 Task: Add a signature Jack Davis containing With heartfelt thanks and warm wishes, Jack Davis to email address softage.8@softage.net and add a label Easter ideas
Action: Mouse moved to (1047, 67)
Screenshot: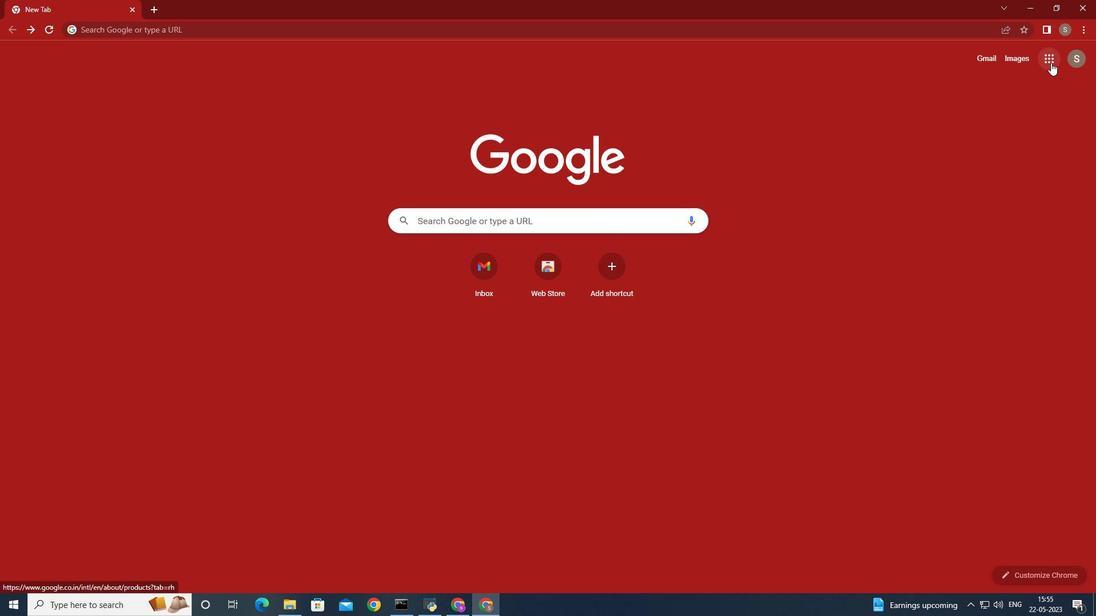 
Action: Mouse pressed left at (1047, 67)
Screenshot: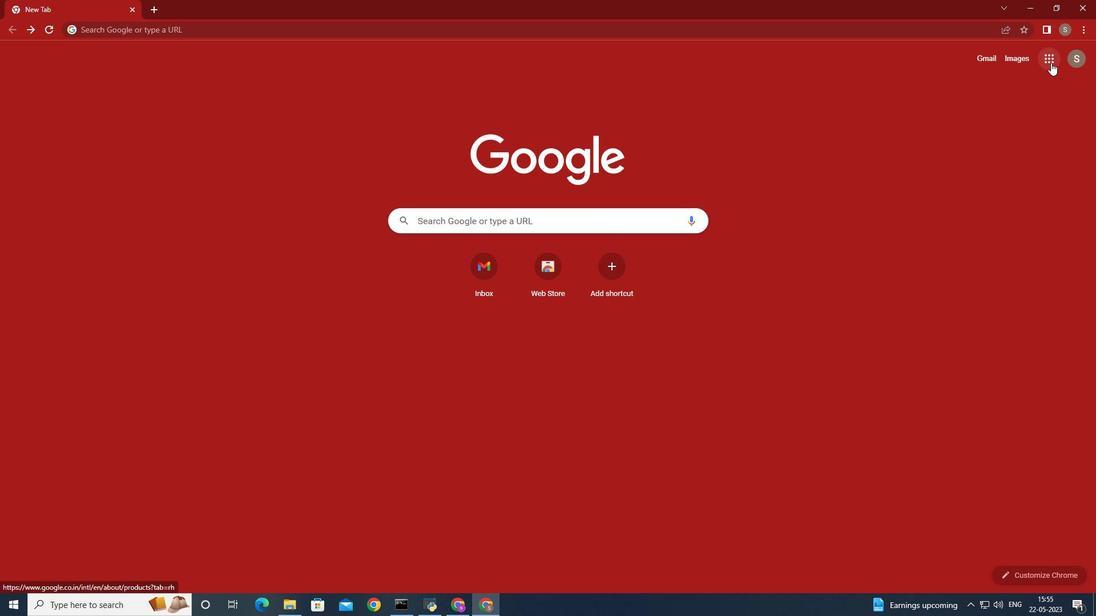 
Action: Mouse moved to (996, 106)
Screenshot: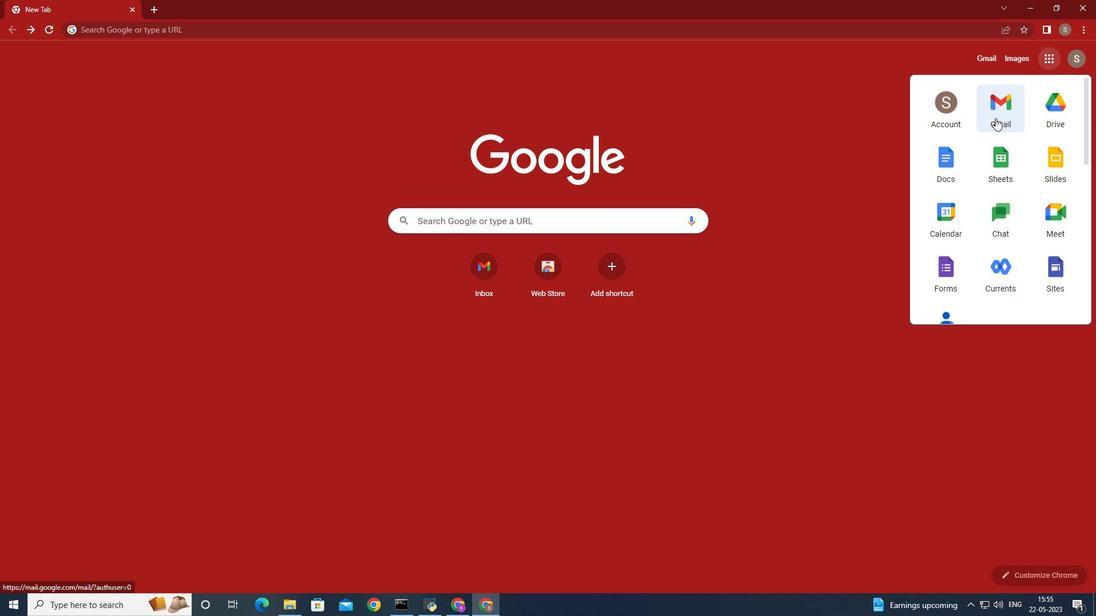 
Action: Mouse pressed left at (996, 106)
Screenshot: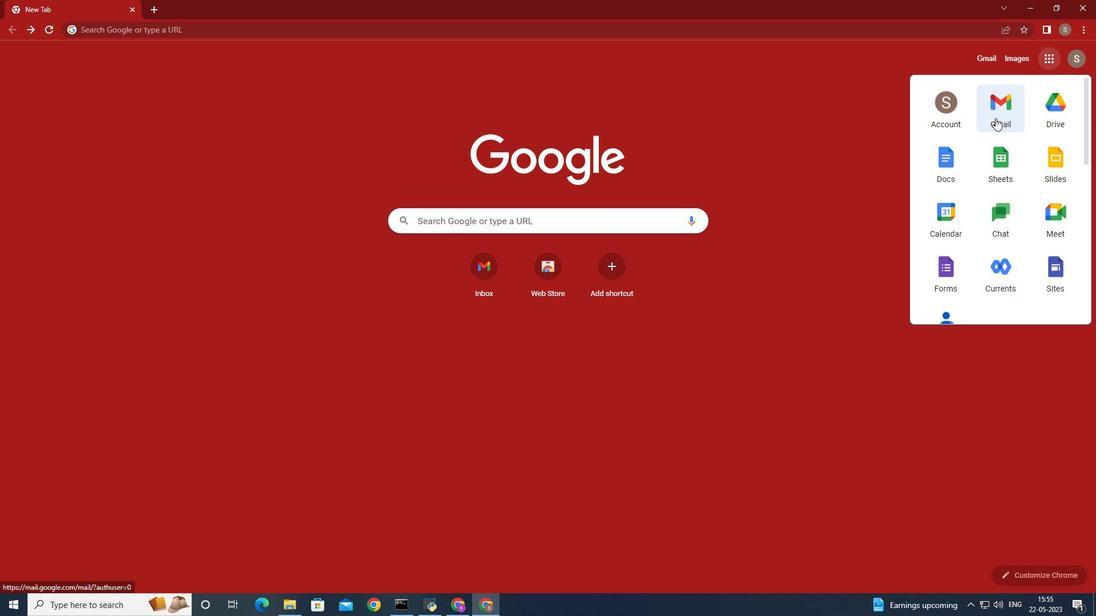 
Action: Mouse moved to (973, 84)
Screenshot: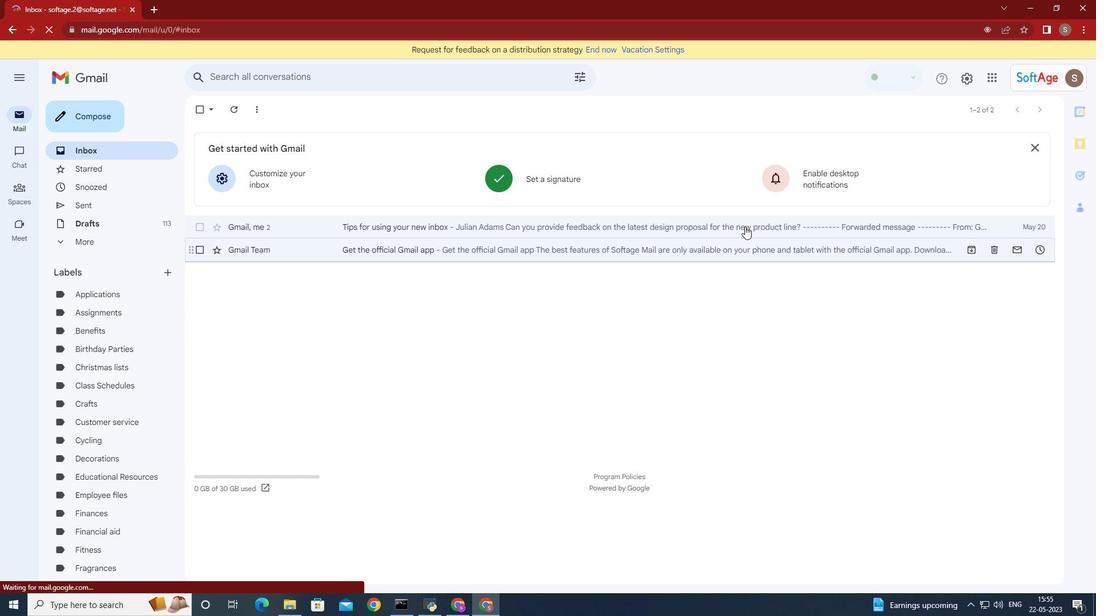 
Action: Mouse pressed left at (973, 84)
Screenshot: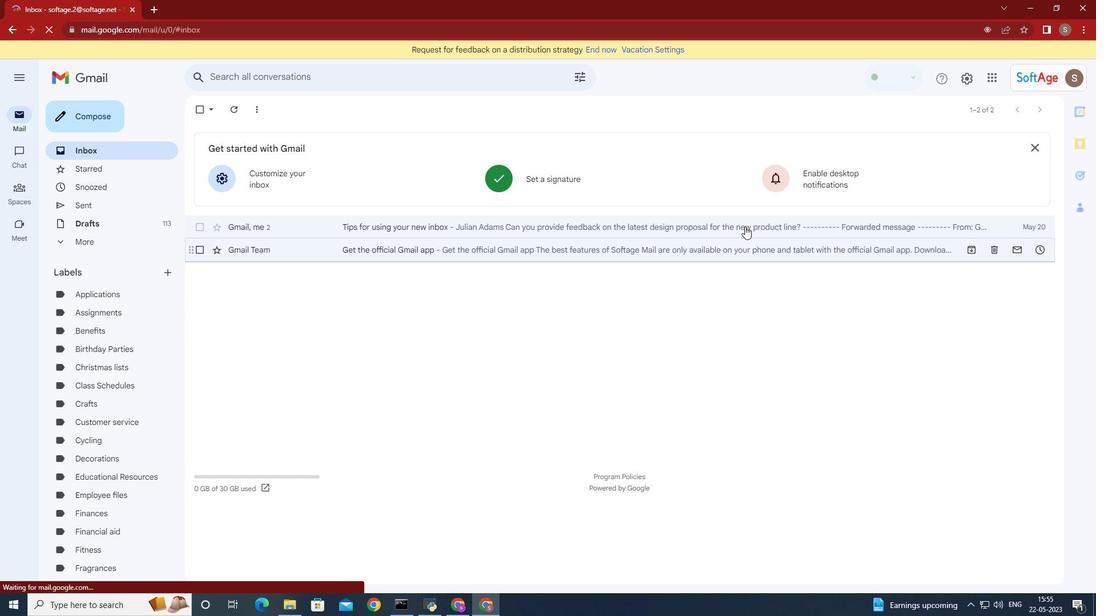 
Action: Mouse moved to (966, 131)
Screenshot: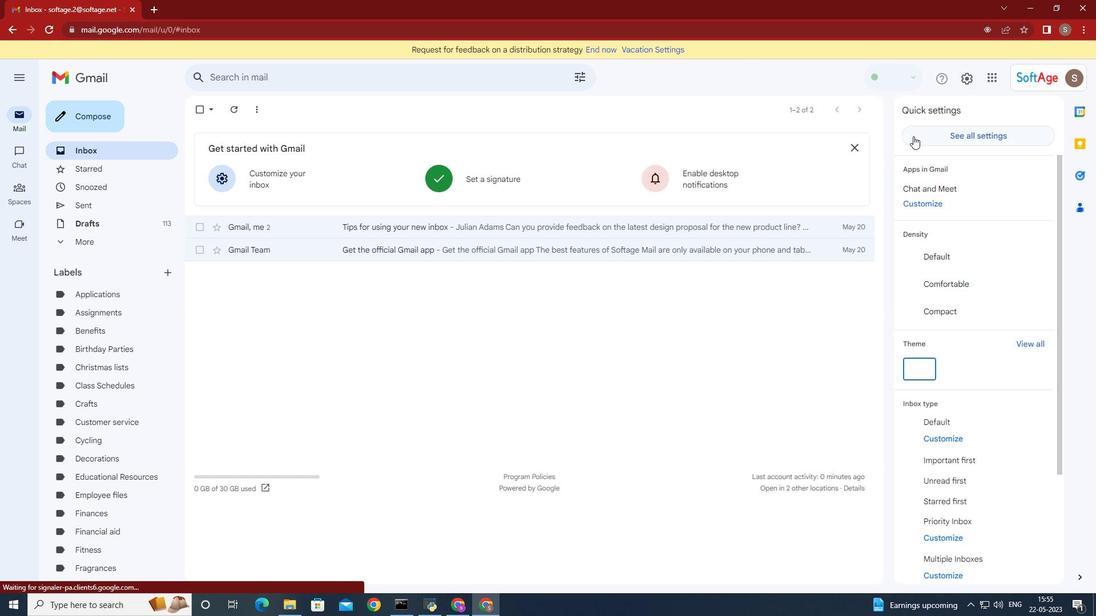 
Action: Mouse pressed left at (966, 131)
Screenshot: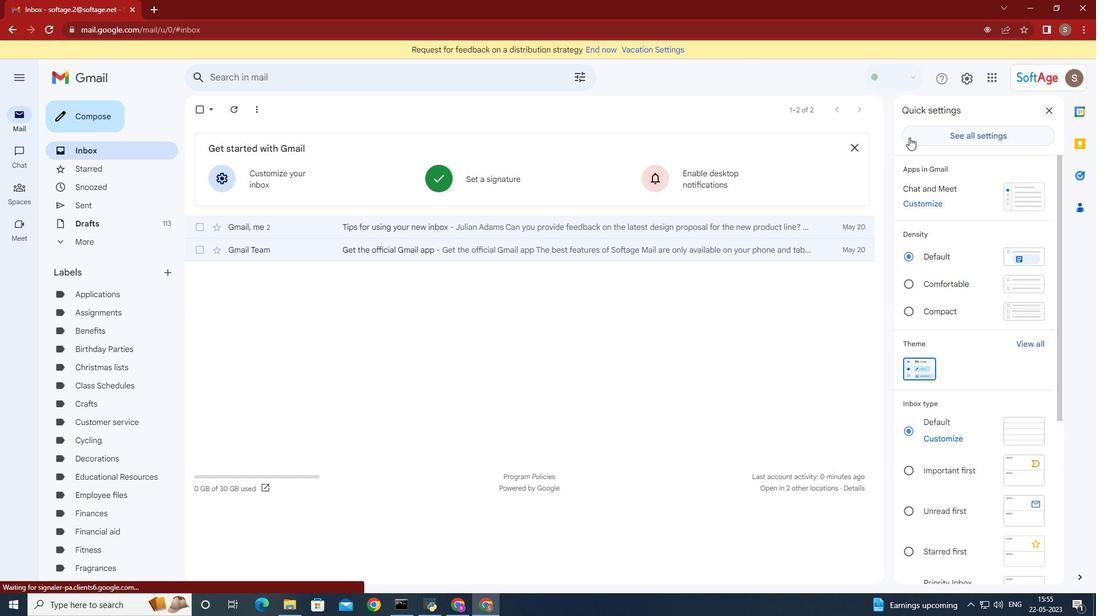 
Action: Mouse moved to (794, 240)
Screenshot: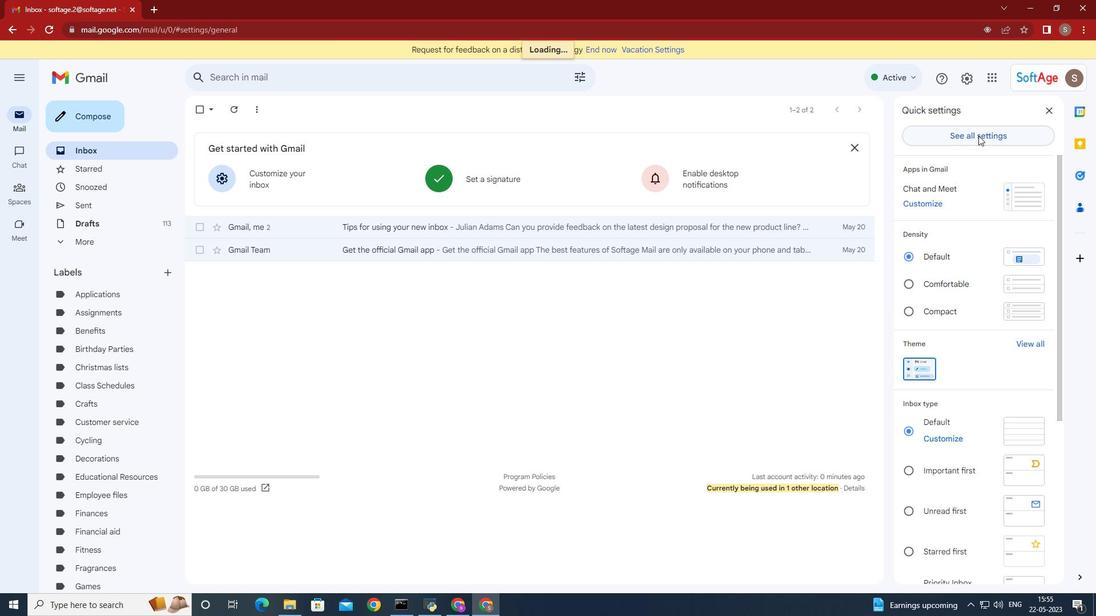 
Action: Mouse scrolled (809, 231) with delta (0, 0)
Screenshot: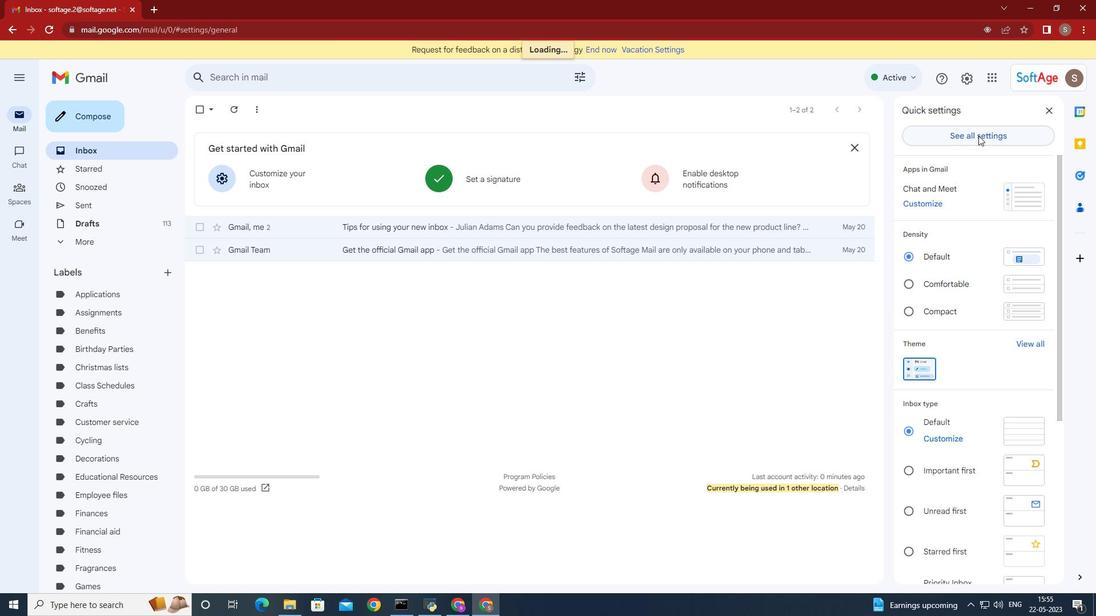 
Action: Mouse moved to (793, 240)
Screenshot: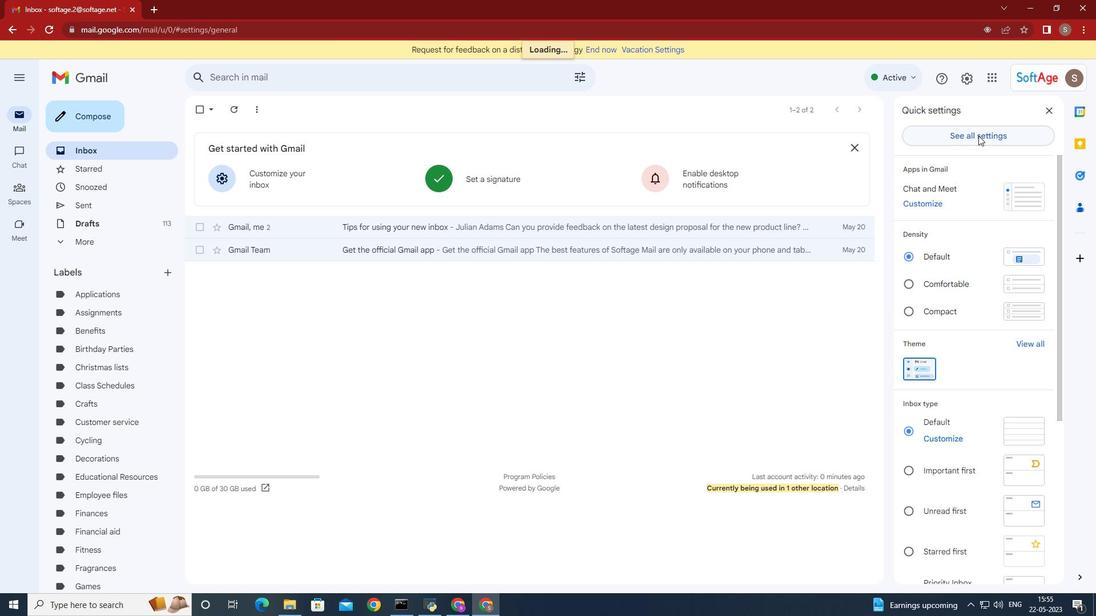 
Action: Mouse scrolled (798, 238) with delta (0, 0)
Screenshot: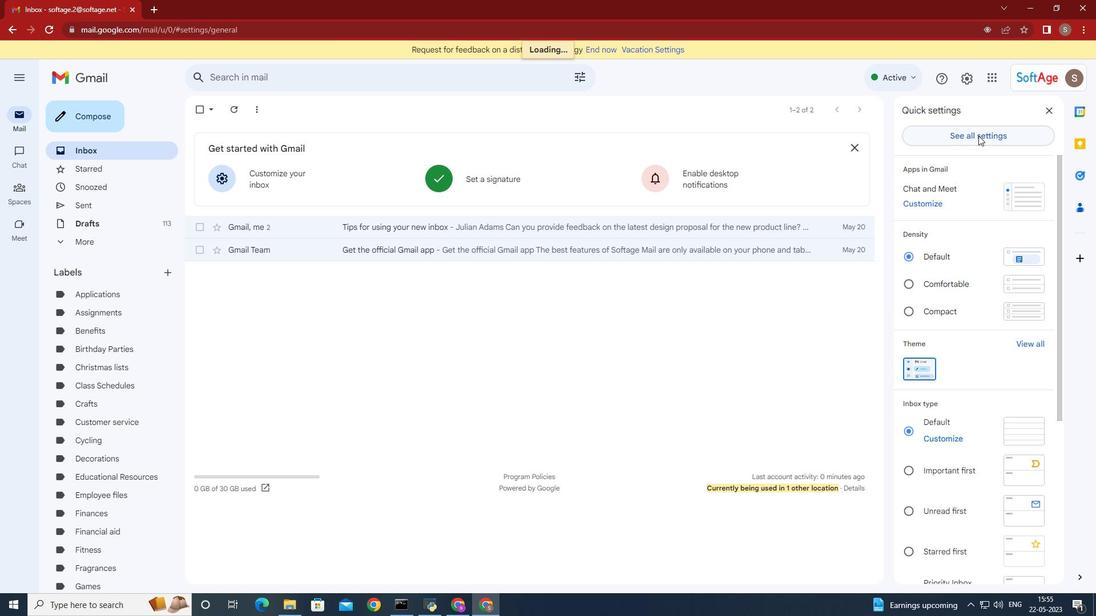 
Action: Mouse moved to (792, 240)
Screenshot: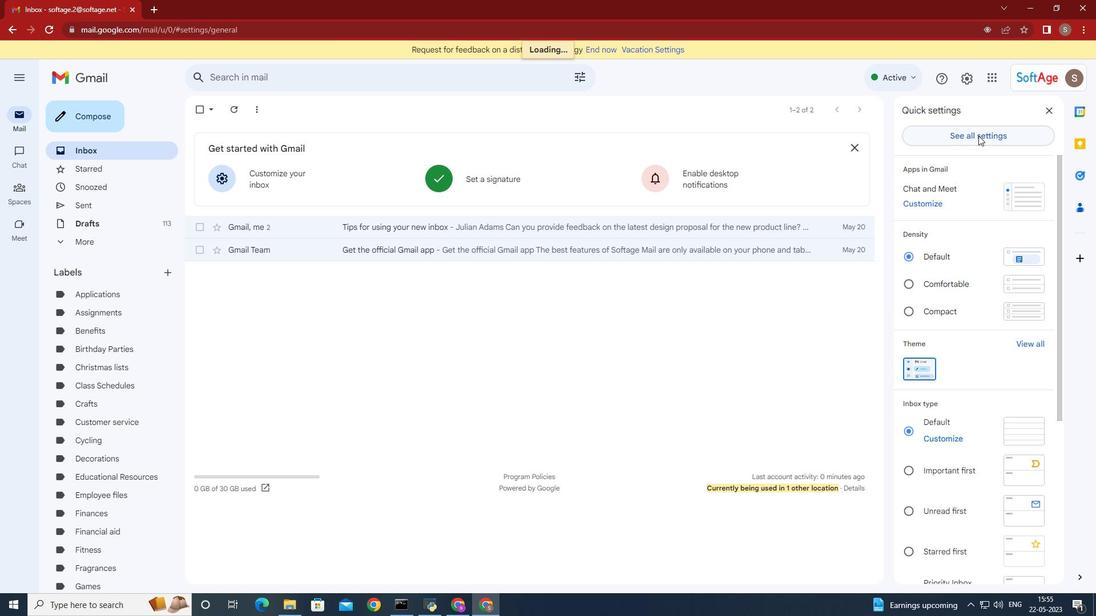 
Action: Mouse scrolled (793, 240) with delta (0, 0)
Screenshot: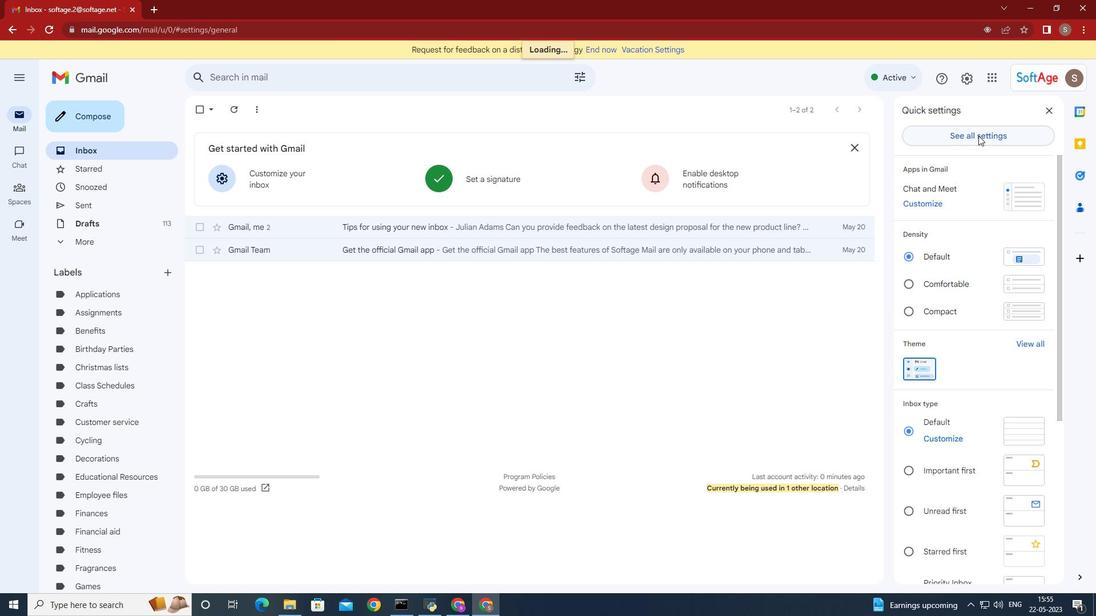 
Action: Mouse moved to (791, 241)
Screenshot: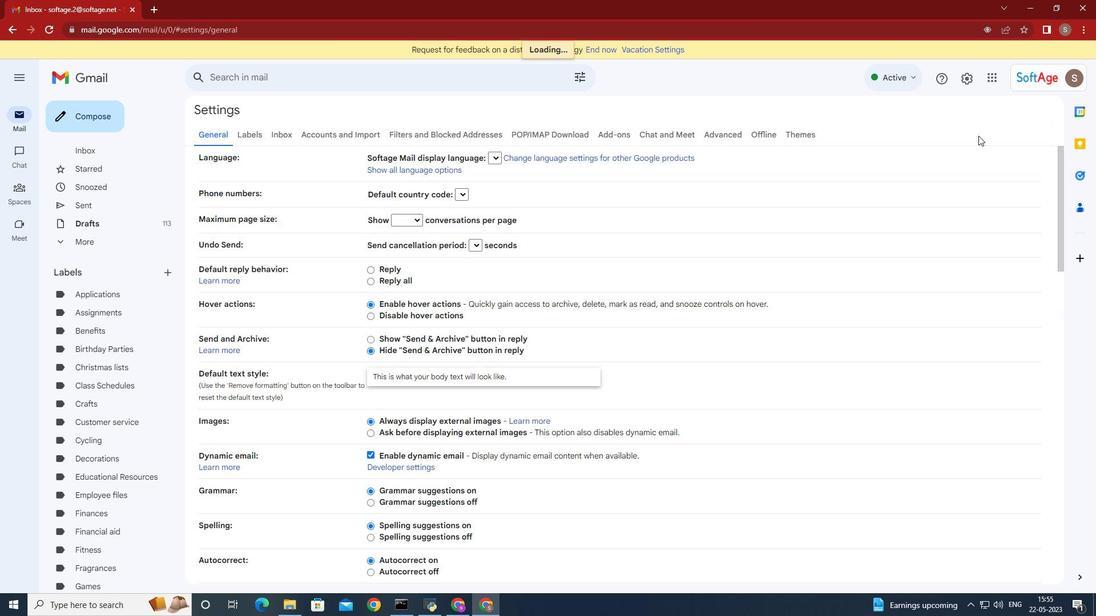 
Action: Mouse scrolled (791, 240) with delta (0, 0)
Screenshot: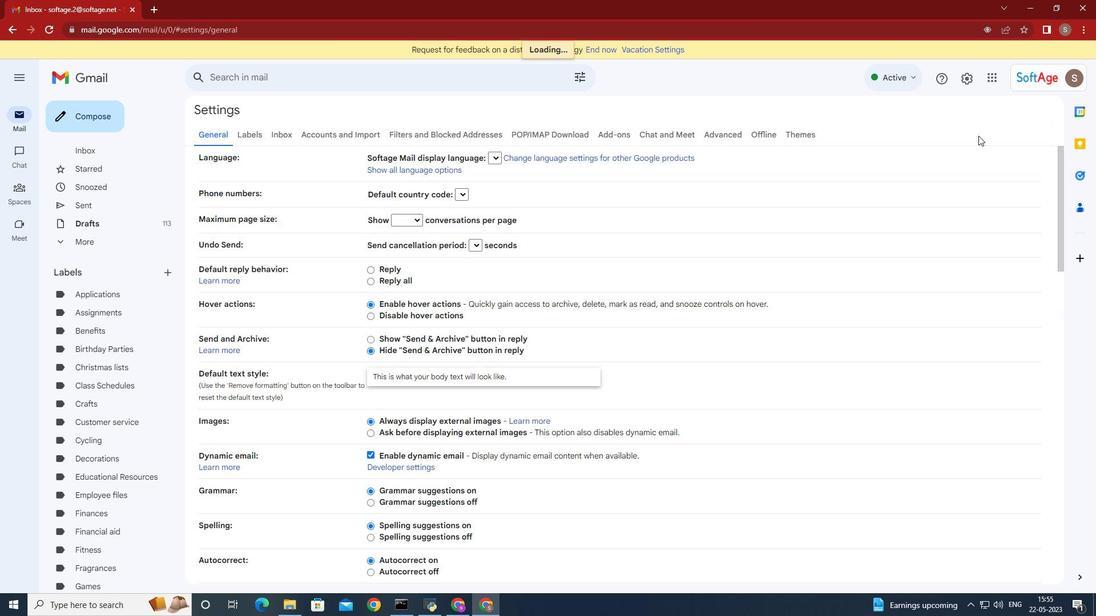 
Action: Mouse scrolled (791, 240) with delta (0, 0)
Screenshot: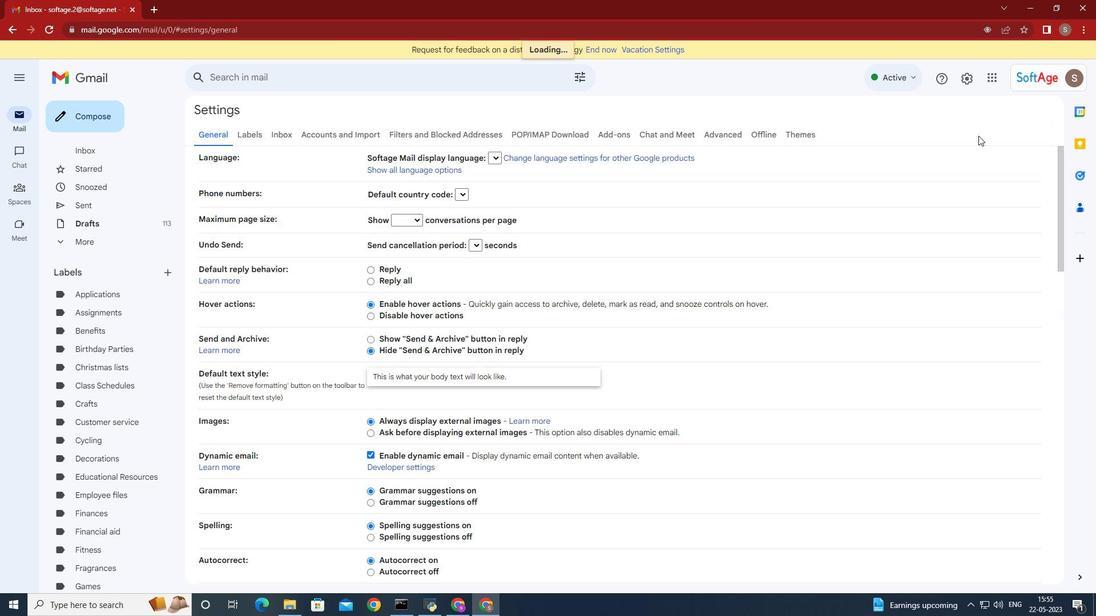 
Action: Mouse scrolled (791, 240) with delta (0, 0)
Screenshot: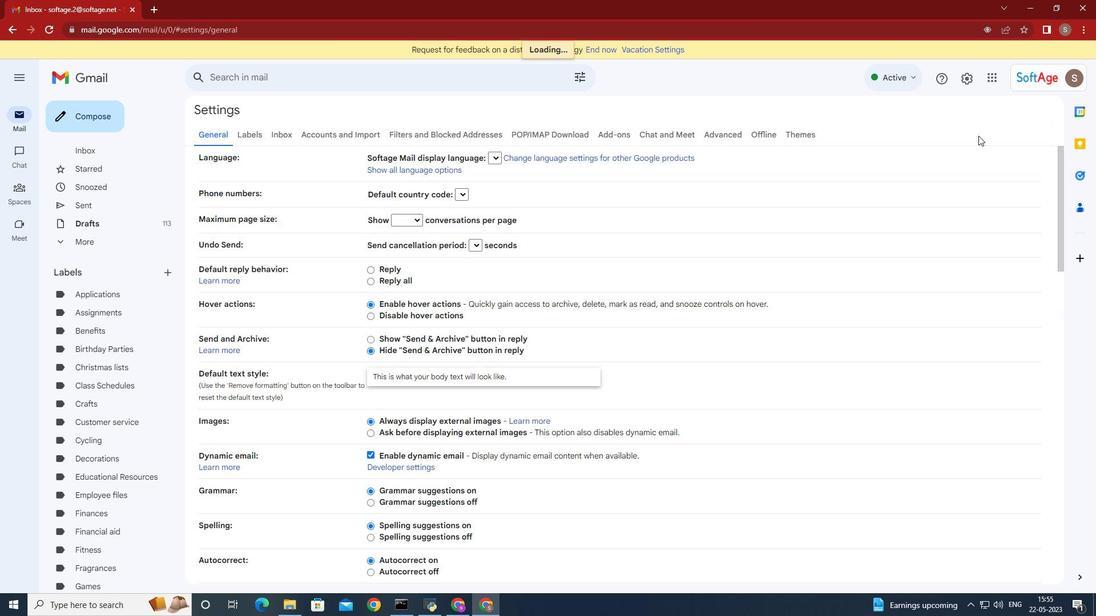 
Action: Mouse scrolled (791, 240) with delta (0, 0)
Screenshot: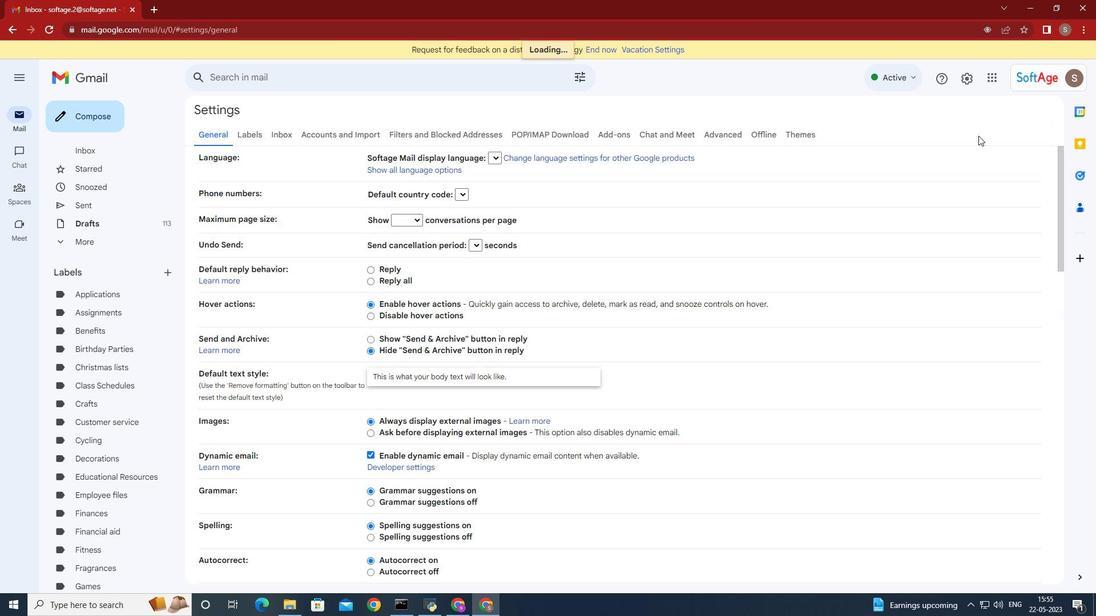 
Action: Mouse moved to (791, 240)
Screenshot: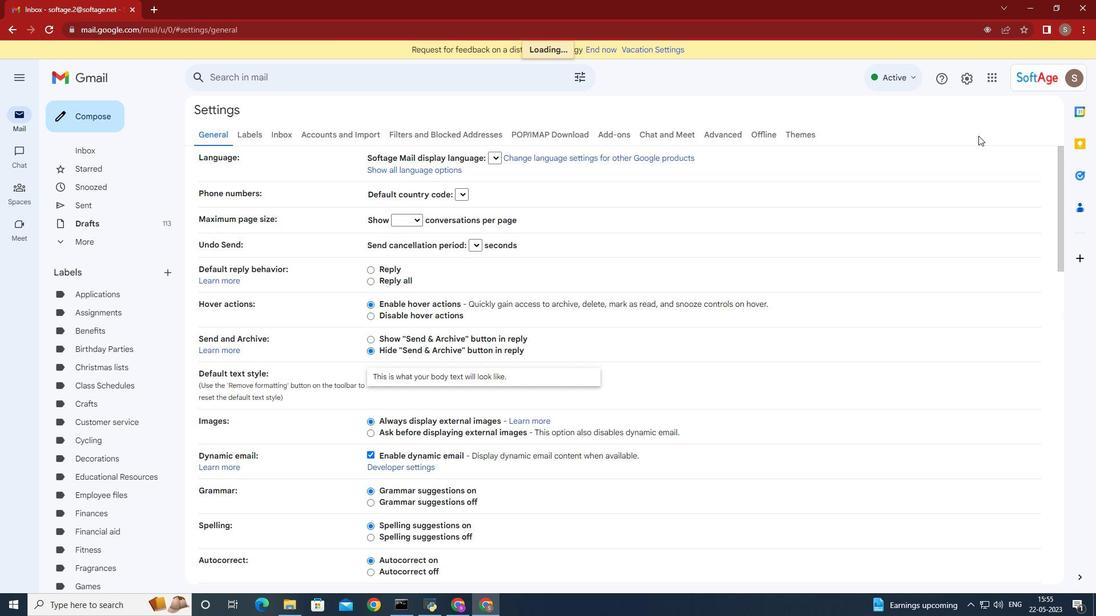 
Action: Mouse scrolled (791, 240) with delta (0, 0)
Screenshot: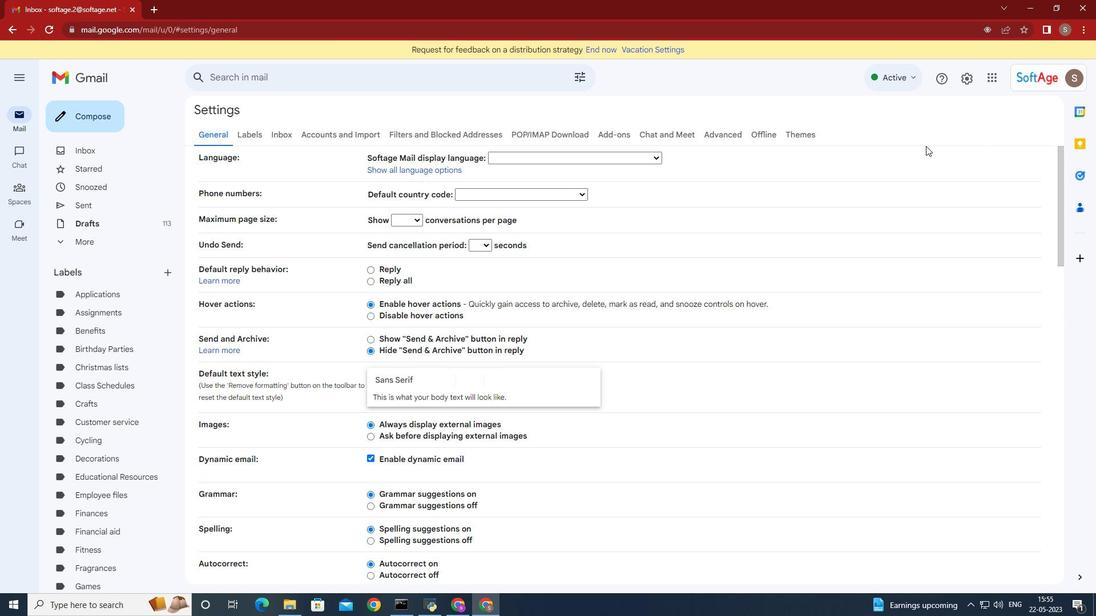 
Action: Mouse scrolled (791, 240) with delta (0, 0)
Screenshot: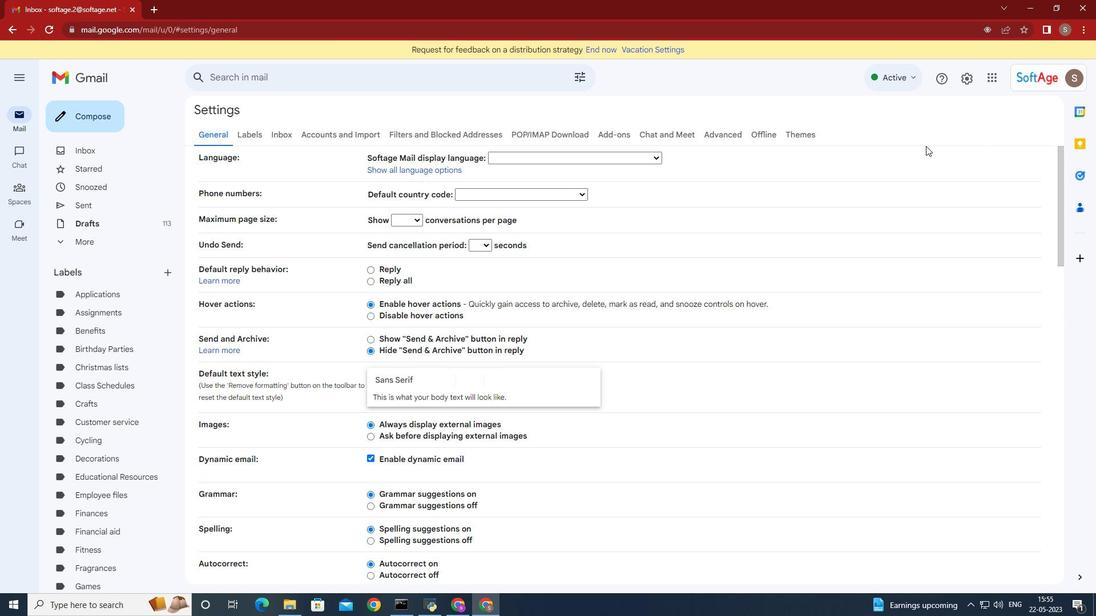 
Action: Mouse scrolled (791, 240) with delta (0, 0)
Screenshot: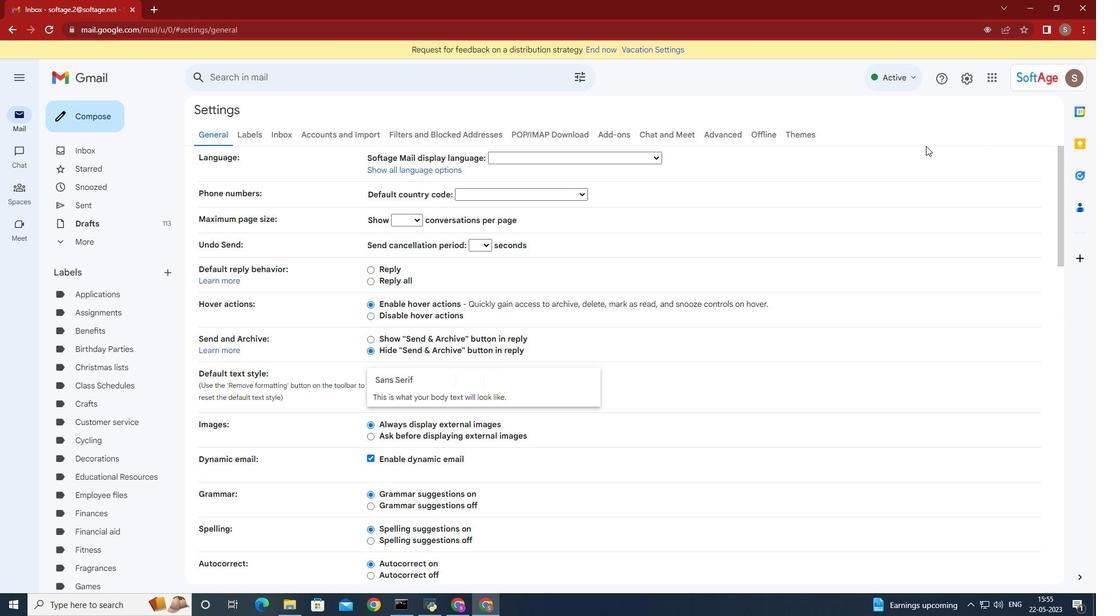 
Action: Mouse scrolled (791, 240) with delta (0, 0)
Screenshot: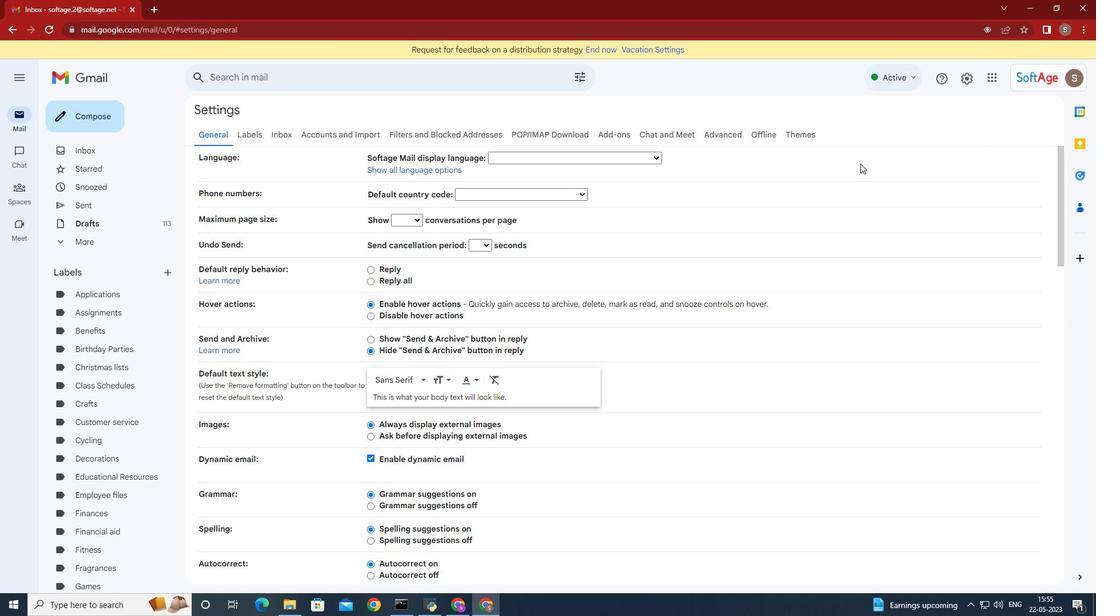 
Action: Mouse moved to (791, 240)
Screenshot: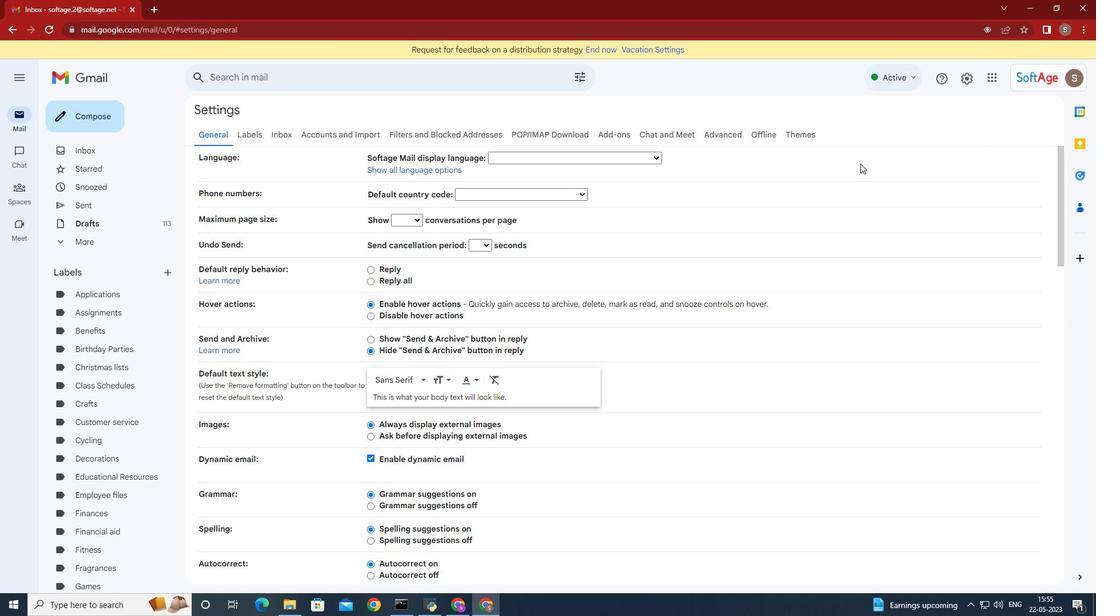 
Action: Mouse scrolled (791, 240) with delta (0, 0)
Screenshot: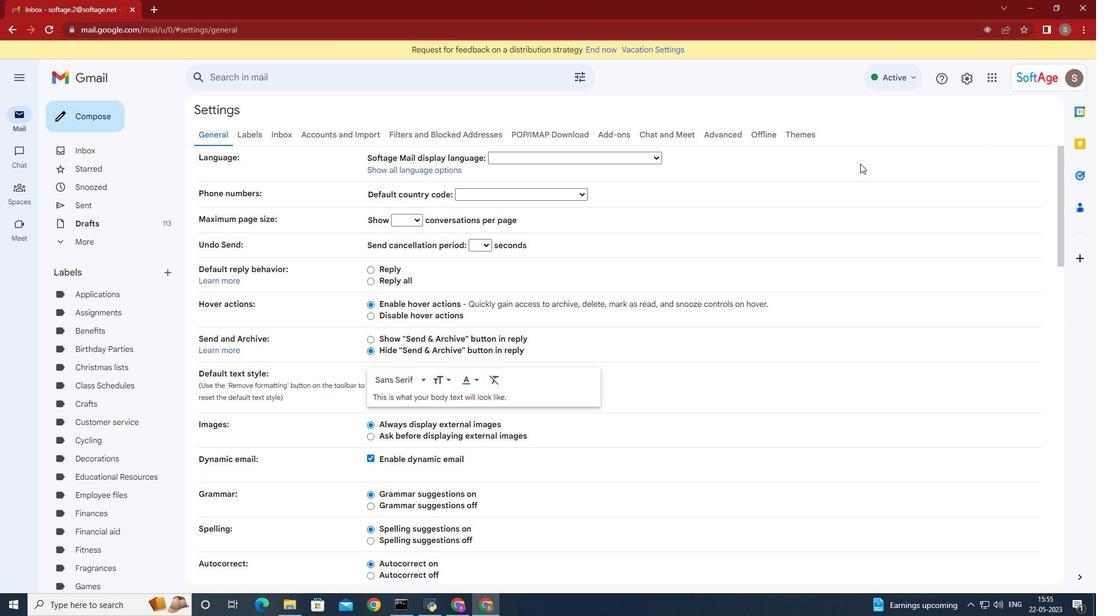 
Action: Mouse moved to (790, 240)
Screenshot: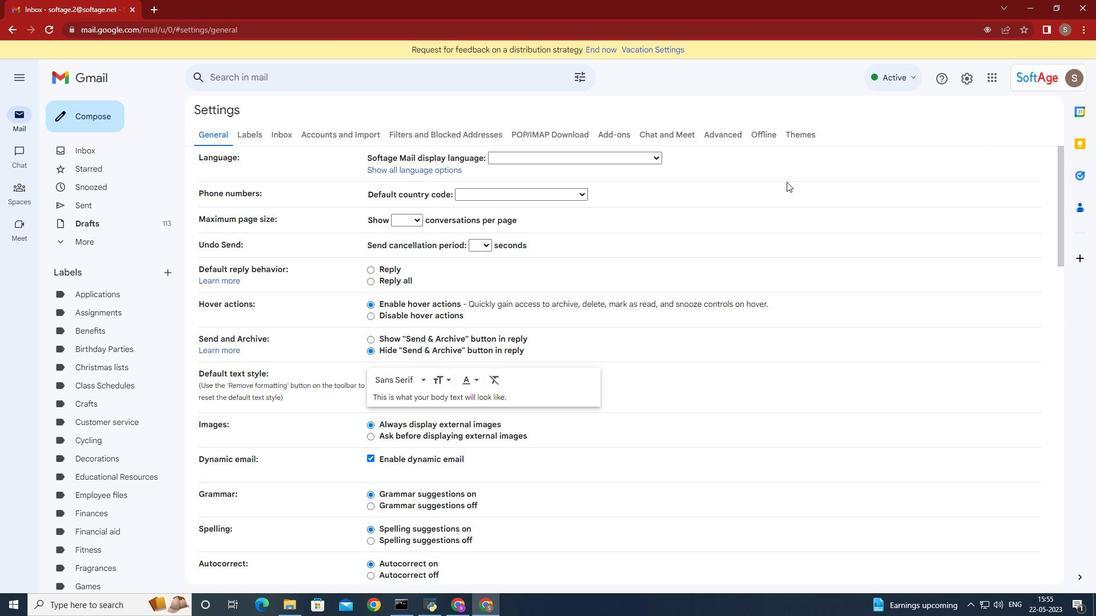 
Action: Mouse scrolled (790, 240) with delta (0, 0)
Screenshot: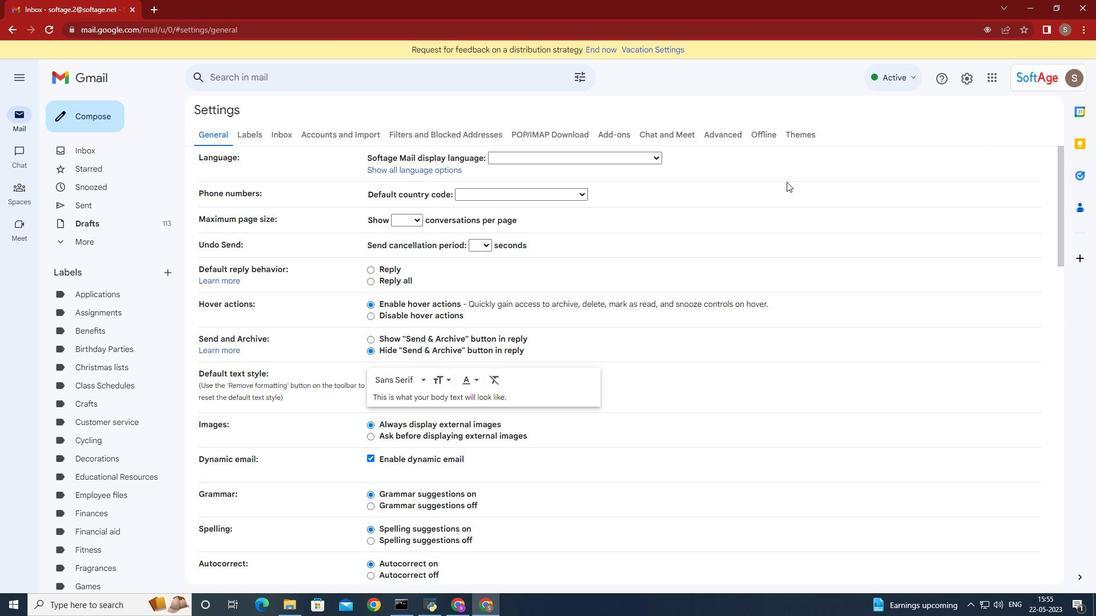
Action: Mouse moved to (708, 290)
Screenshot: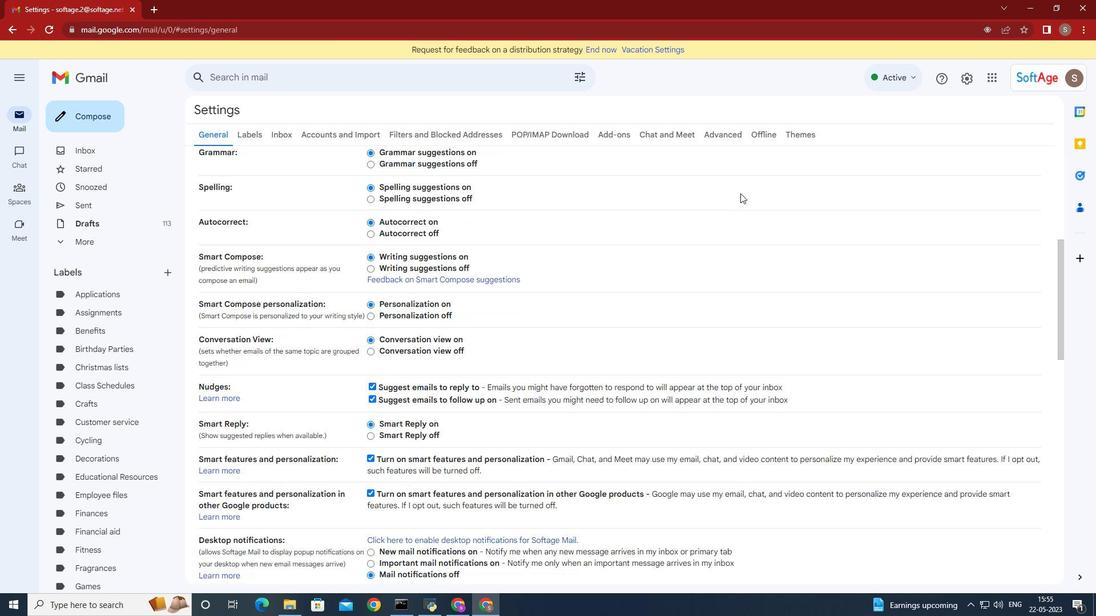 
Action: Mouse scrolled (708, 290) with delta (0, 0)
Screenshot: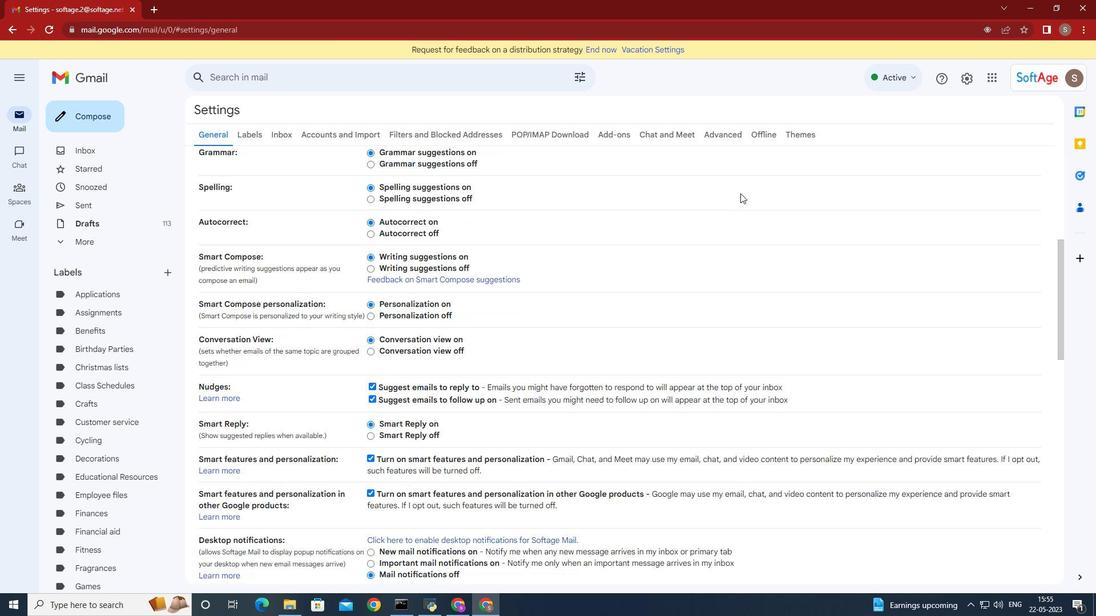 
Action: Mouse moved to (703, 295)
Screenshot: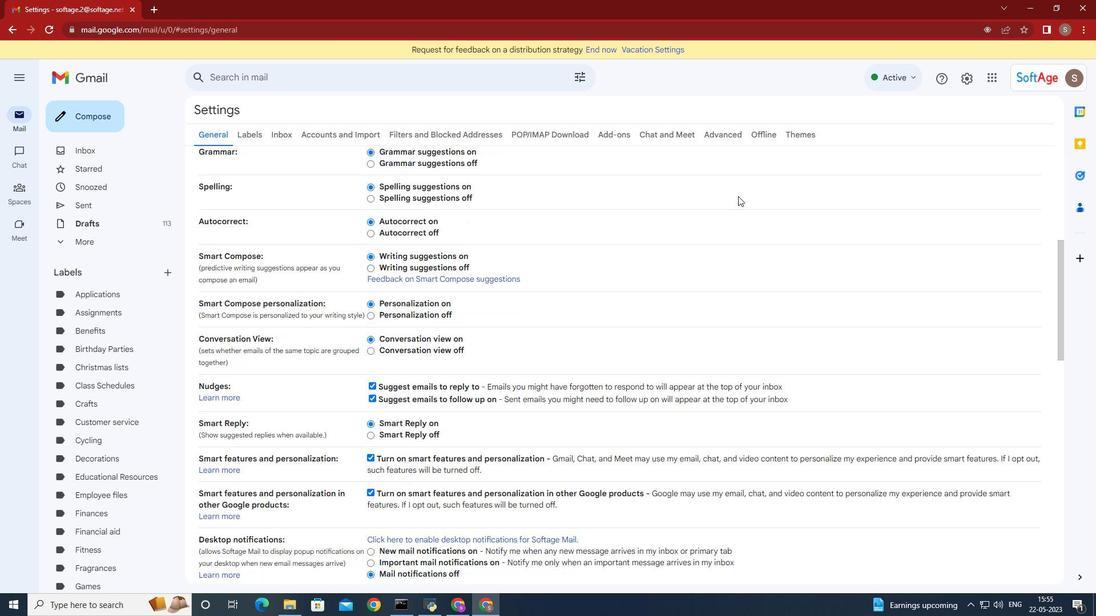 
Action: Mouse scrolled (703, 295) with delta (0, 0)
Screenshot: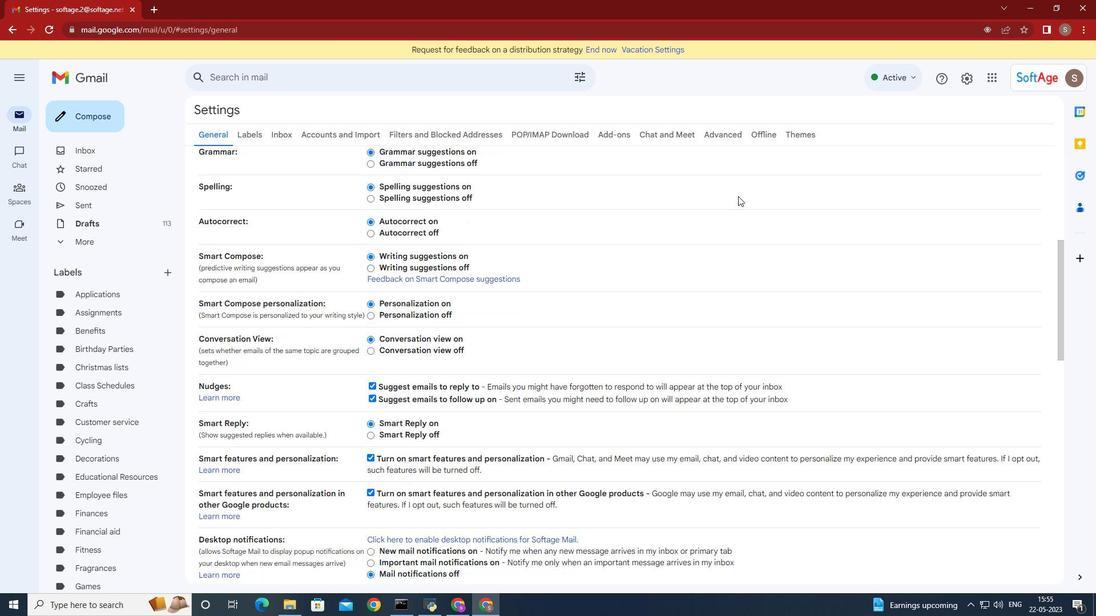 
Action: Mouse moved to (701, 297)
Screenshot: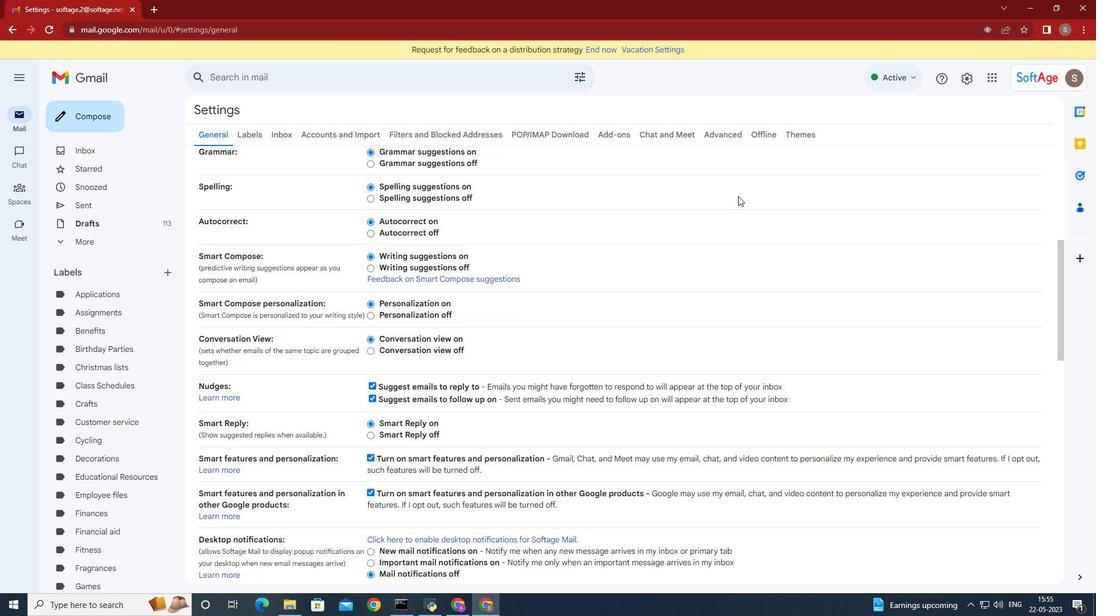 
Action: Mouse scrolled (701, 296) with delta (0, 0)
Screenshot: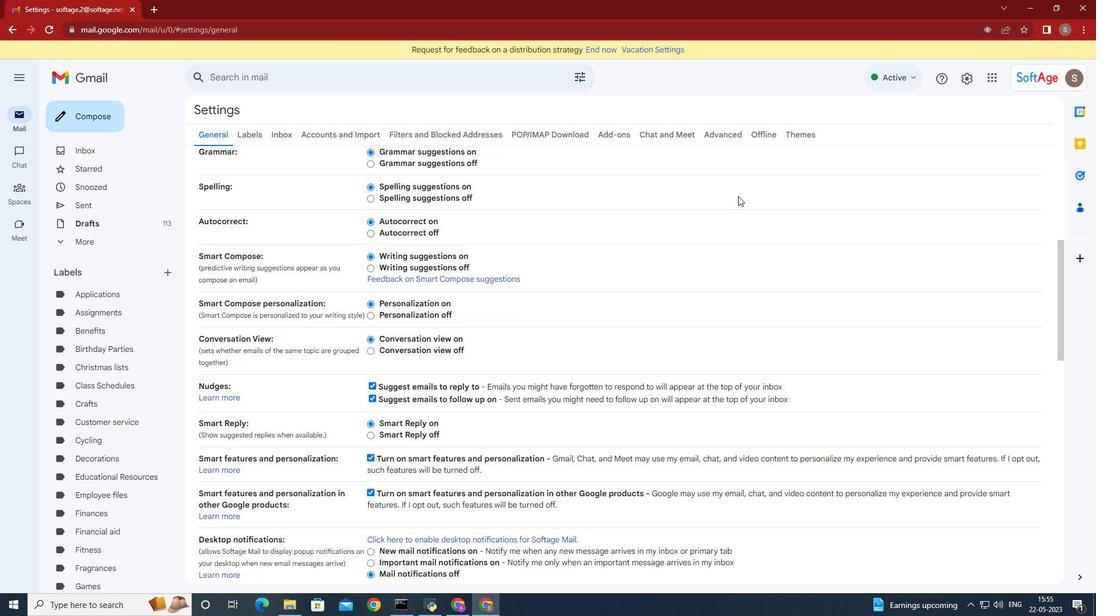 
Action: Mouse scrolled (701, 296) with delta (0, 0)
Screenshot: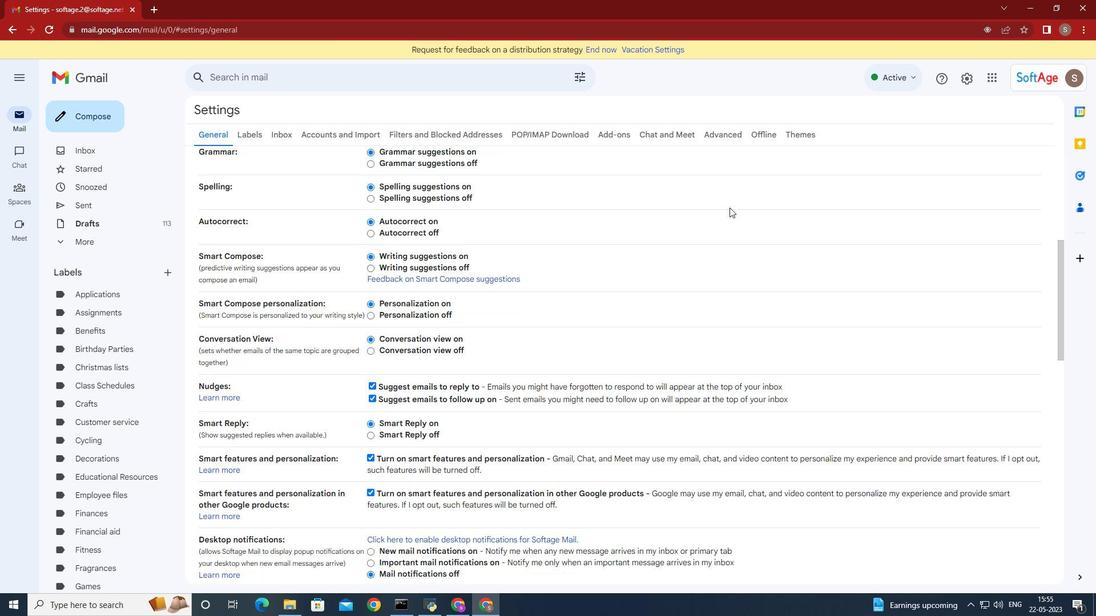 
Action: Mouse moved to (444, 300)
Screenshot: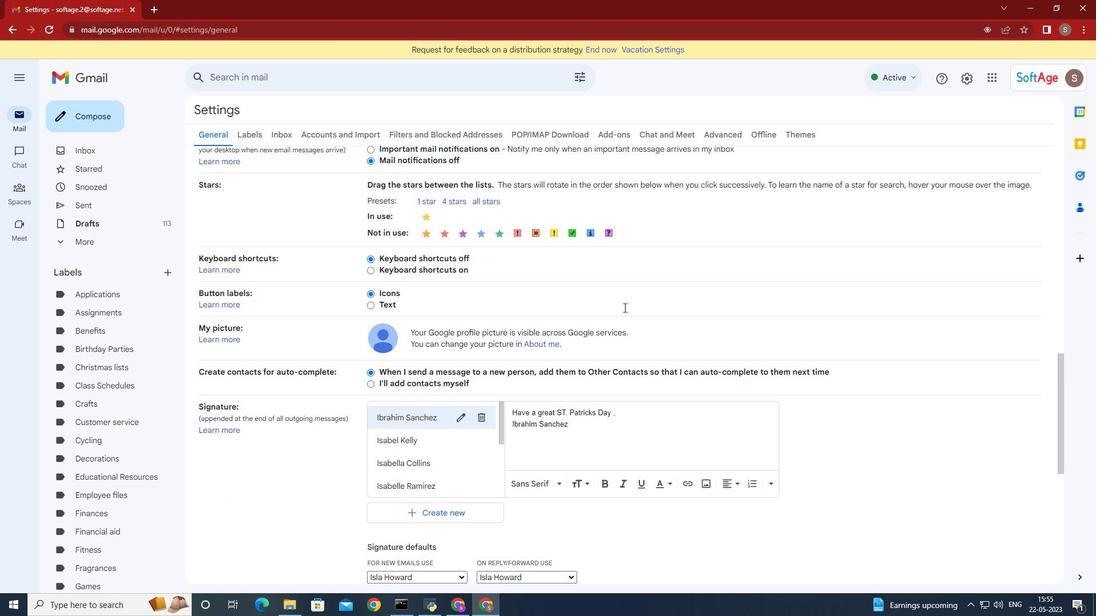 
Action: Mouse pressed left at (444, 300)
Screenshot: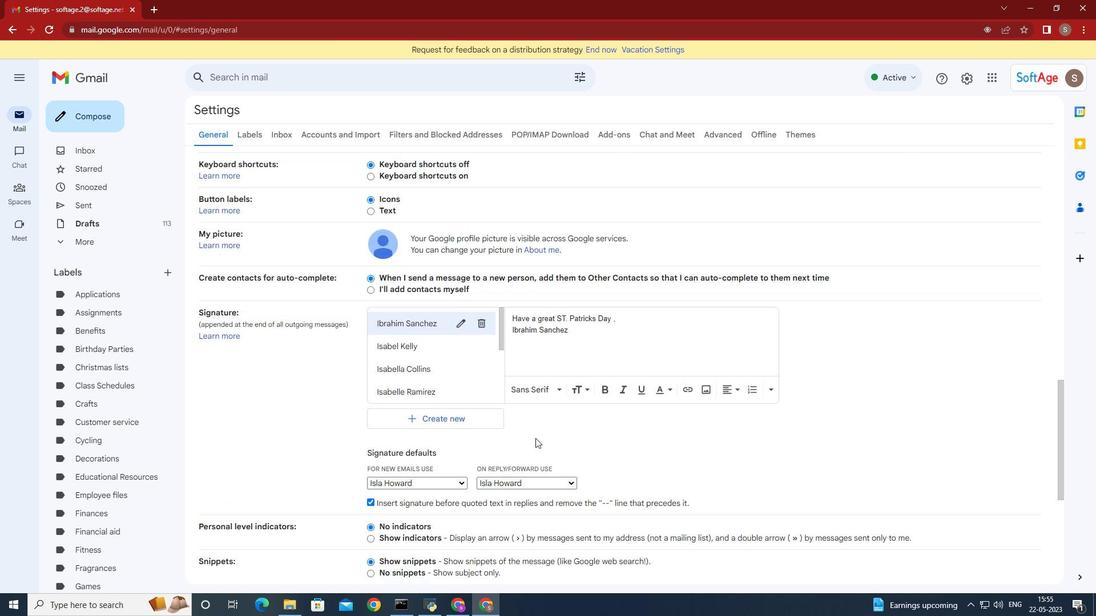 
Action: Mouse moved to (562, 283)
Screenshot: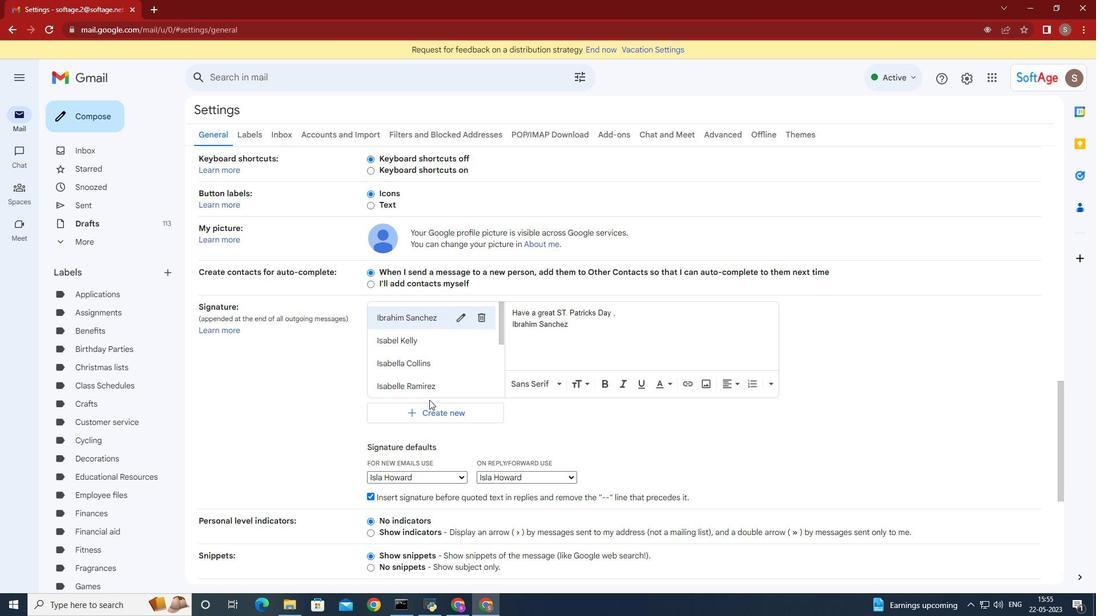 
Action: Key pressed <Key.shift>Jack<Key.space><Key.shift>Davis<Key.space>
Screenshot: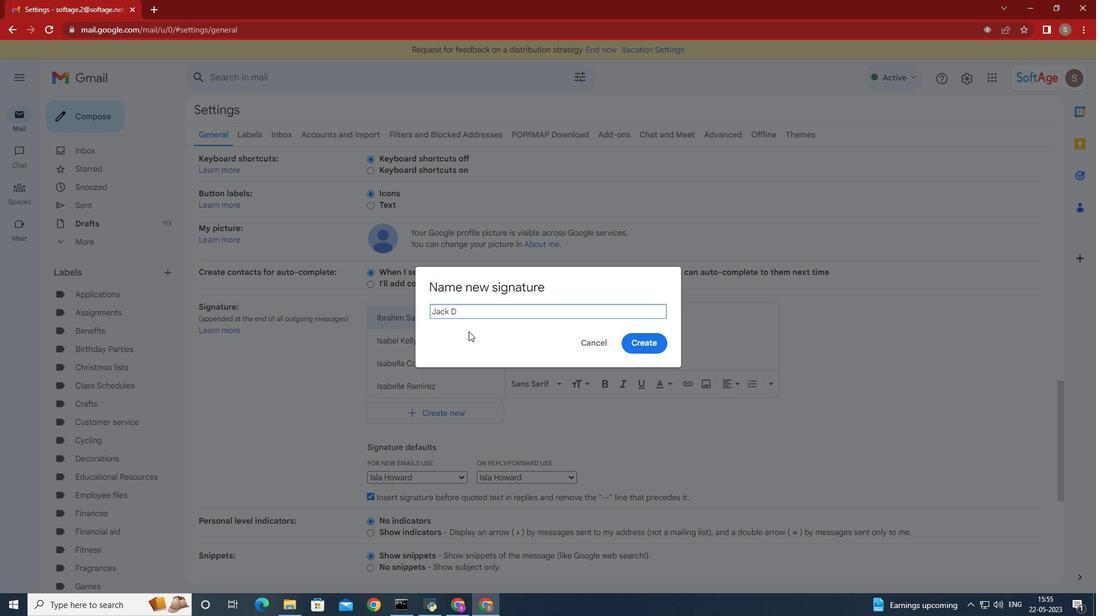 
Action: Mouse moved to (630, 350)
Screenshot: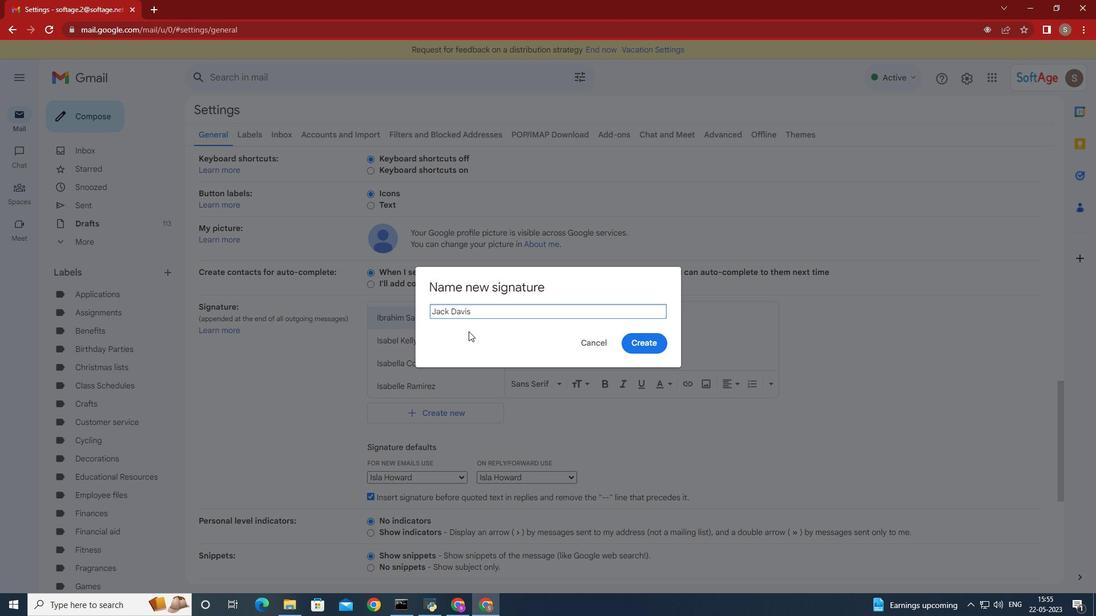 
Action: Mouse pressed left at (630, 350)
Screenshot: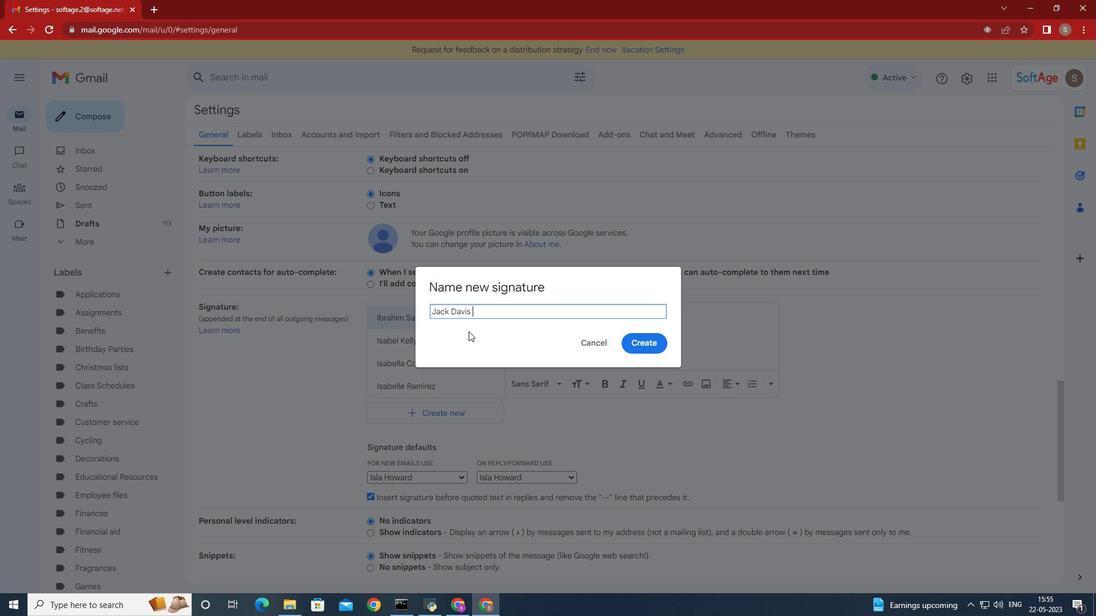 
Action: Key pressed <Key.shift><Key.shift><Key.shift><Key.shift>Heartfelt<Key.space>thank<Key.space>and<Key.space>wae<Key.backspace>rm<Key.space>wishes,<Key.space><Key.shift><Key.shift><Key.shift><Key.shift><Key.shift>Jack<Key.space><Key.shift>Davis
Screenshot: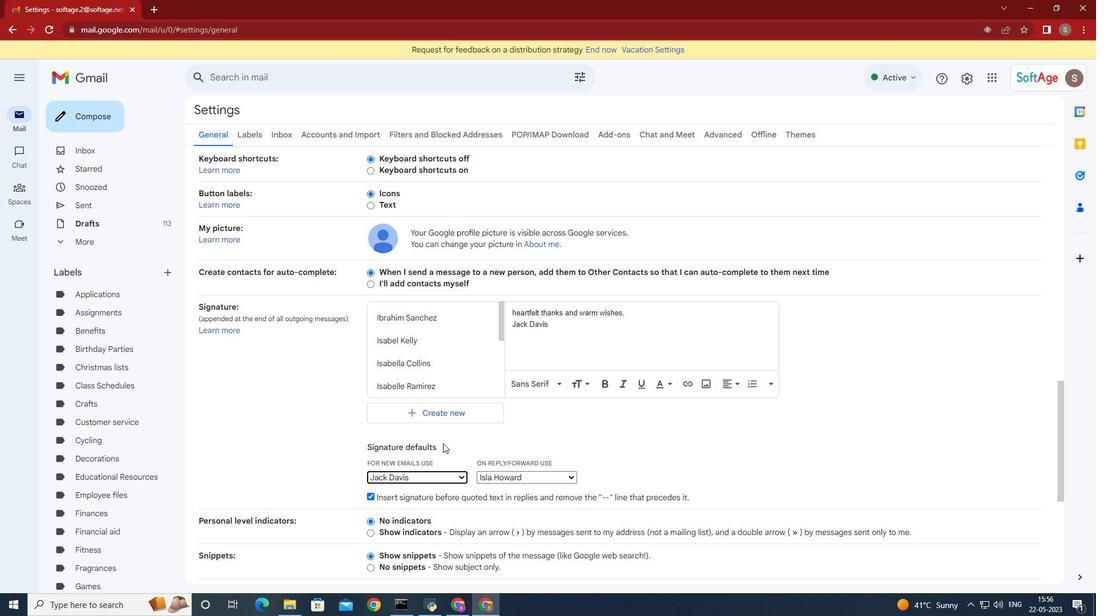 
Action: Mouse moved to (463, 368)
Screenshot: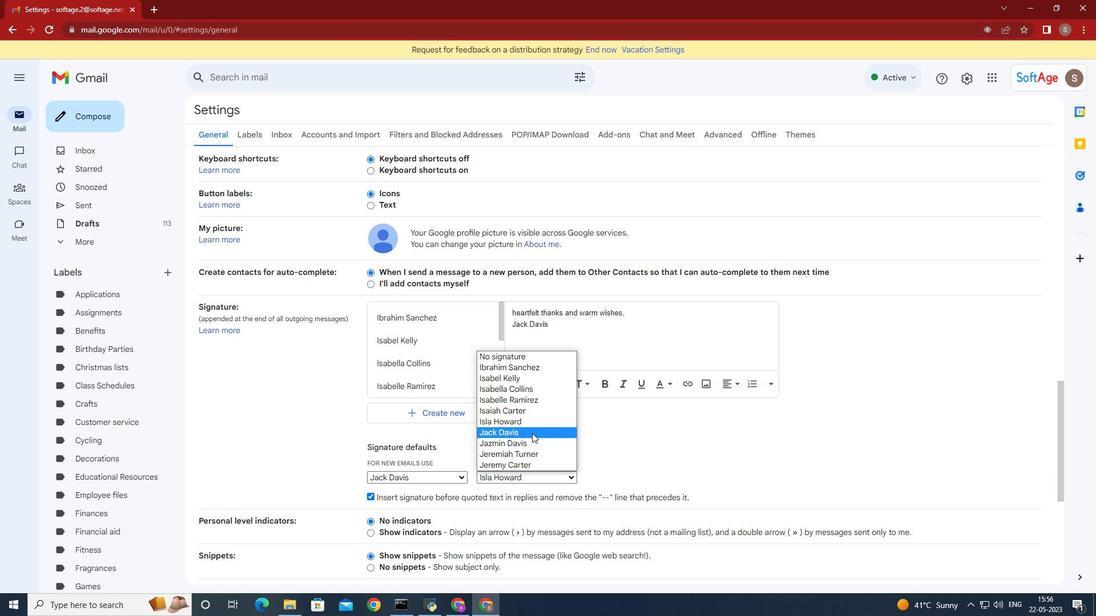 
Action: Mouse pressed left at (463, 368)
Screenshot: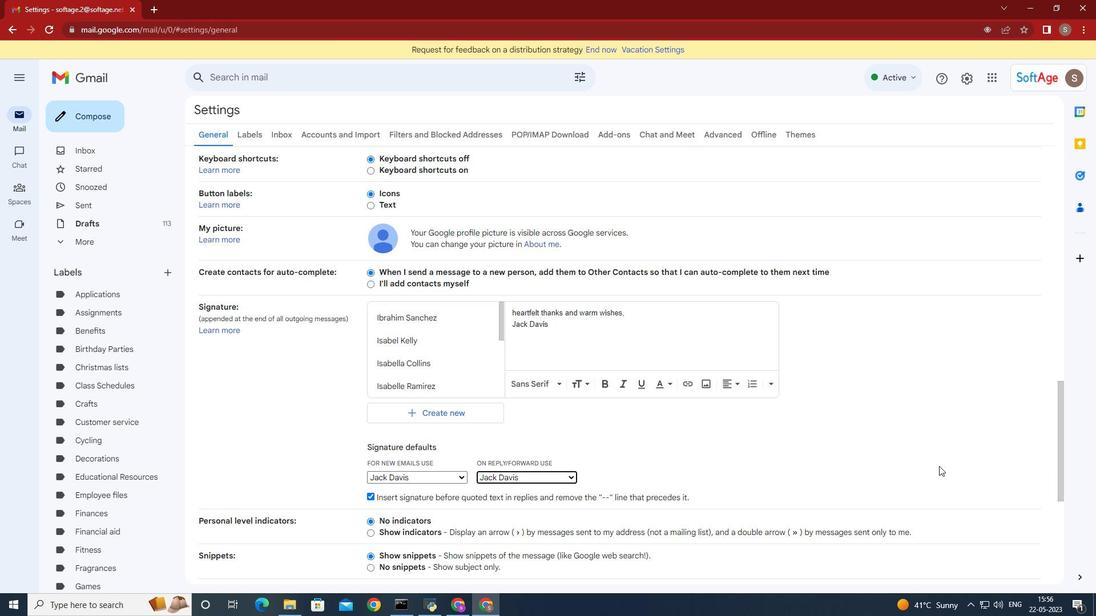 
Action: Mouse moved to (449, 454)
Screenshot: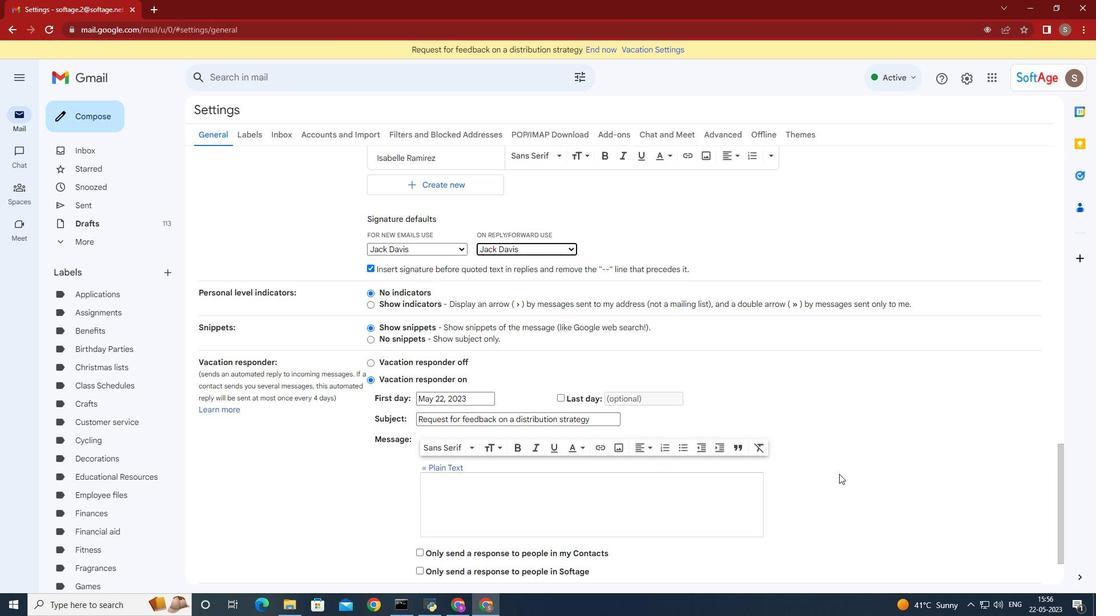 
Action: Mouse pressed left at (449, 454)
Screenshot: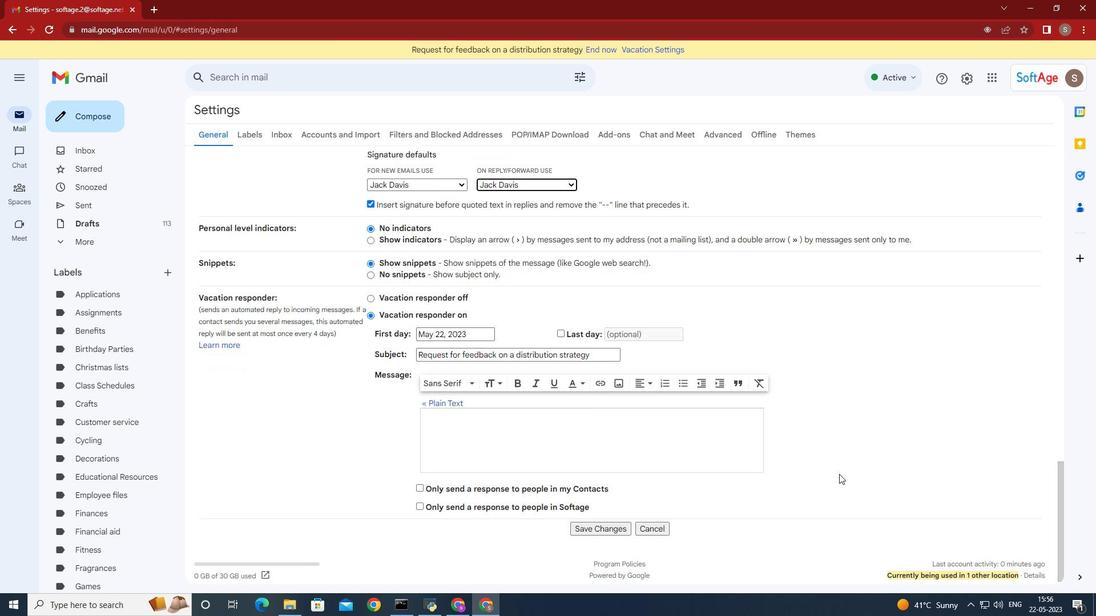 
Action: Mouse moved to (566, 368)
Screenshot: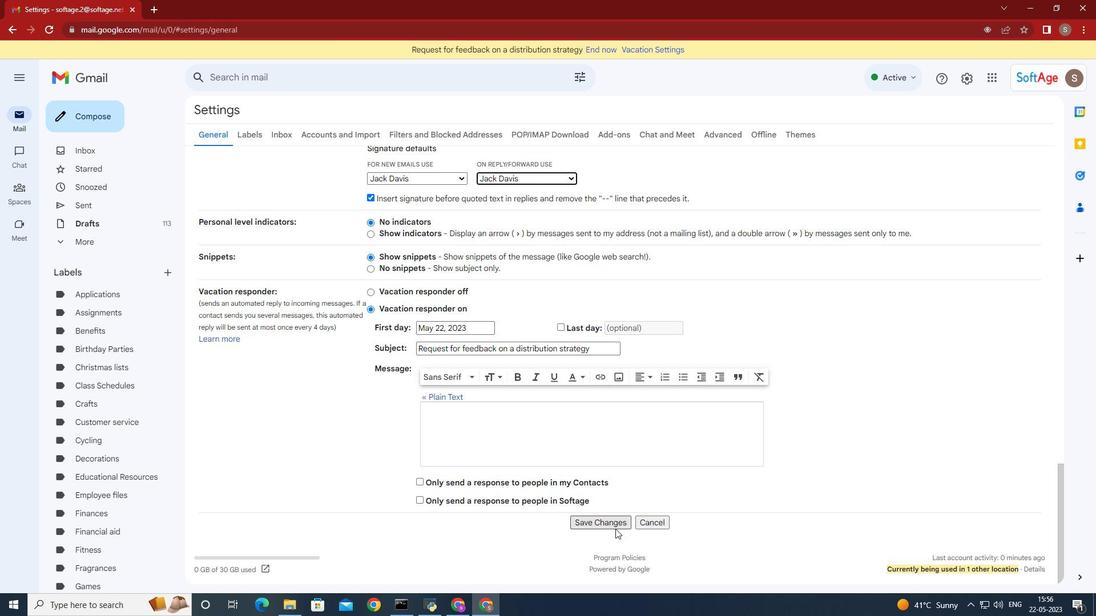 
Action: Mouse pressed left at (566, 368)
Screenshot: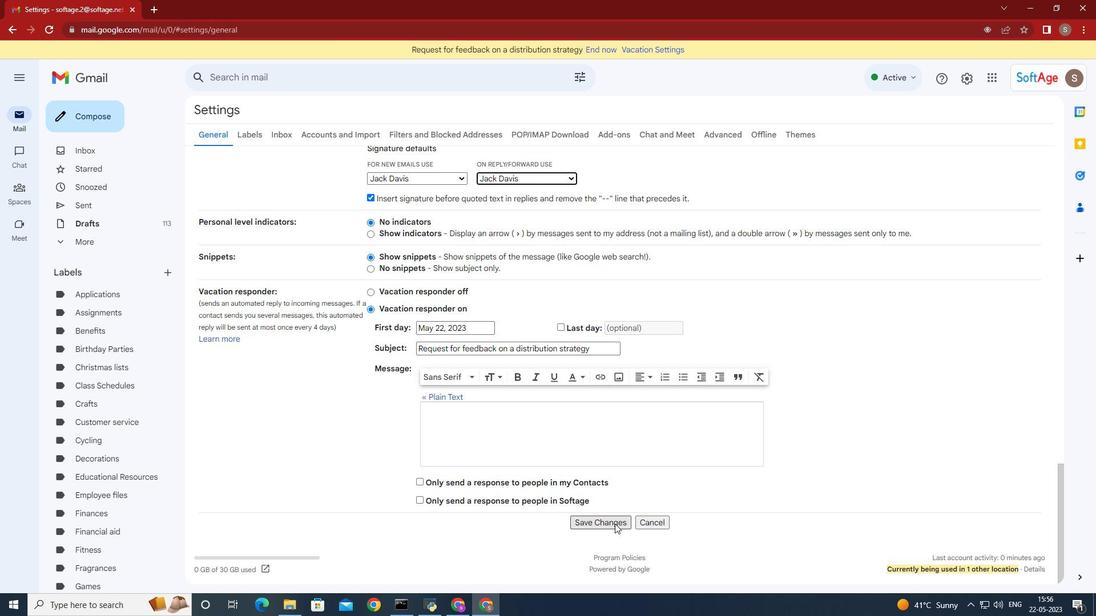
Action: Mouse moved to (555, 450)
Screenshot: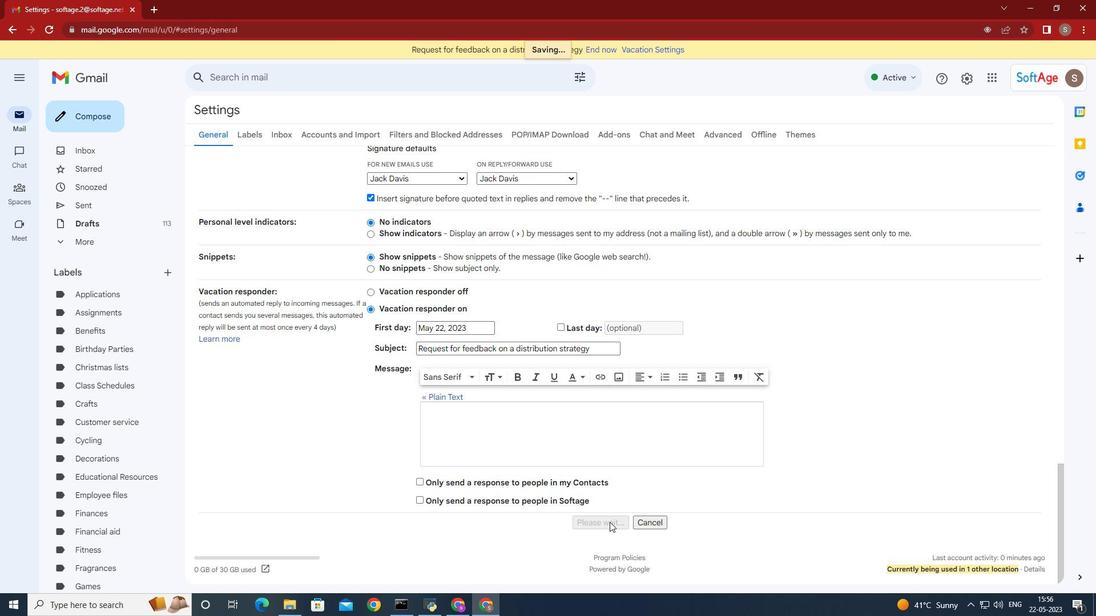 
Action: Mouse pressed left at (555, 450)
Screenshot: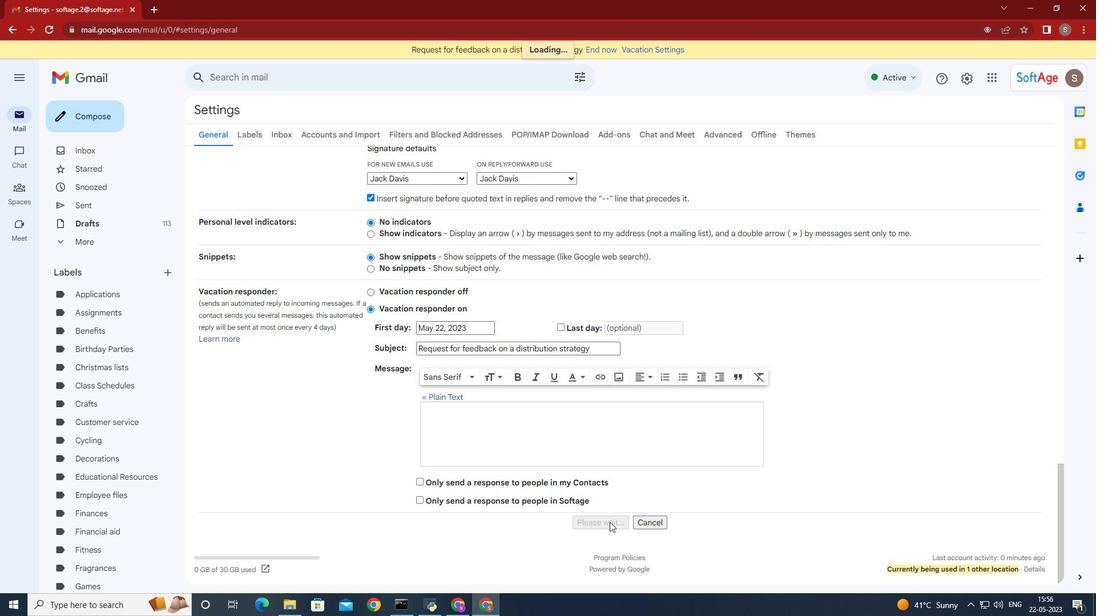 
Action: Mouse moved to (814, 451)
Screenshot: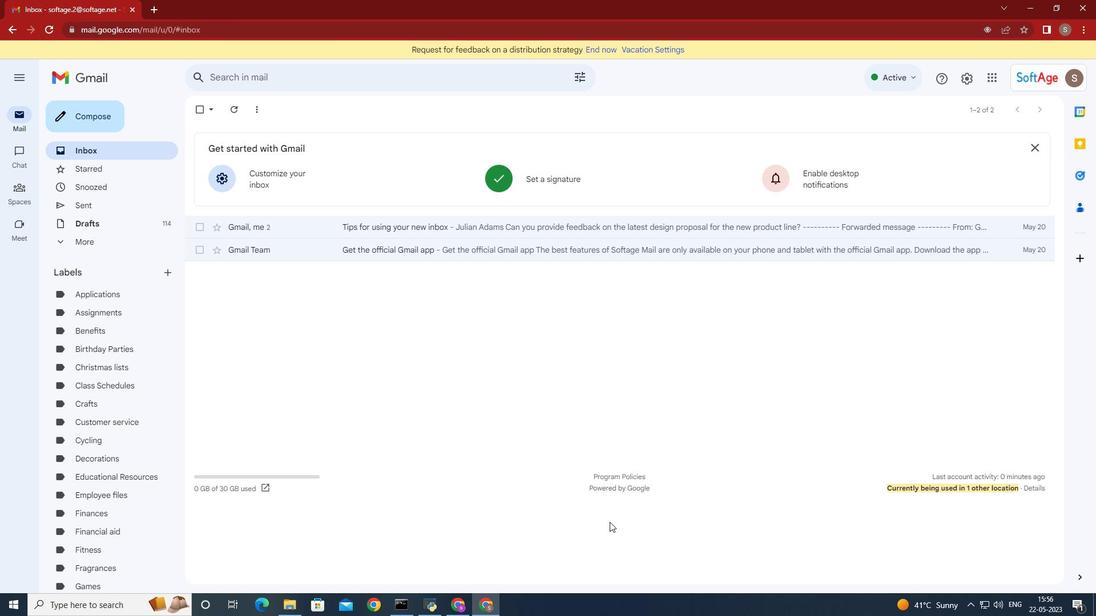 
Action: Mouse scrolled (817, 451) with delta (0, 0)
Screenshot: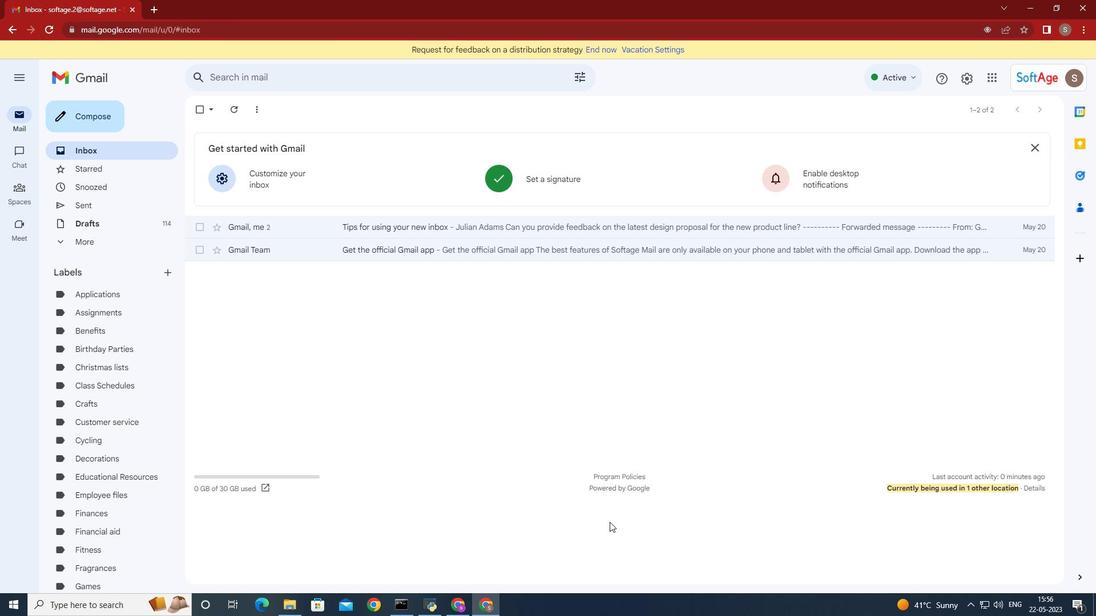
Action: Mouse scrolled (814, 451) with delta (0, 0)
Screenshot: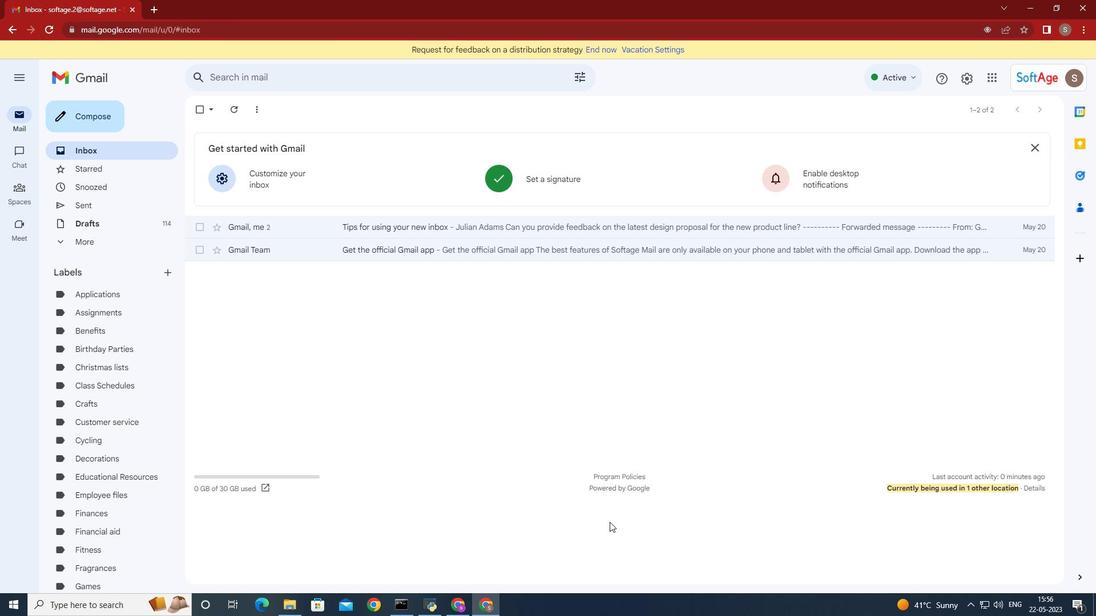
Action: Mouse scrolled (814, 451) with delta (0, 0)
Screenshot: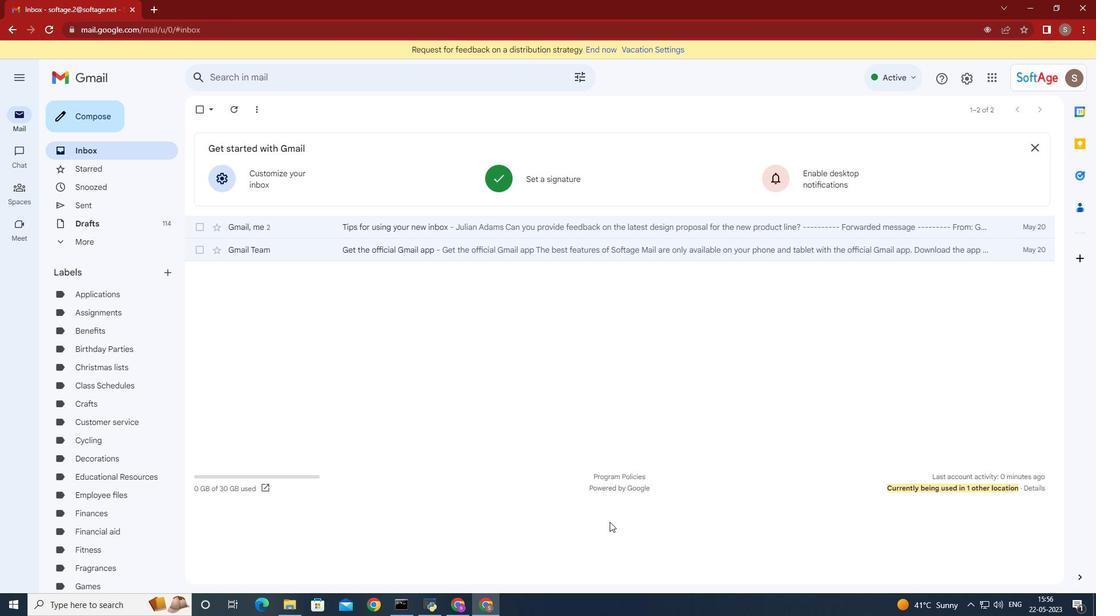 
Action: Mouse moved to (745, 537)
Screenshot: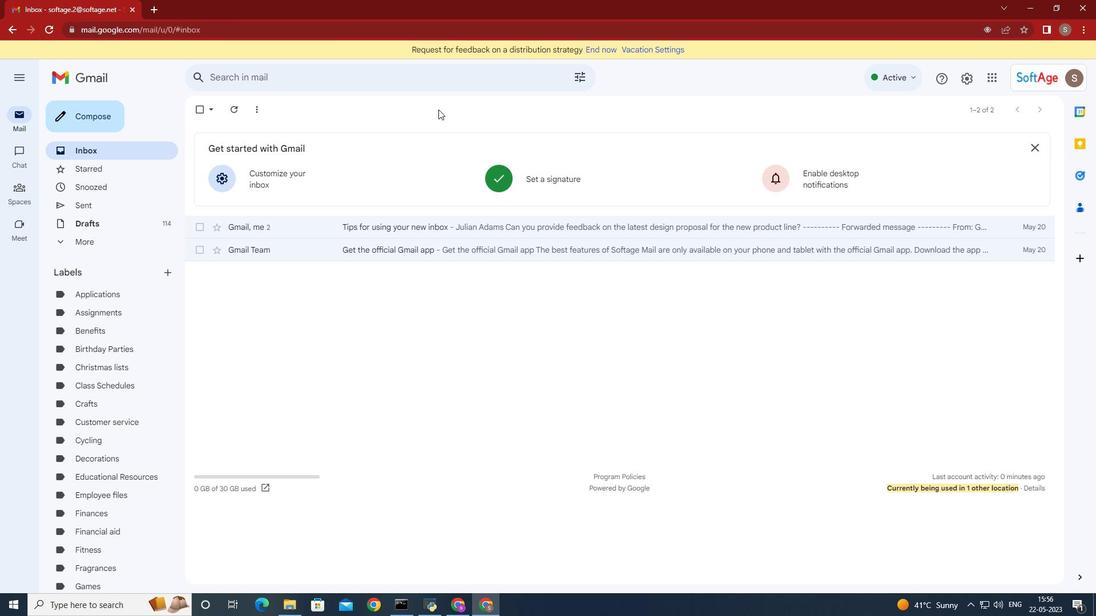 
Action: Mouse scrolled (745, 536) with delta (0, 0)
Screenshot: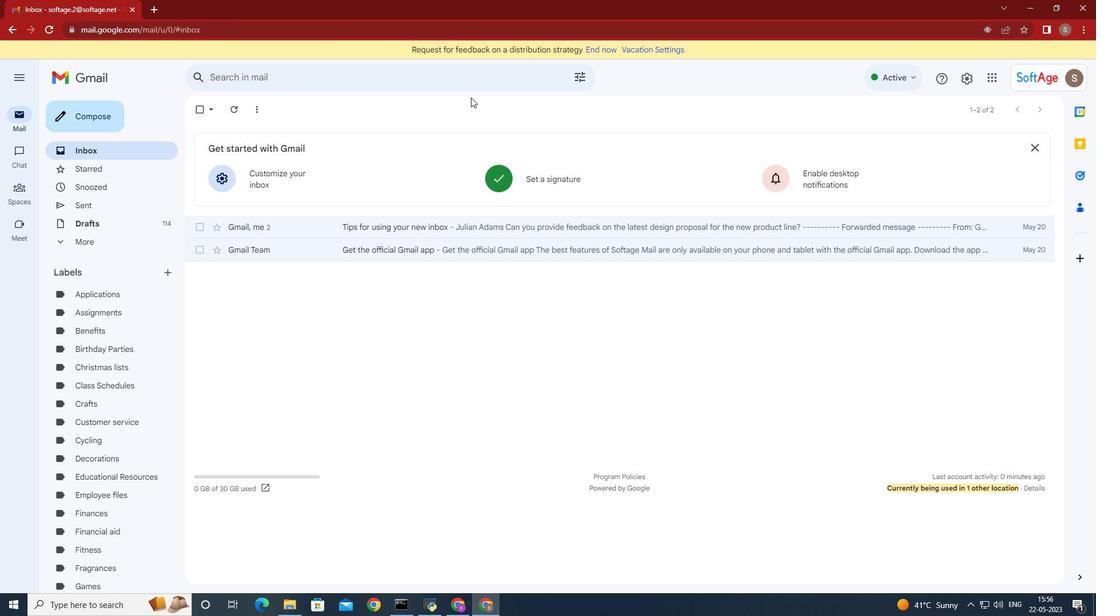 
Action: Mouse moved to (738, 523)
Screenshot: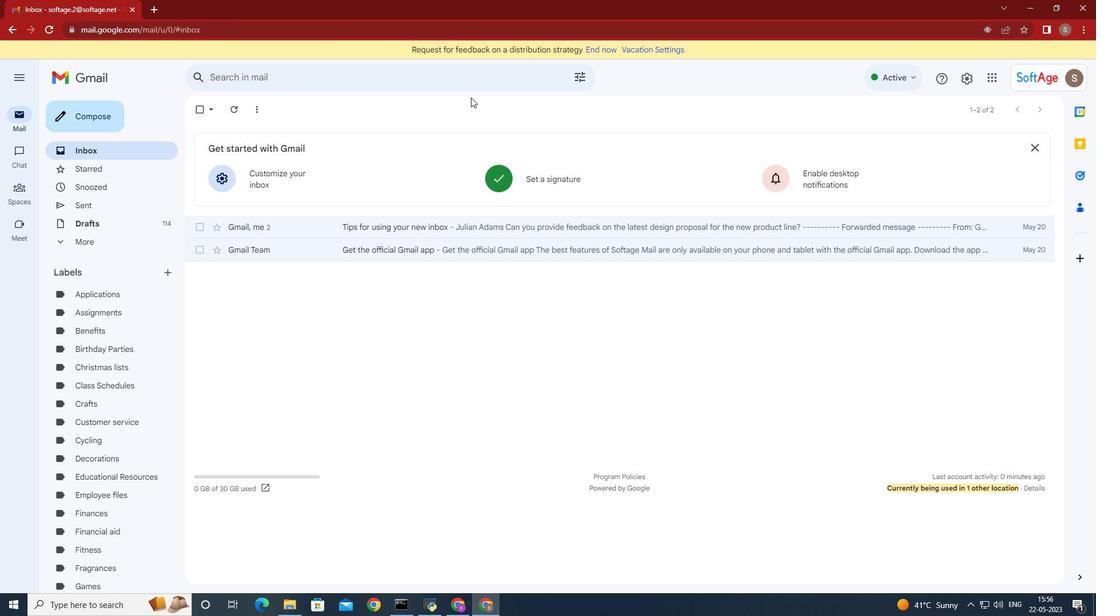 
Action: Mouse scrolled (738, 523) with delta (0, 0)
Screenshot: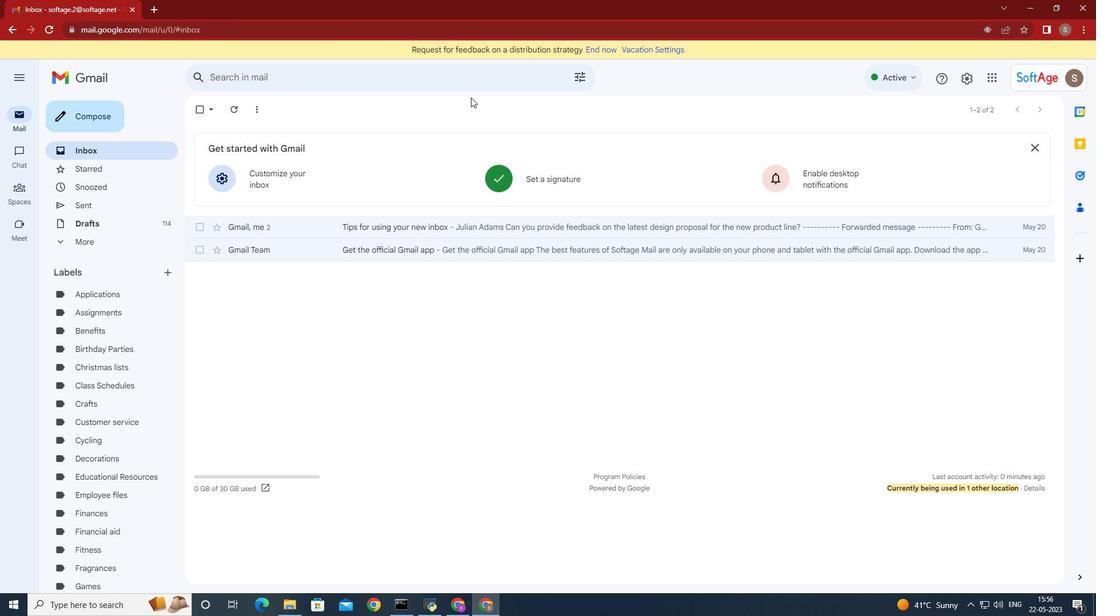 
Action: Mouse moved to (602, 527)
Screenshot: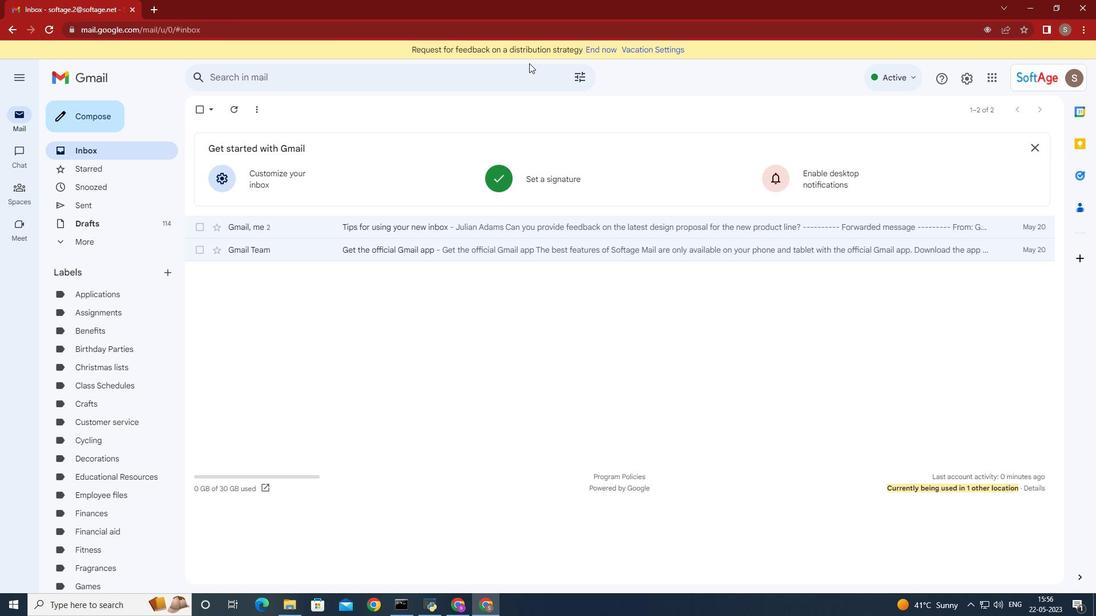 
Action: Mouse pressed left at (602, 527)
Screenshot: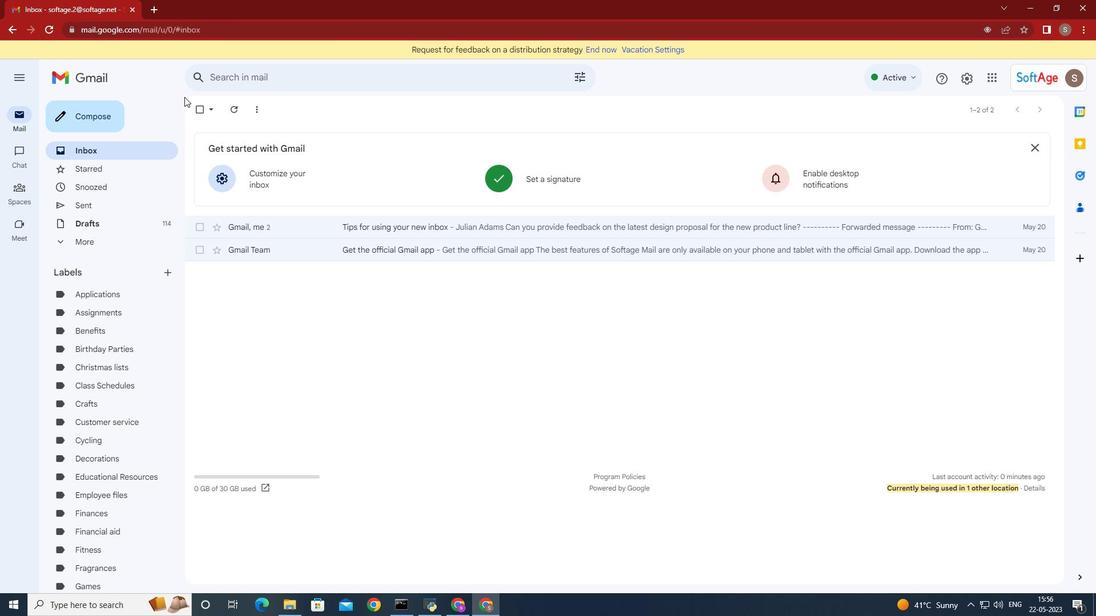
Action: Mouse moved to (93, 114)
Screenshot: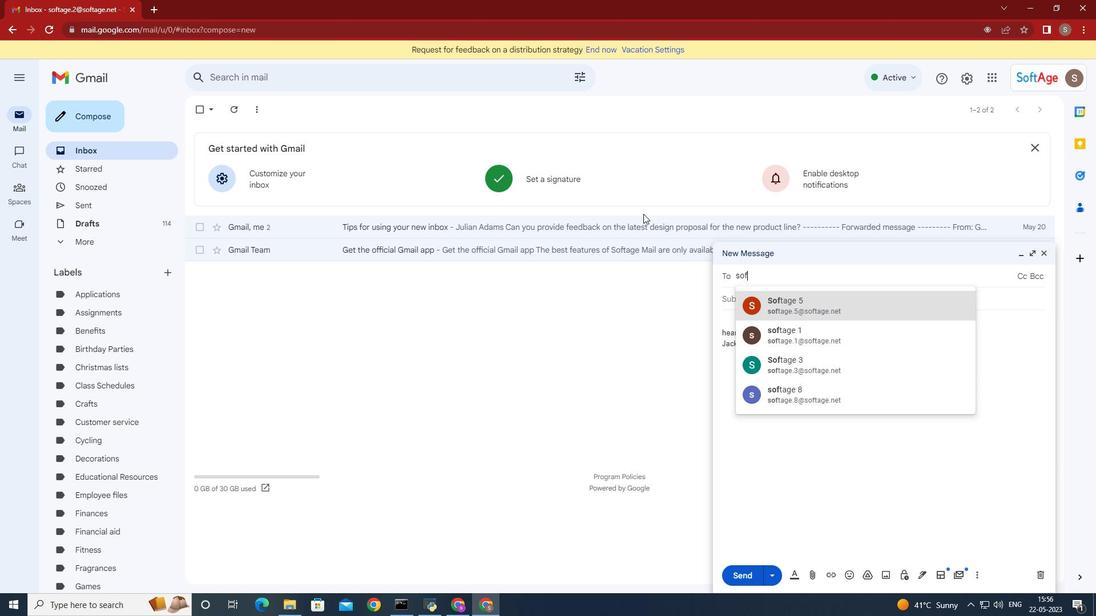 
Action: Mouse pressed left at (93, 114)
Screenshot: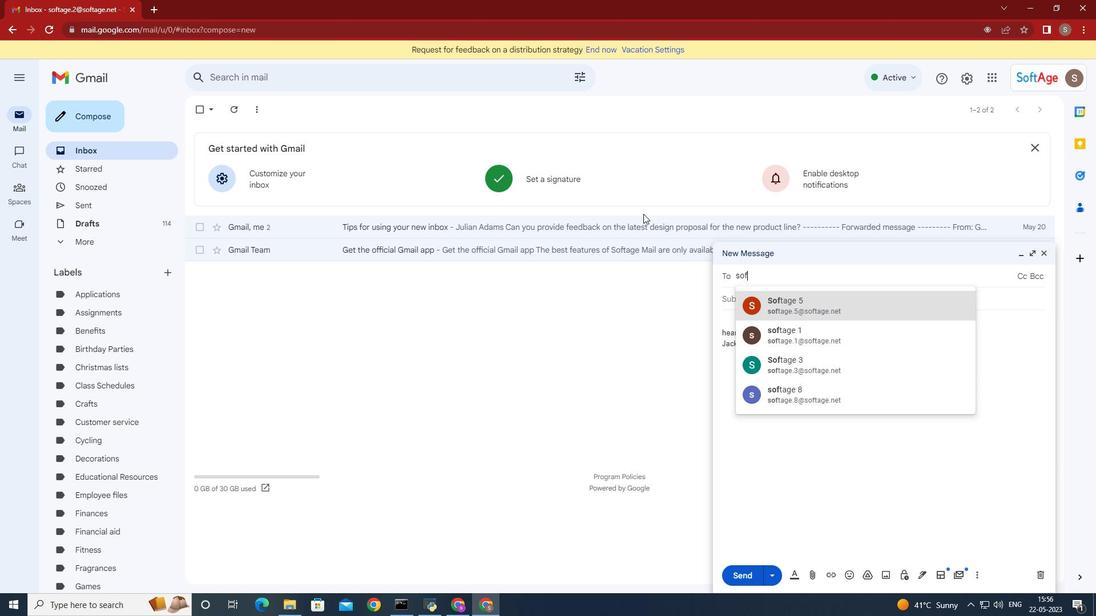 
Action: Mouse moved to (861, 308)
Screenshot: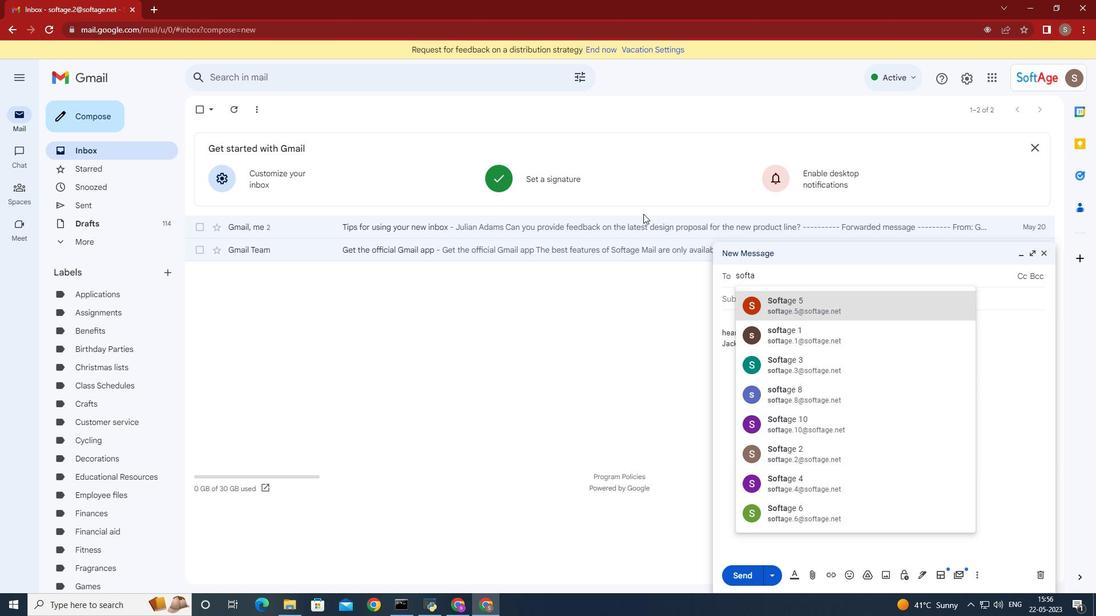 
Action: Key pressed softage.8
Screenshot: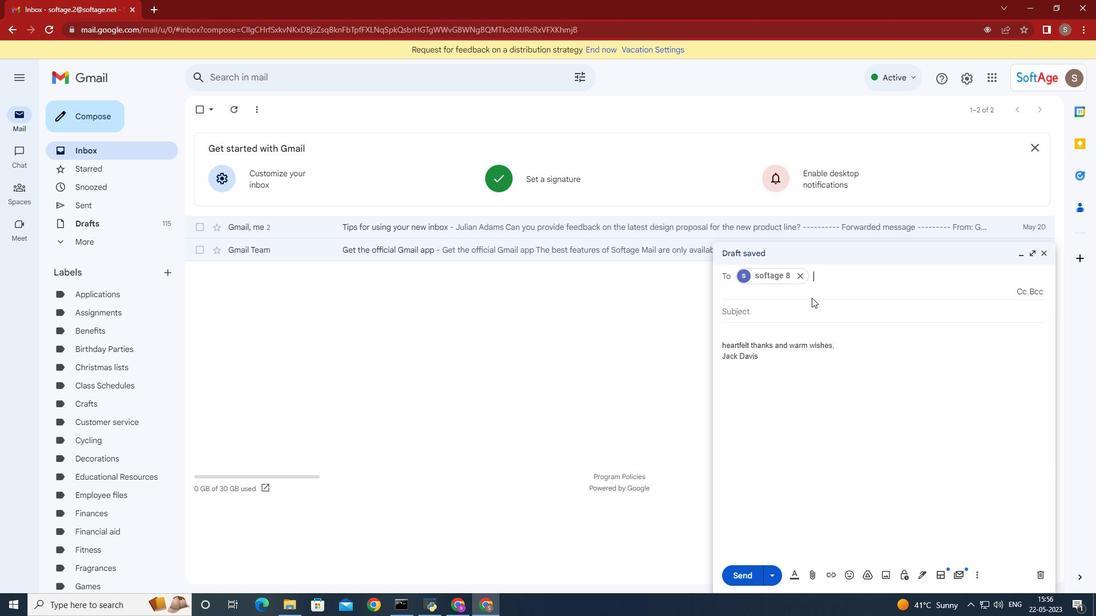
Action: Mouse moved to (799, 283)
Screenshot: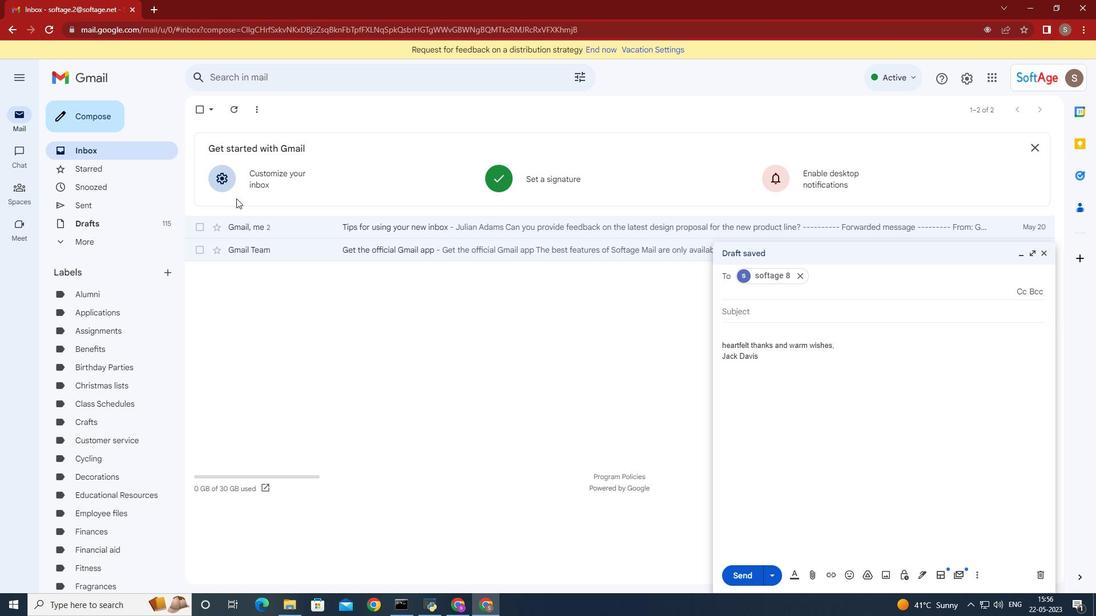 
Action: Mouse pressed left at (799, 283)
Screenshot: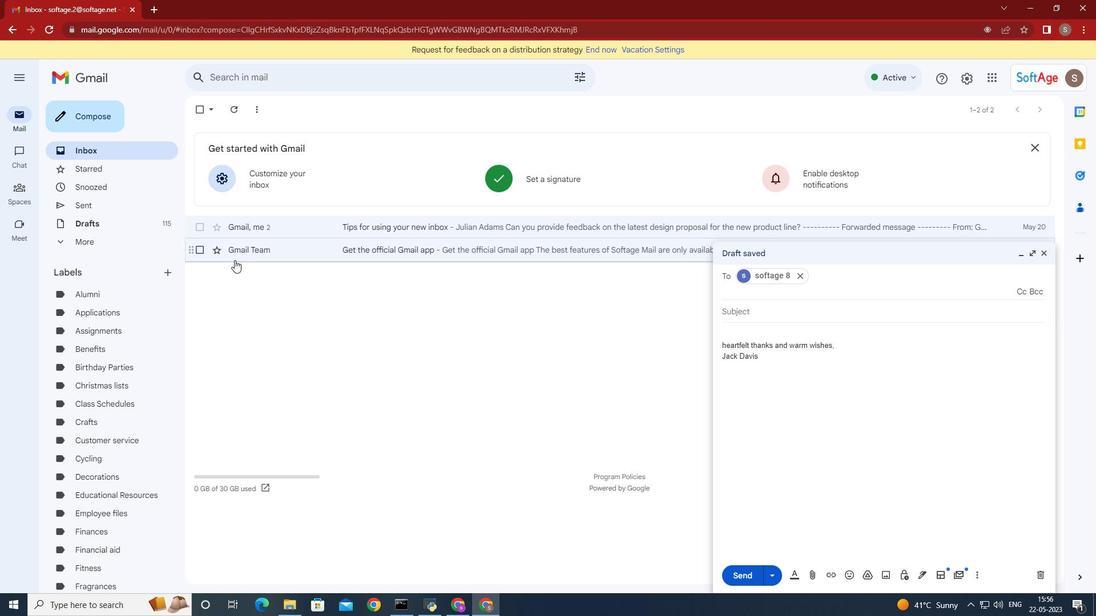 
Action: Mouse moved to (799, 297)
Screenshot: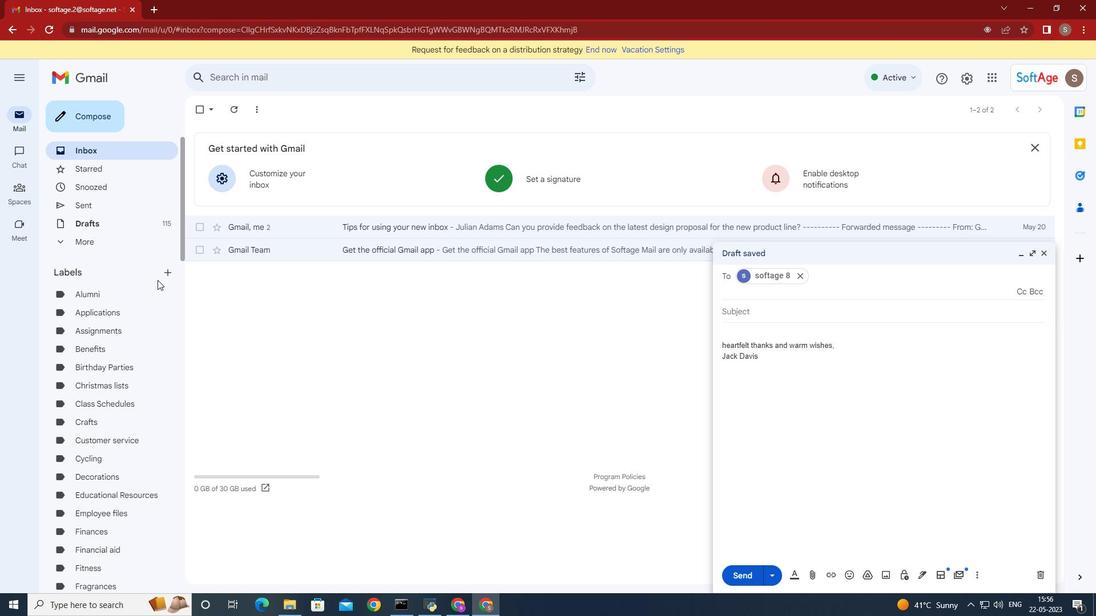 
Action: Mouse pressed left at (799, 297)
Screenshot: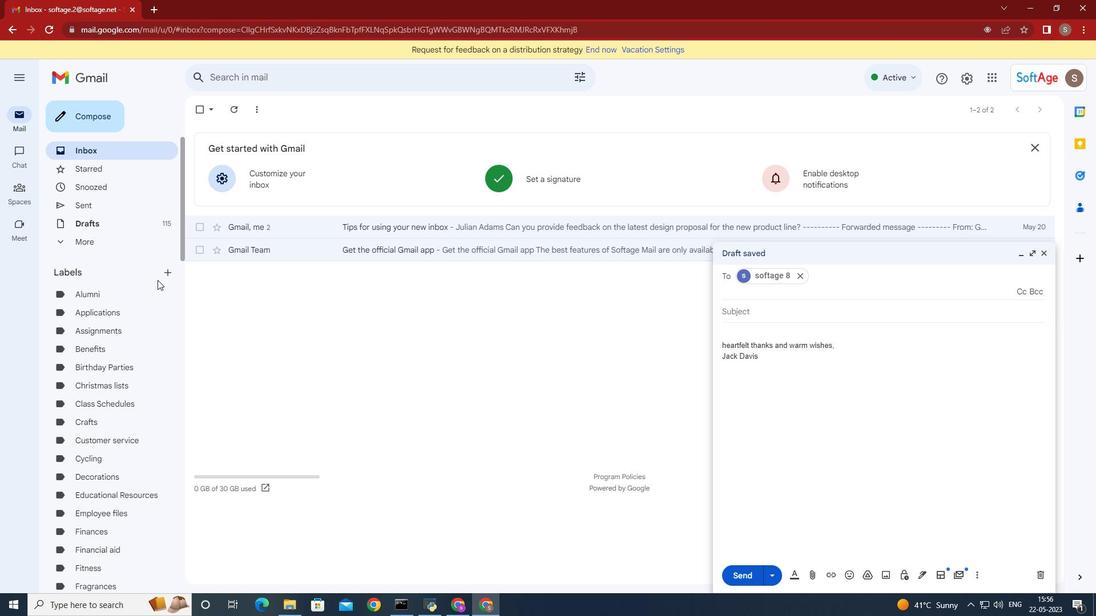 
Action: Mouse moved to (174, 272)
Screenshot: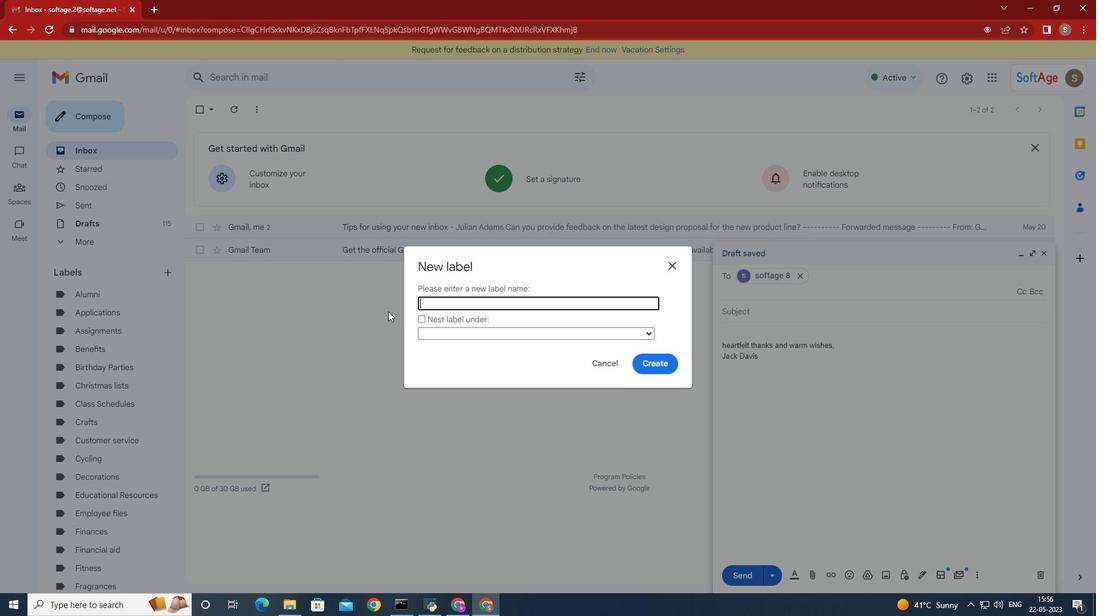 
Action: Mouse pressed left at (174, 272)
Screenshot: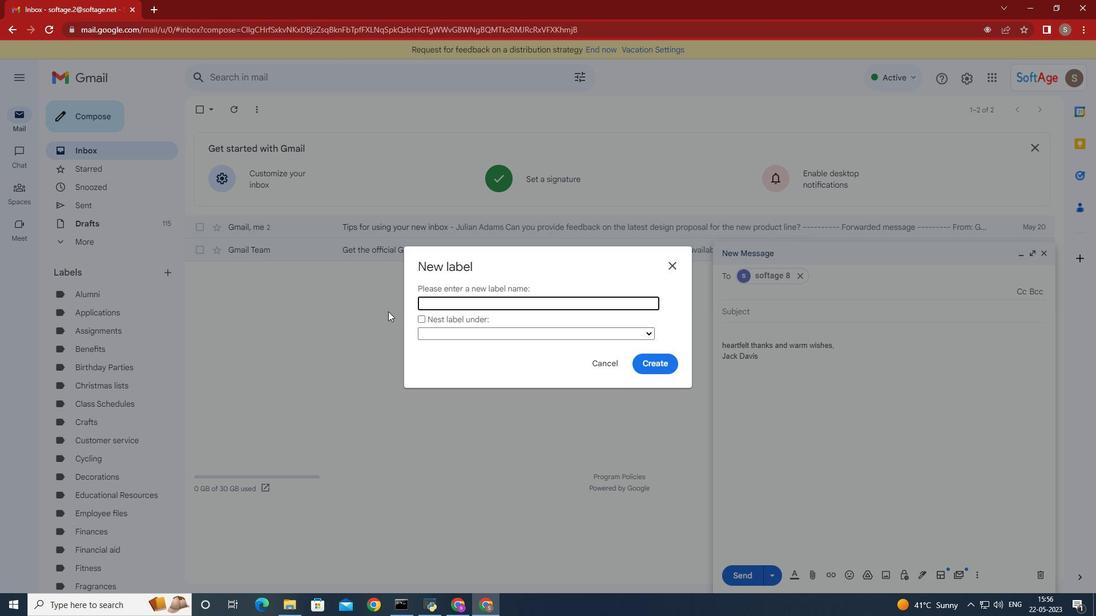 
Action: Mouse moved to (390, 304)
Screenshot: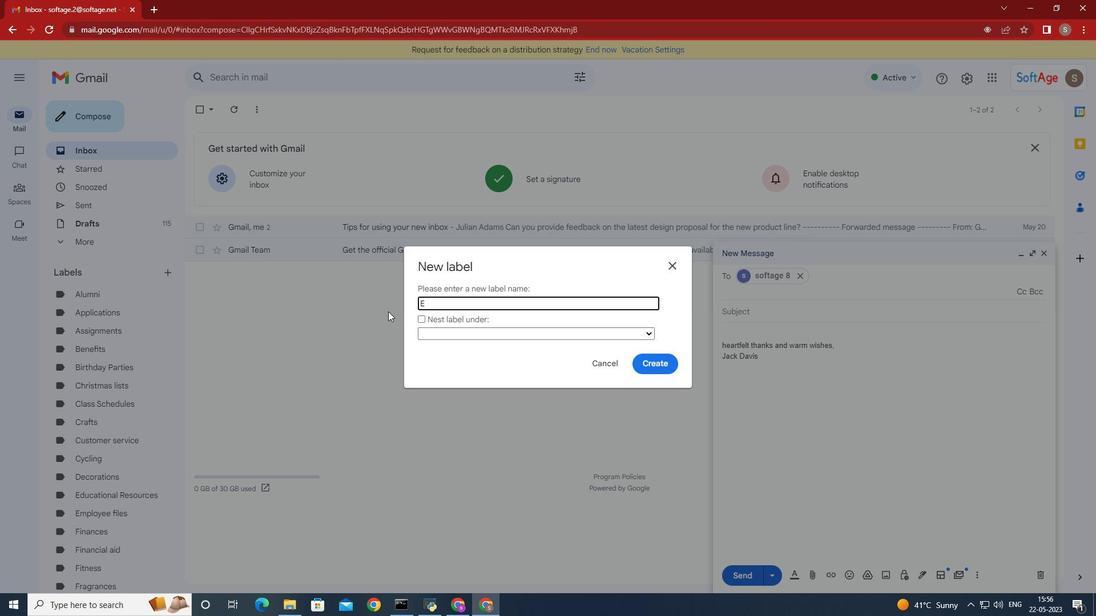 
Action: Key pressed <Key.shift>Easter<Key.space>ideas
Screenshot: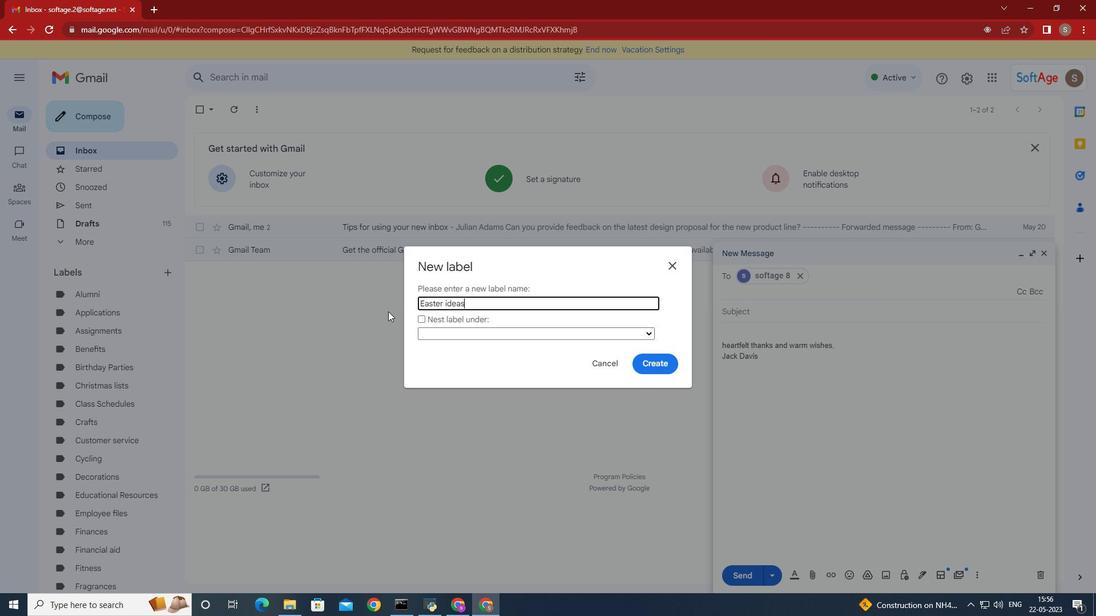 
Action: Mouse moved to (656, 360)
Screenshot: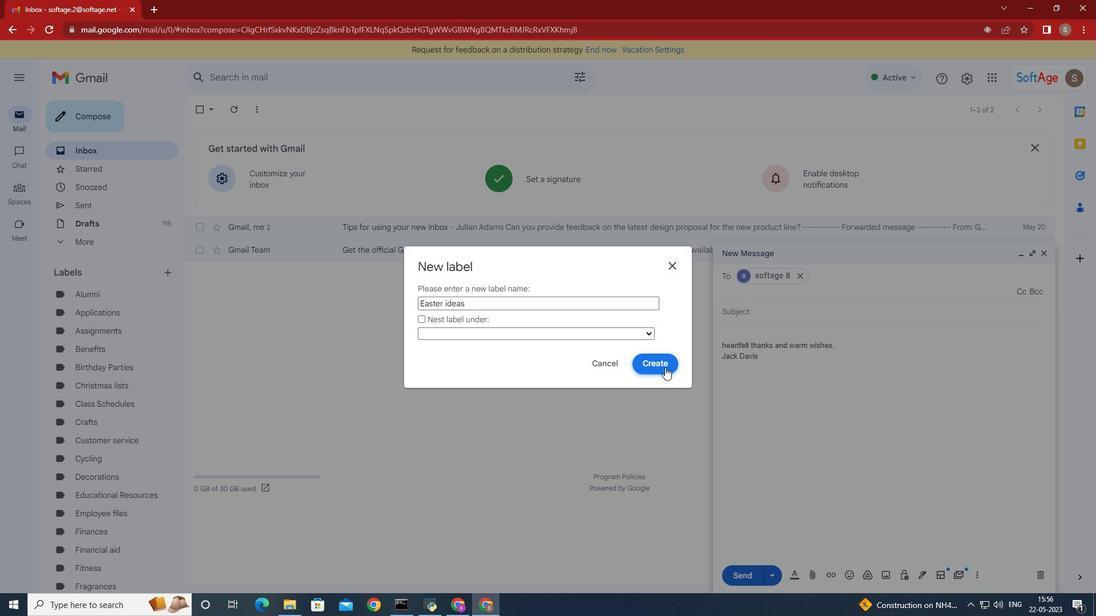 
Action: Mouse pressed left at (656, 360)
Screenshot: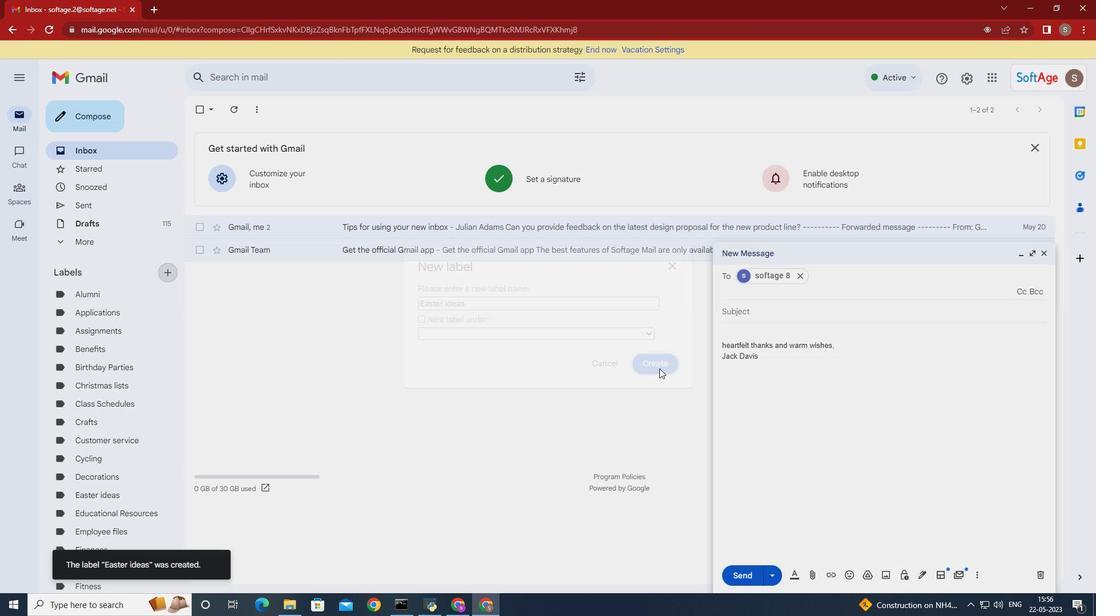 
Action: Mouse moved to (1053, 65)
Screenshot: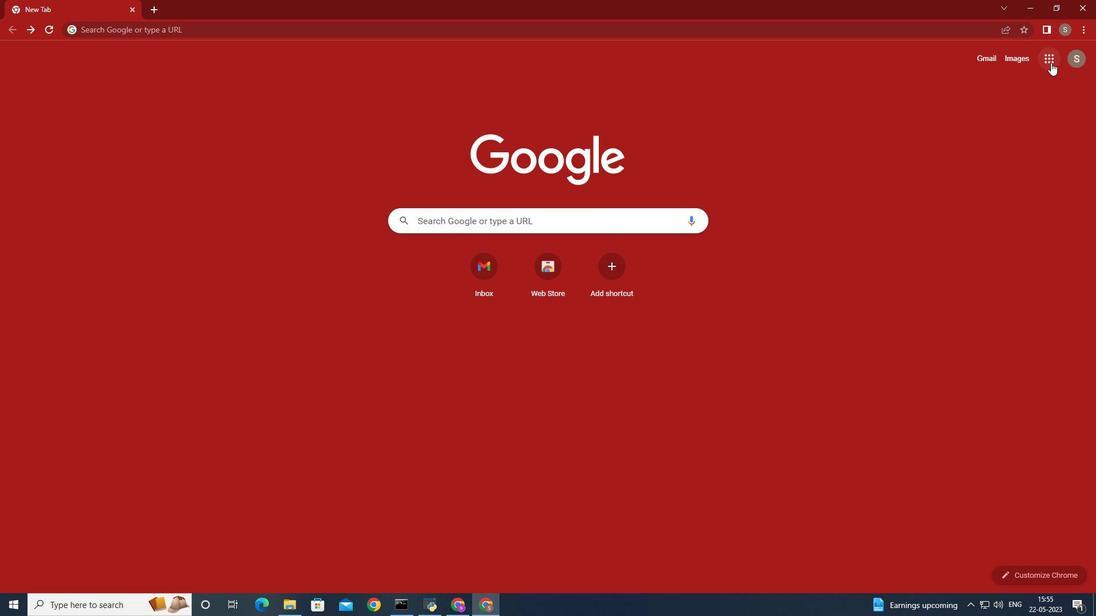 
Action: Mouse pressed left at (1053, 65)
Screenshot: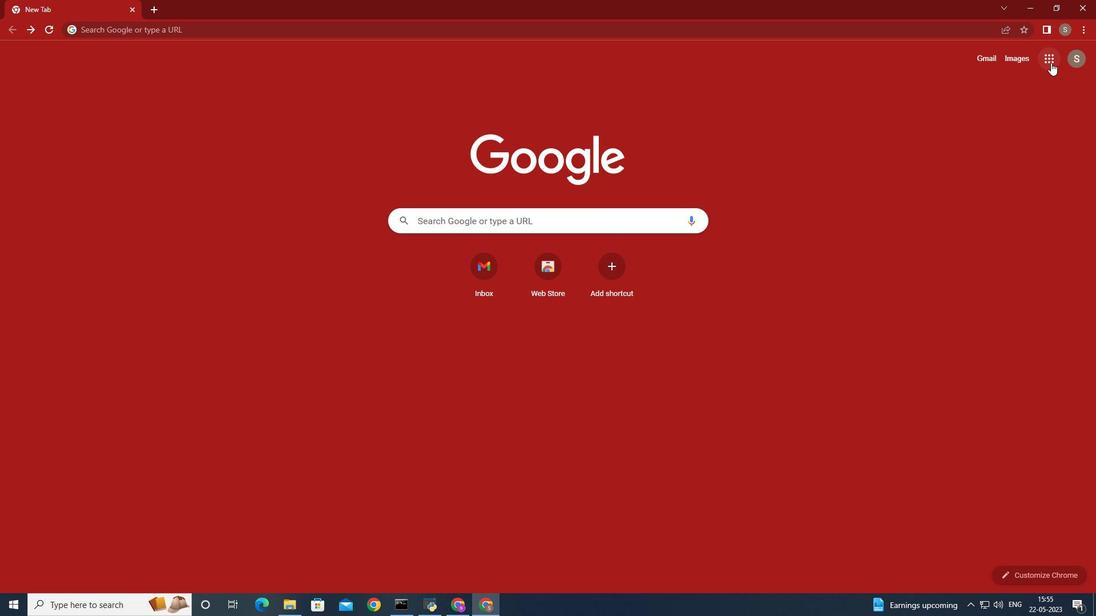 
Action: Mouse moved to (998, 120)
Screenshot: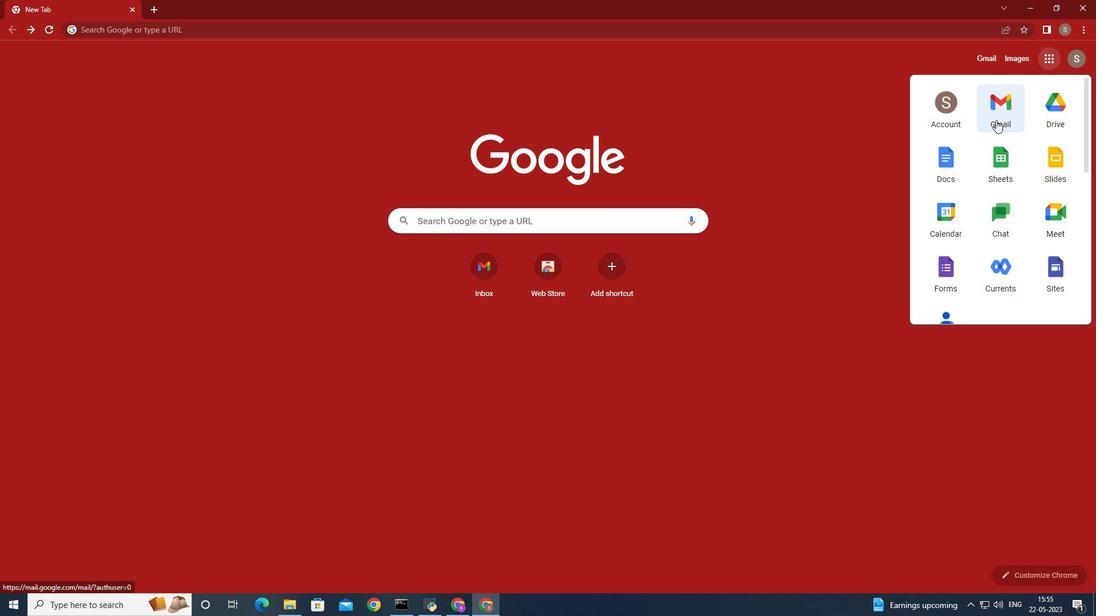 
Action: Mouse pressed left at (998, 120)
Screenshot: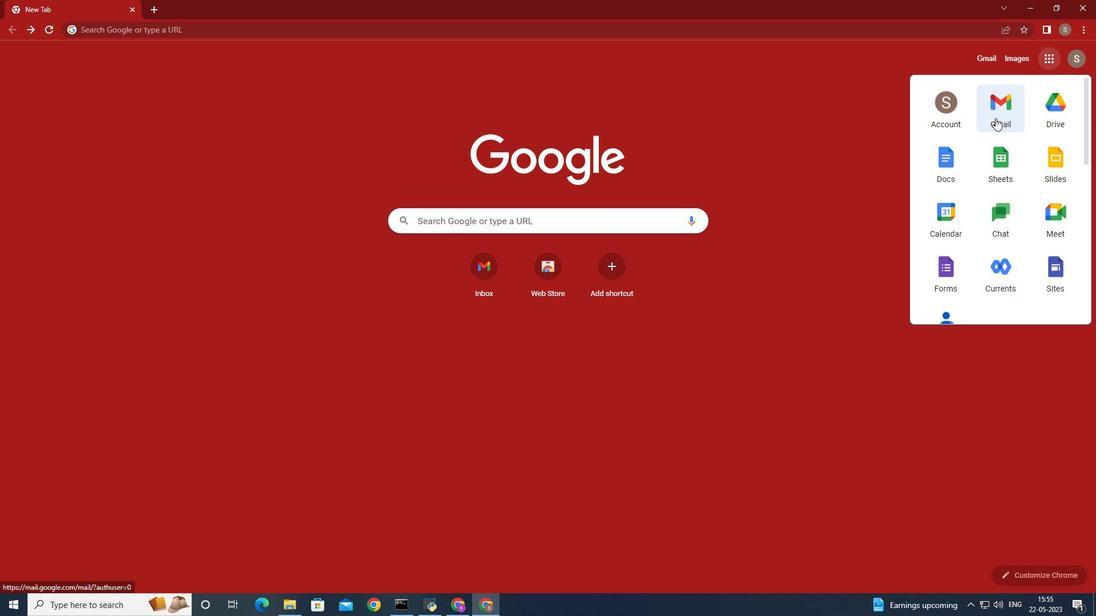 
Action: Mouse moved to (973, 83)
Screenshot: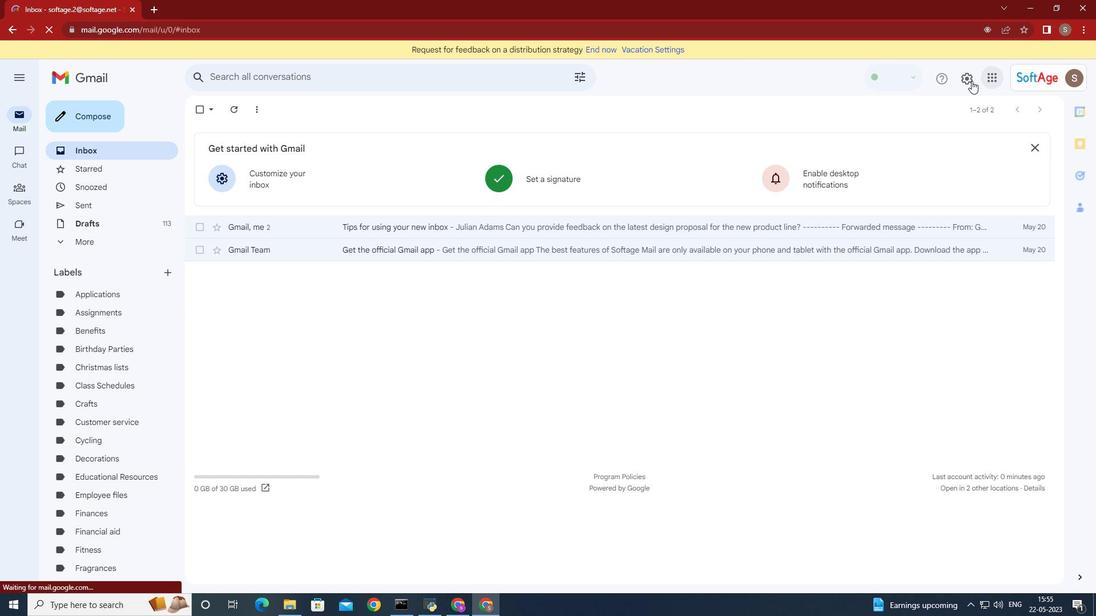
Action: Mouse pressed left at (973, 83)
Screenshot: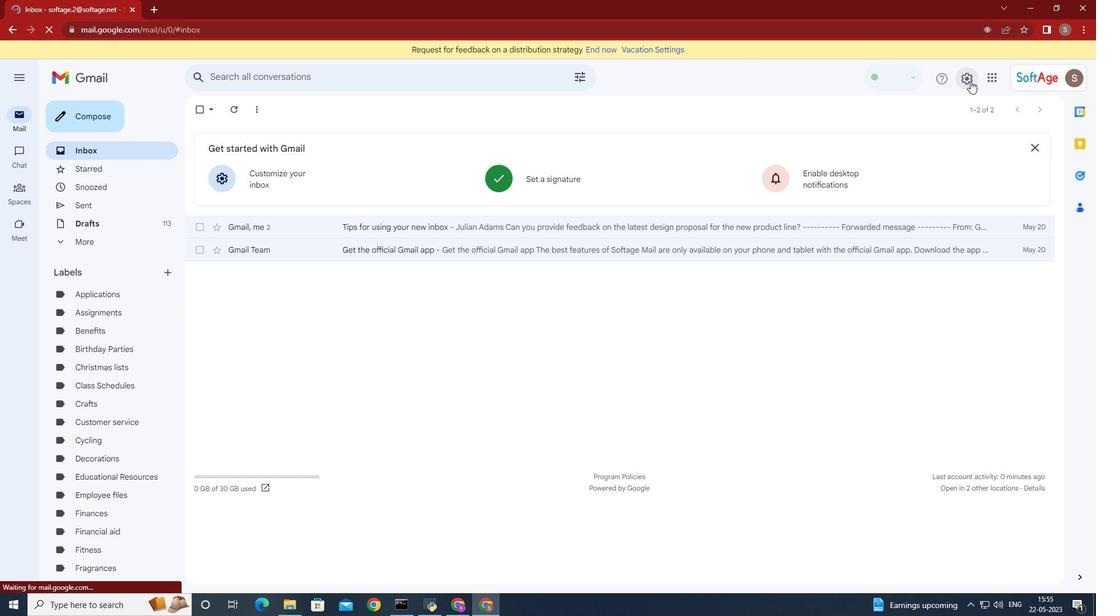 
Action: Mouse moved to (982, 137)
Screenshot: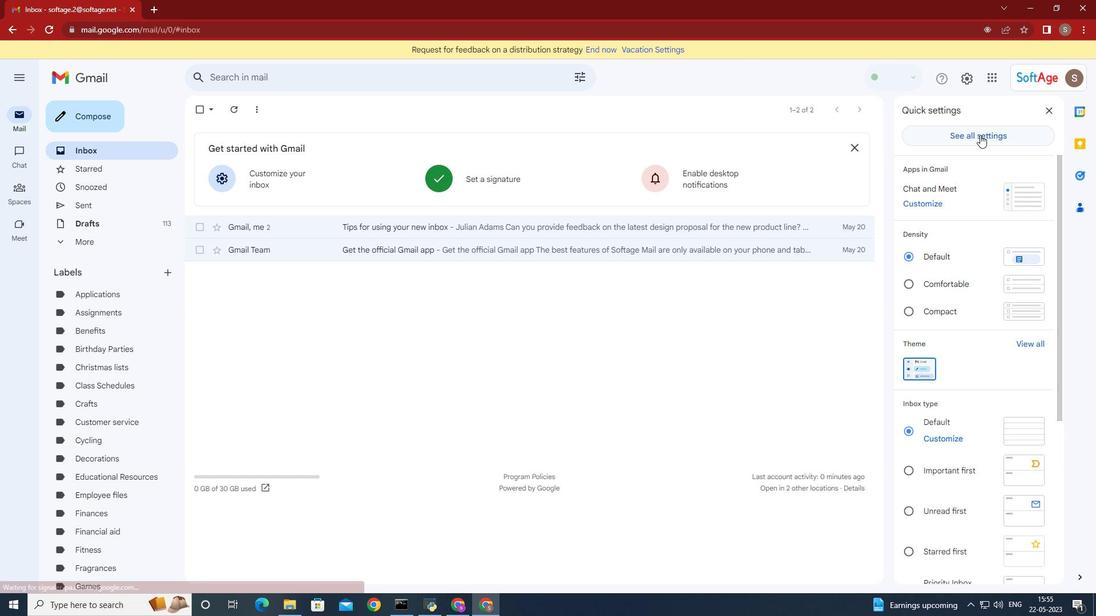 
Action: Mouse pressed left at (982, 137)
Screenshot: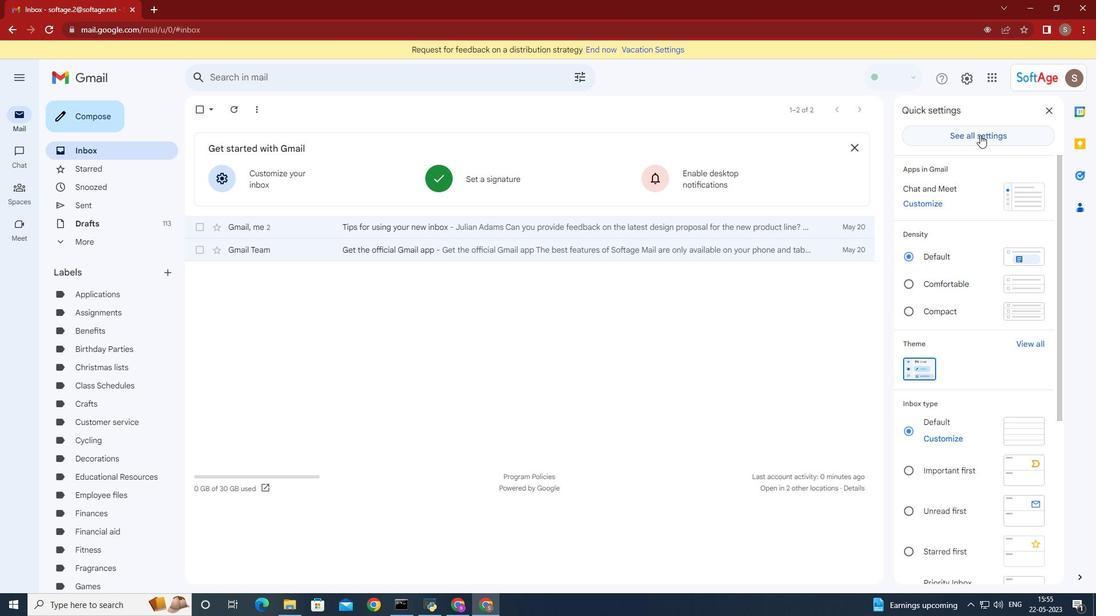 
Action: Mouse moved to (746, 194)
Screenshot: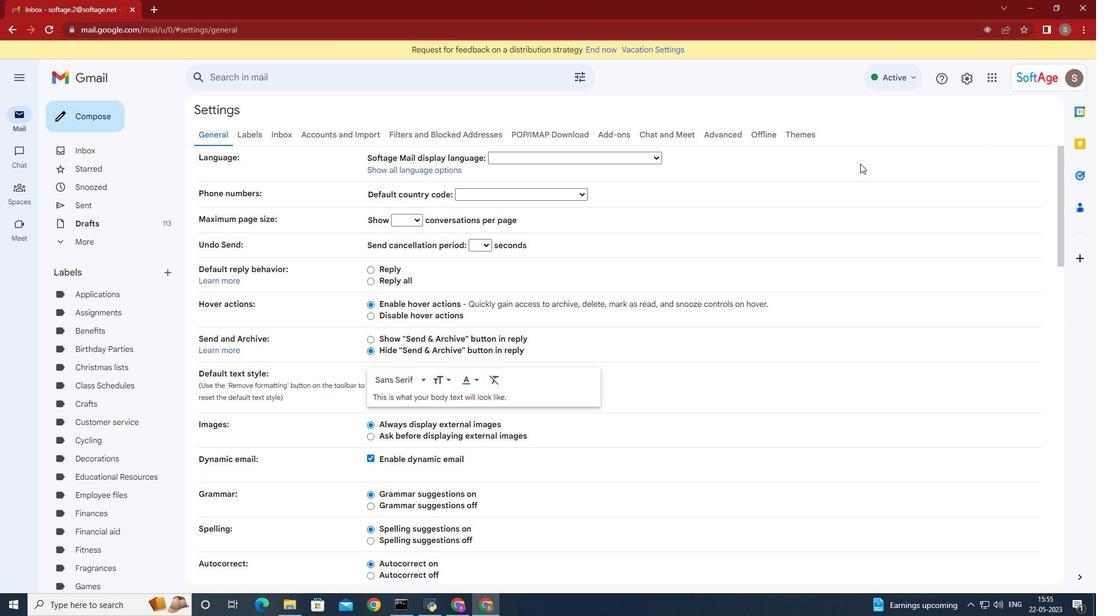 
Action: Mouse scrolled (746, 194) with delta (0, 0)
Screenshot: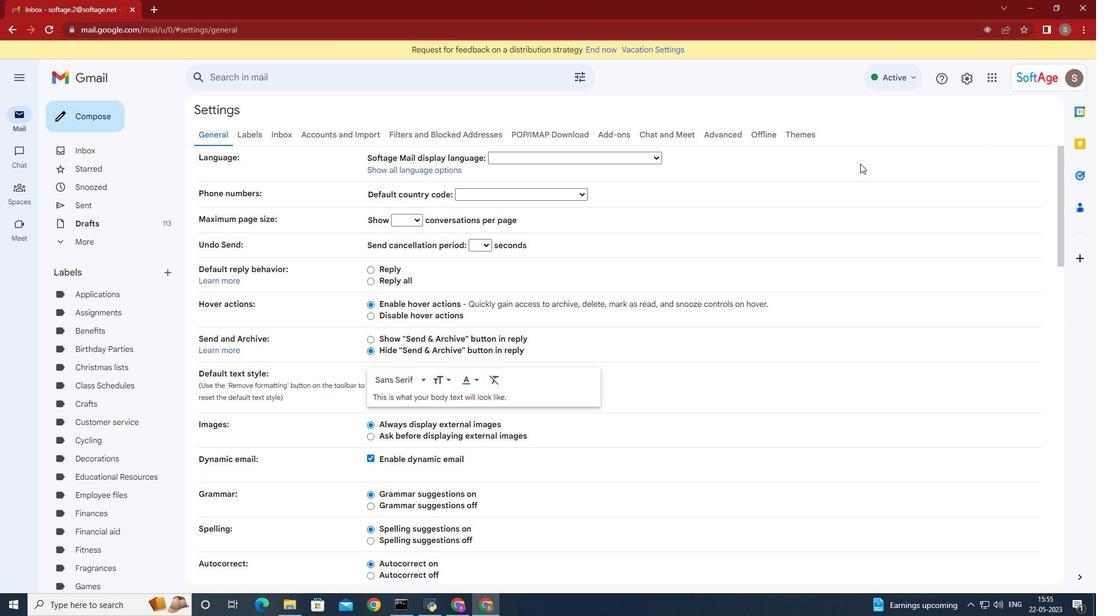 
Action: Mouse scrolled (746, 194) with delta (0, 0)
Screenshot: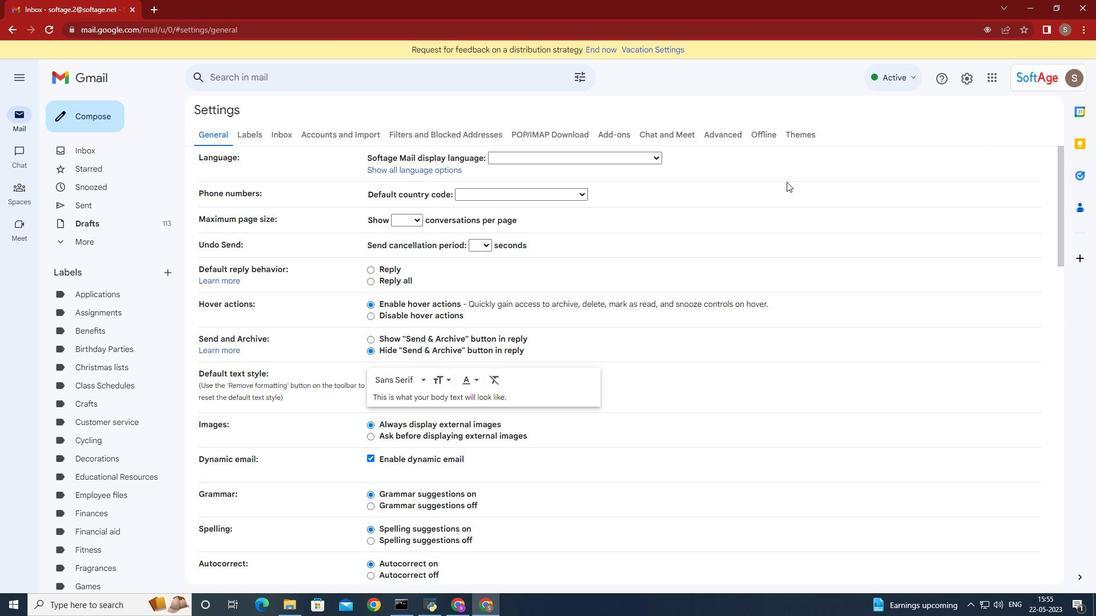
Action: Mouse moved to (745, 194)
Screenshot: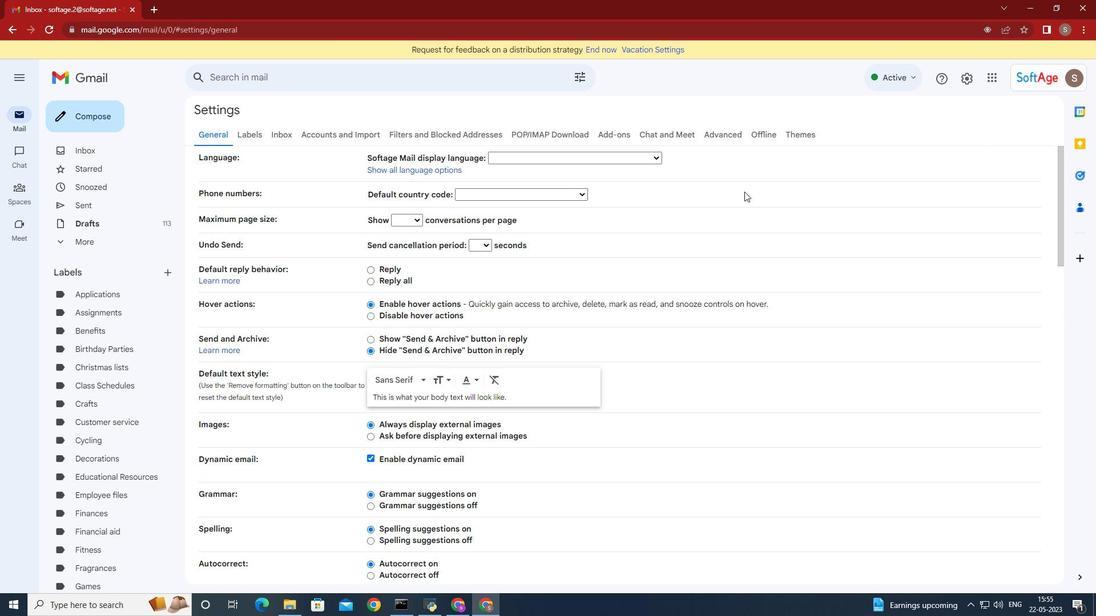 
Action: Mouse scrolled (745, 194) with delta (0, 0)
Screenshot: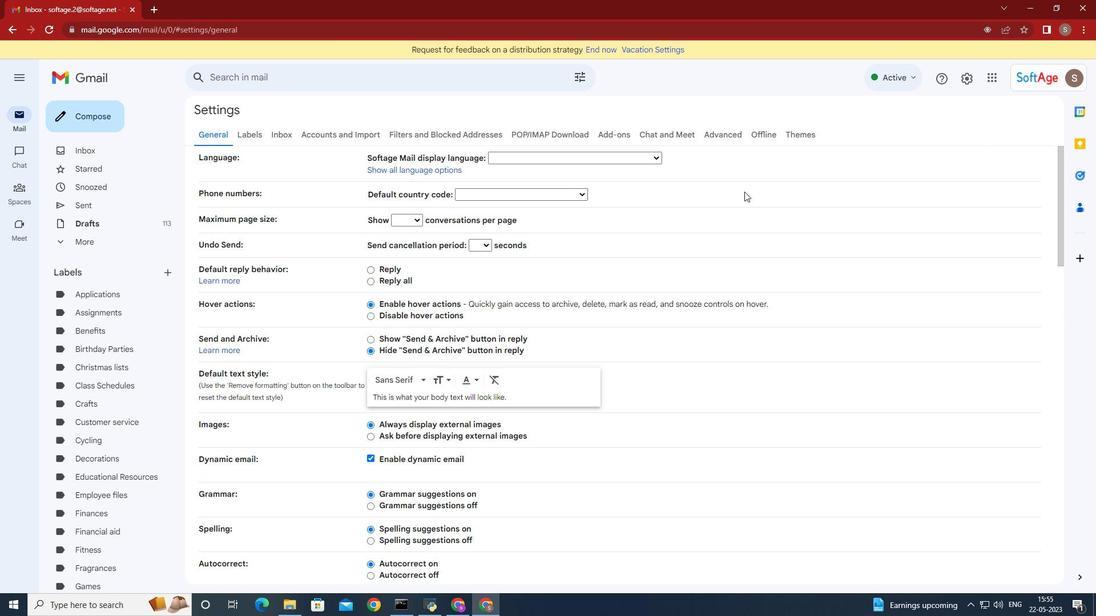 
Action: Mouse moved to (744, 195)
Screenshot: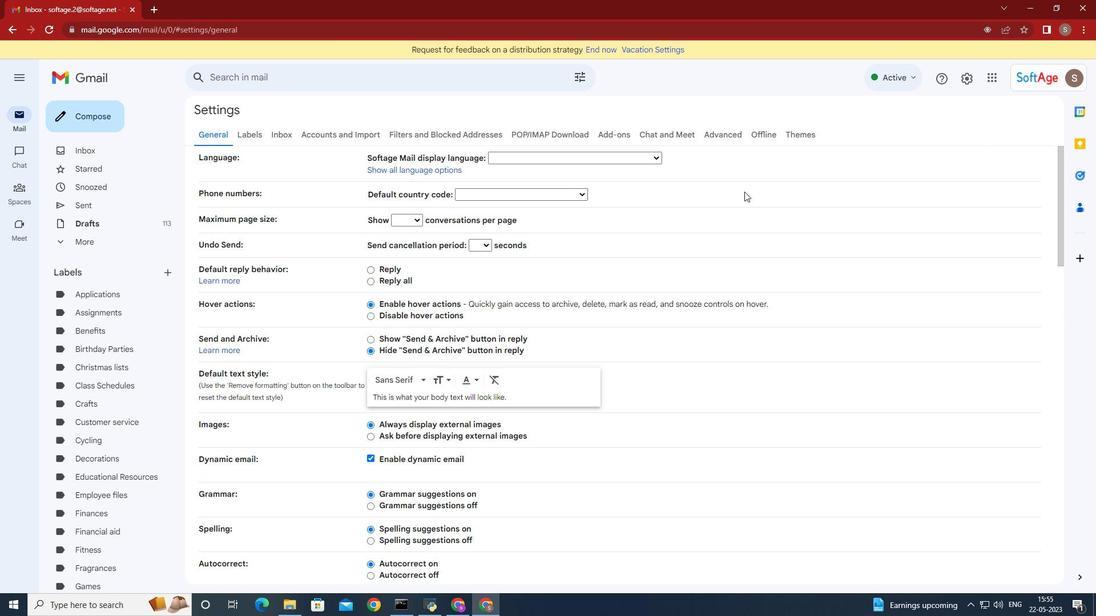 
Action: Mouse scrolled (744, 194) with delta (0, 0)
Screenshot: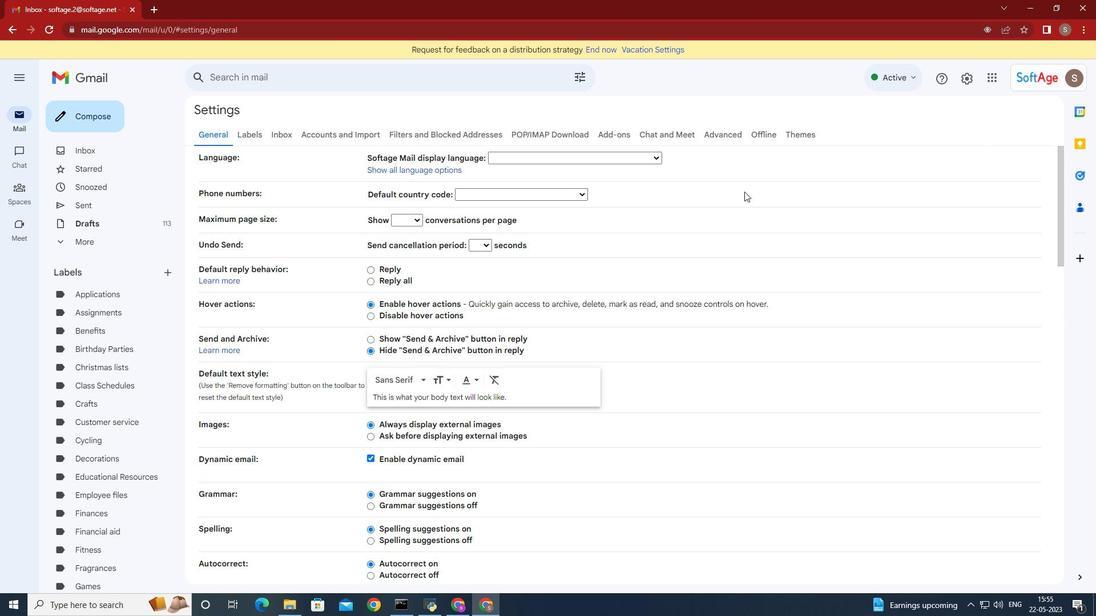
Action: Mouse moved to (744, 195)
Screenshot: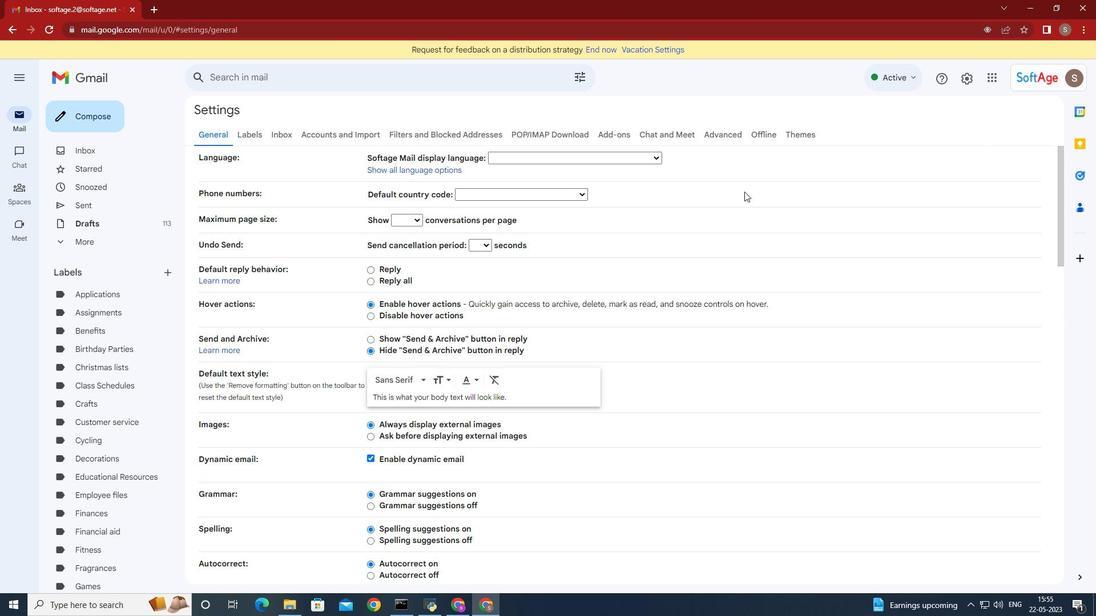 
Action: Mouse scrolled (744, 195) with delta (0, 0)
Screenshot: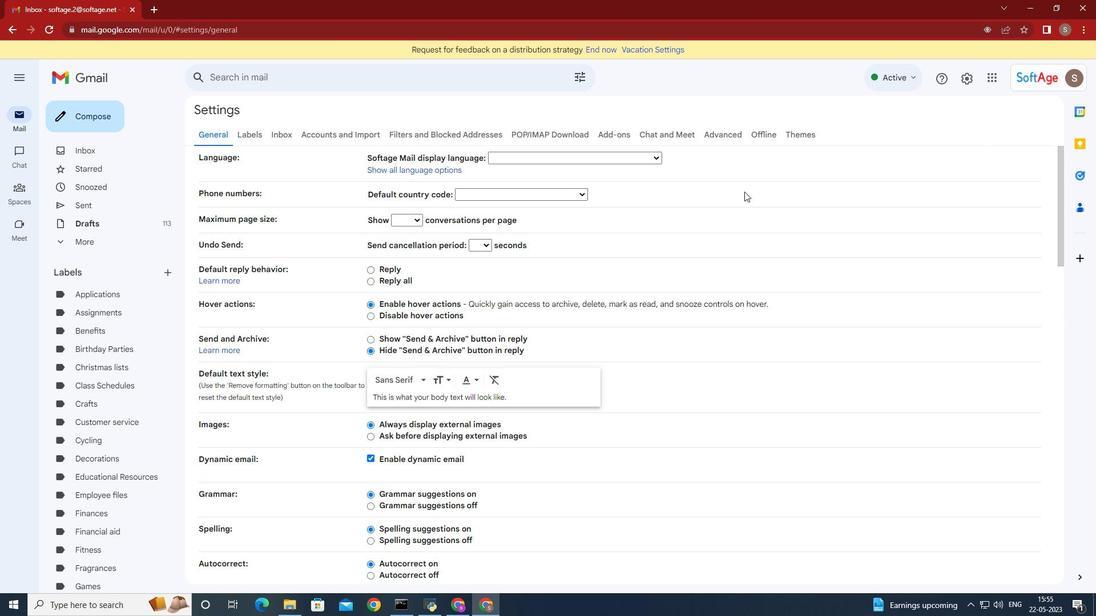 
Action: Mouse moved to (743, 195)
Screenshot: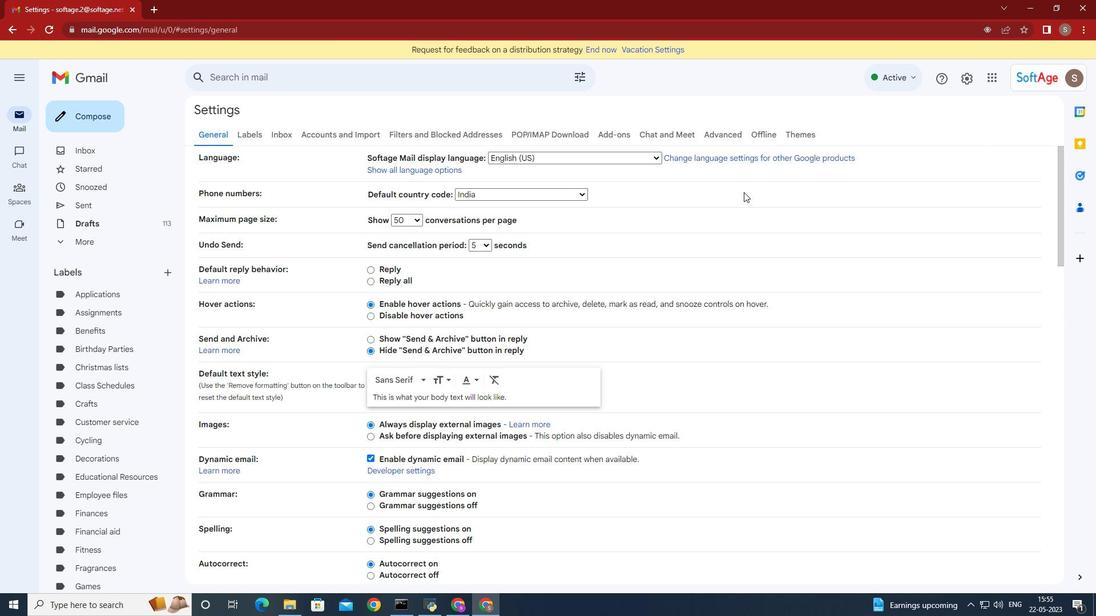 
Action: Mouse scrolled (743, 195) with delta (0, 0)
Screenshot: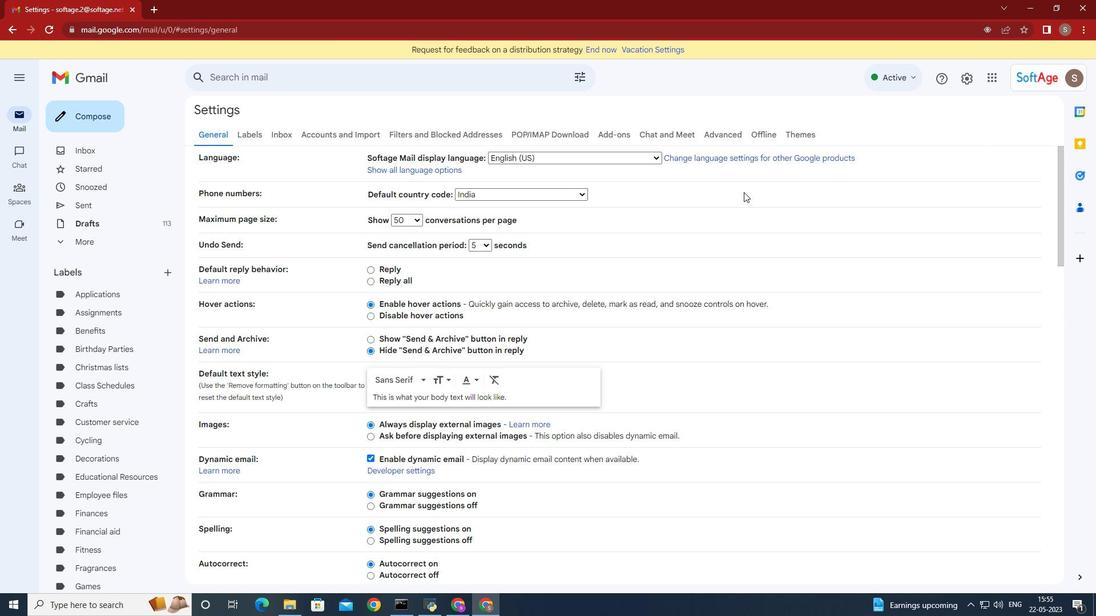 
Action: Mouse moved to (725, 216)
Screenshot: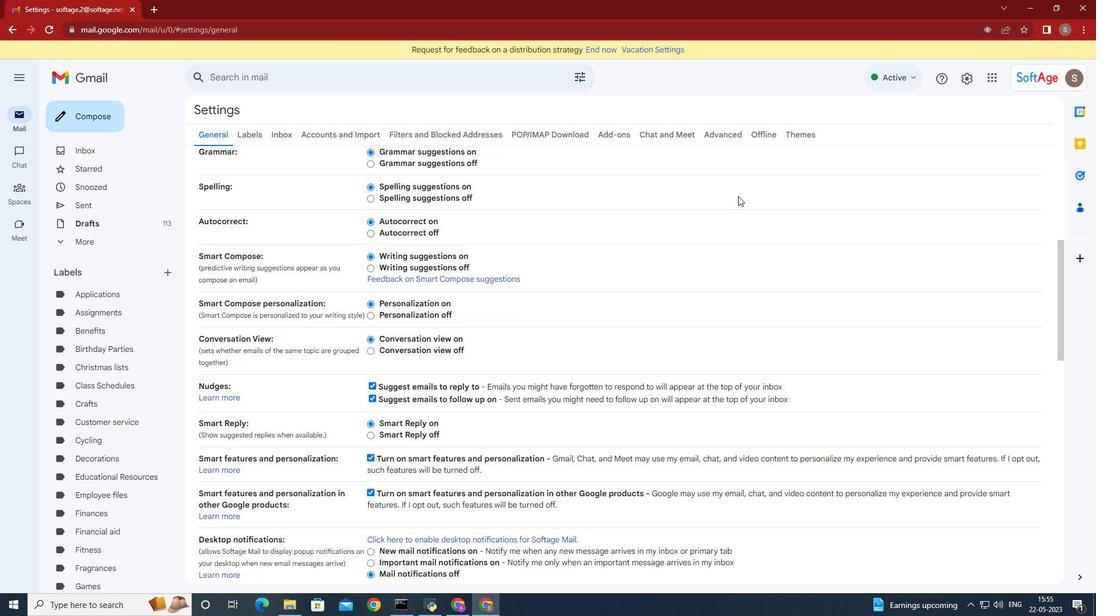 
Action: Mouse scrolled (725, 216) with delta (0, 0)
Screenshot: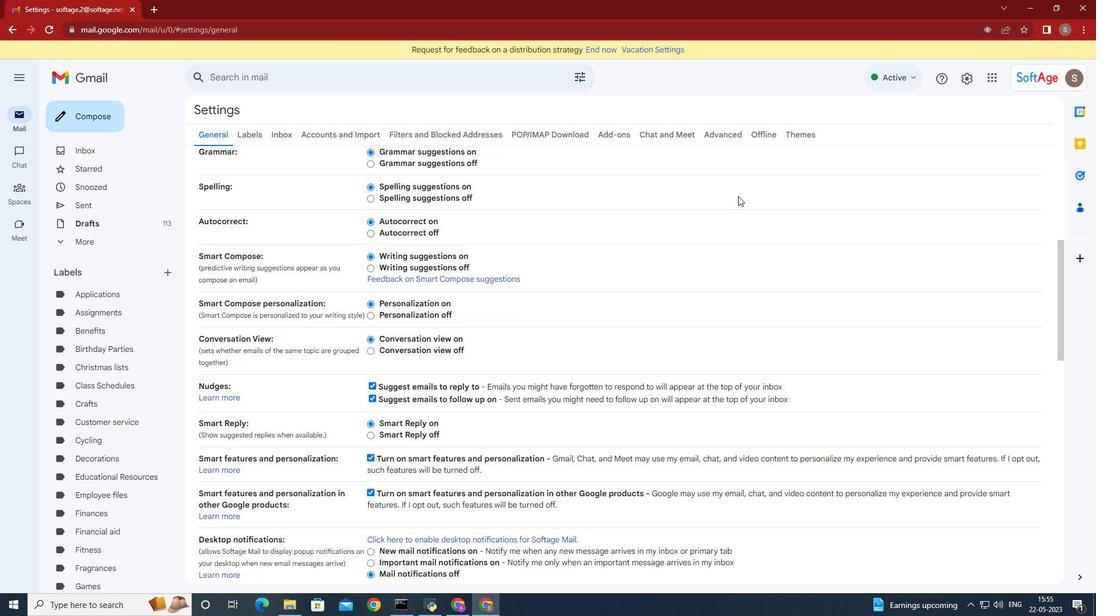 
Action: Mouse moved to (725, 216)
Screenshot: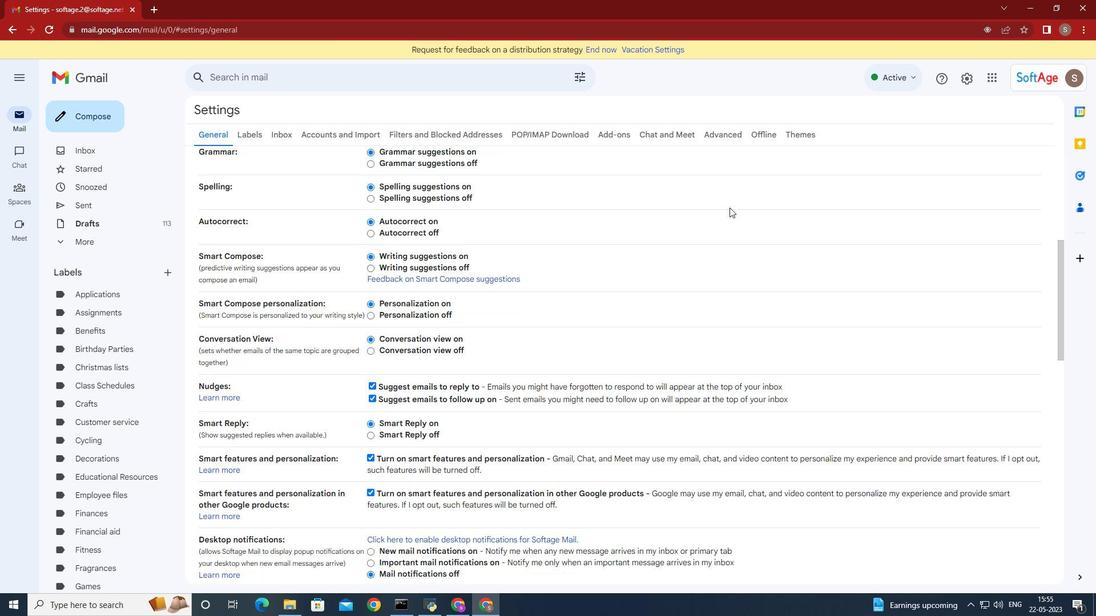 
Action: Mouse scrolled (725, 216) with delta (0, 0)
Screenshot: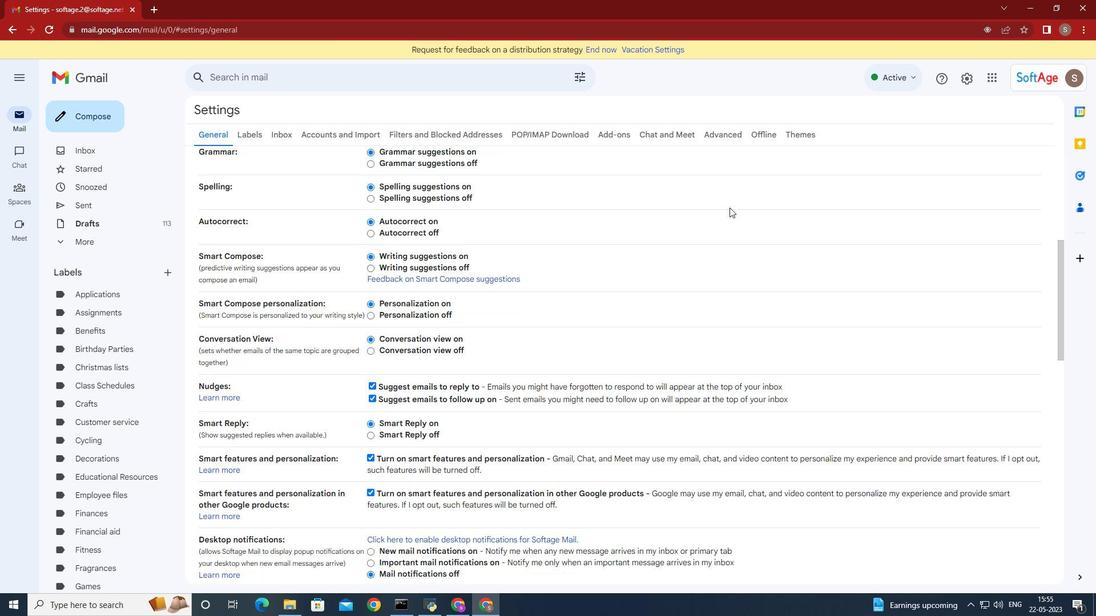 
Action: Mouse moved to (724, 218)
Screenshot: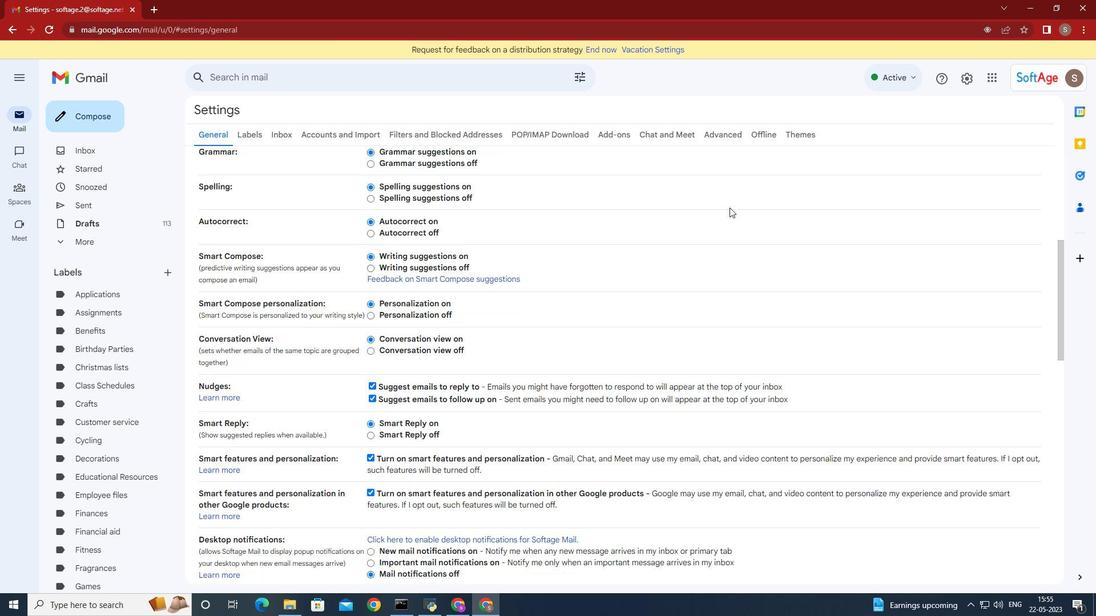 
Action: Mouse scrolled (724, 217) with delta (0, 0)
Screenshot: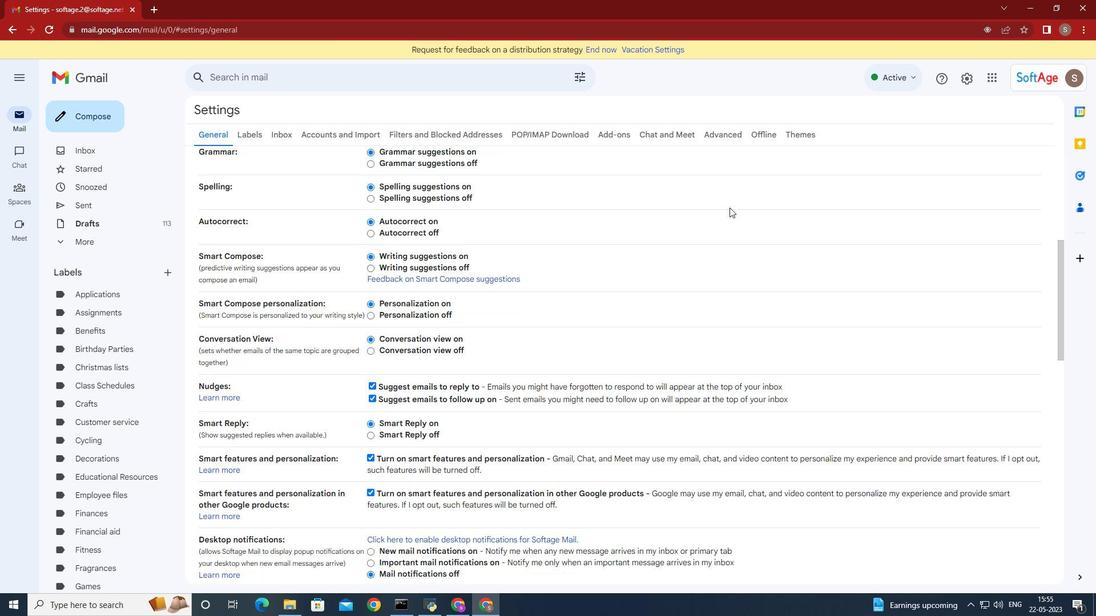 
Action: Mouse moved to (723, 218)
Screenshot: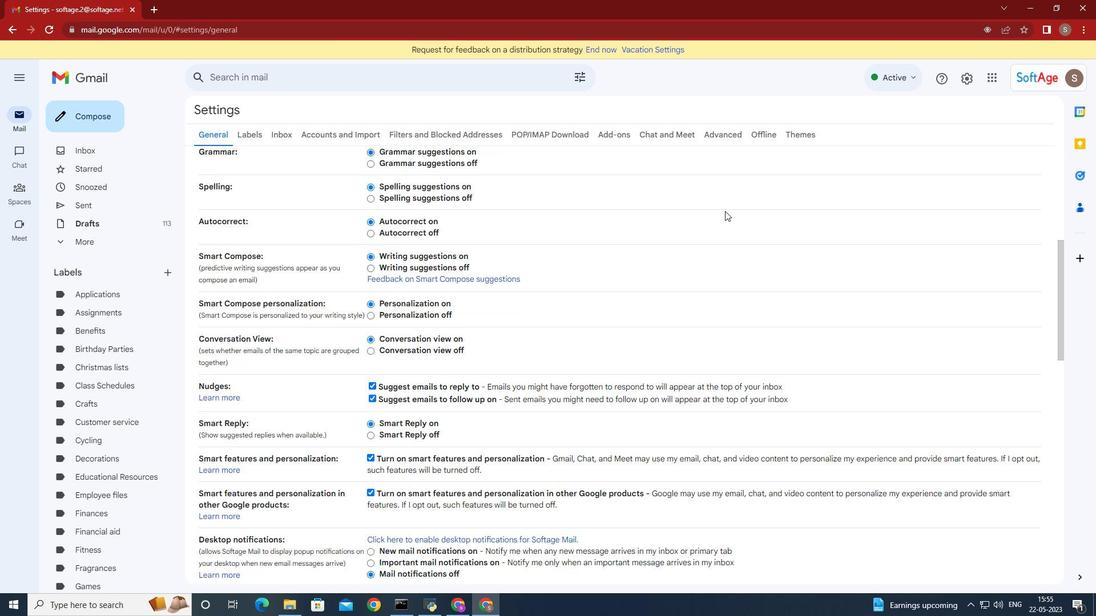 
Action: Mouse scrolled (723, 217) with delta (0, 0)
Screenshot: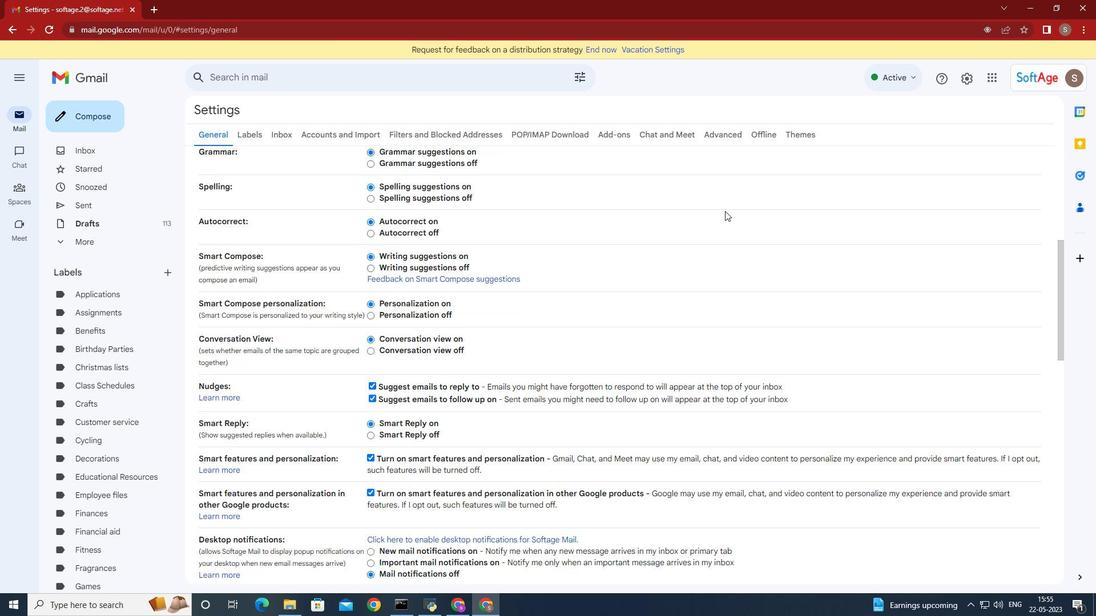 
Action: Mouse scrolled (723, 217) with delta (0, 0)
Screenshot: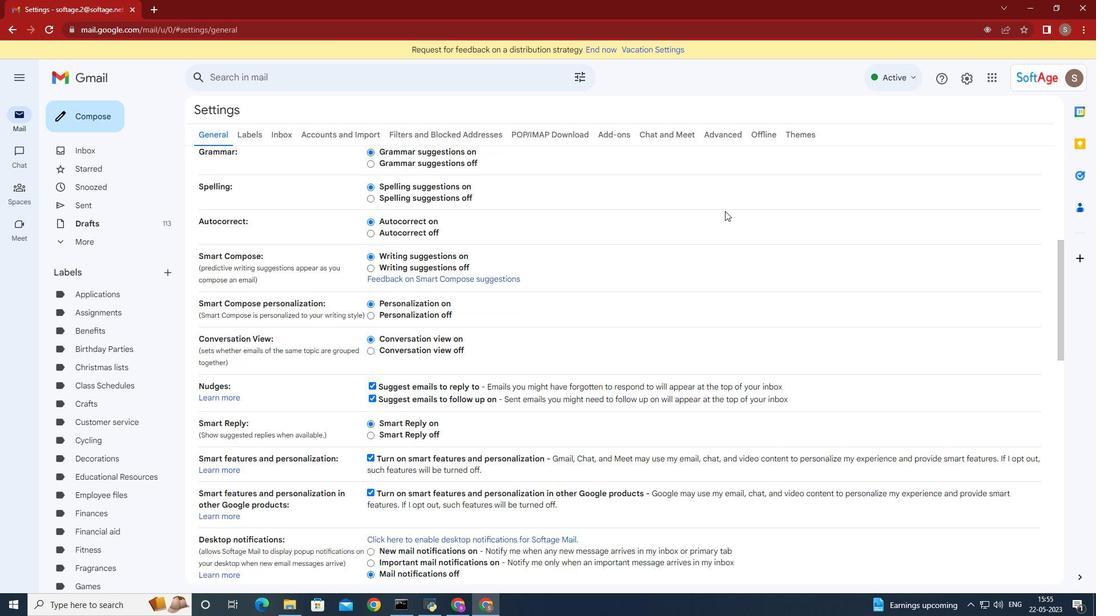 
Action: Mouse moved to (723, 218)
Screenshot: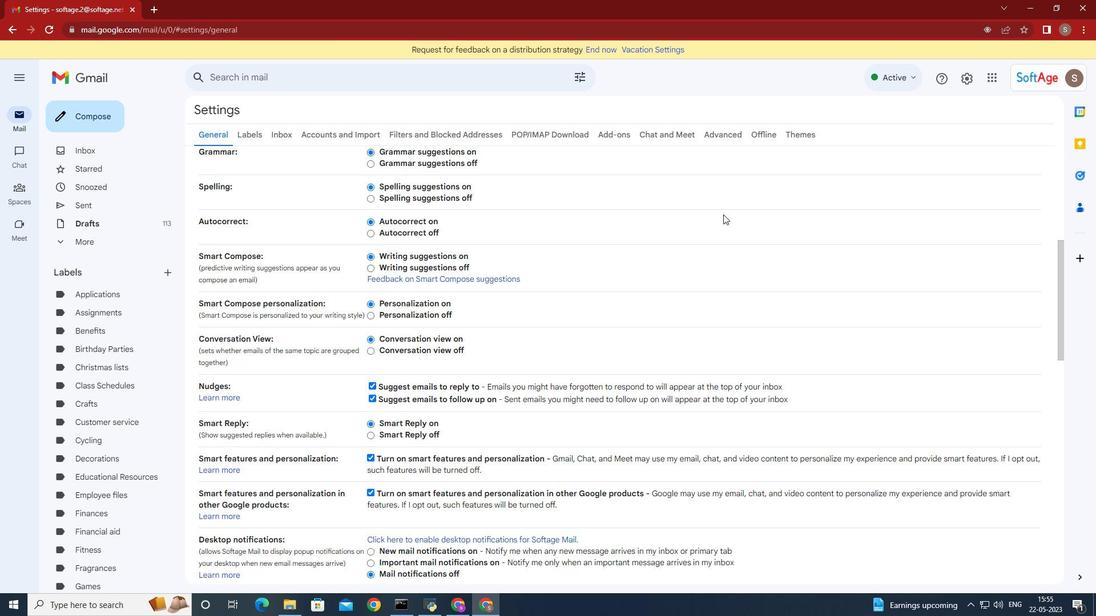
Action: Mouse scrolled (723, 217) with delta (0, 0)
Screenshot: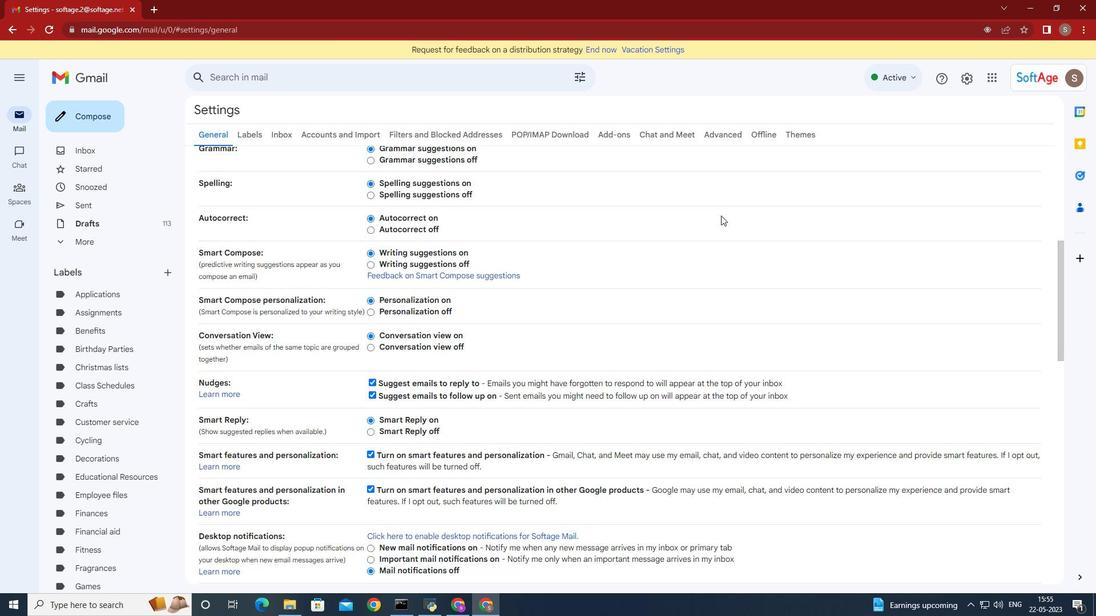 
Action: Mouse moved to (648, 322)
Screenshot: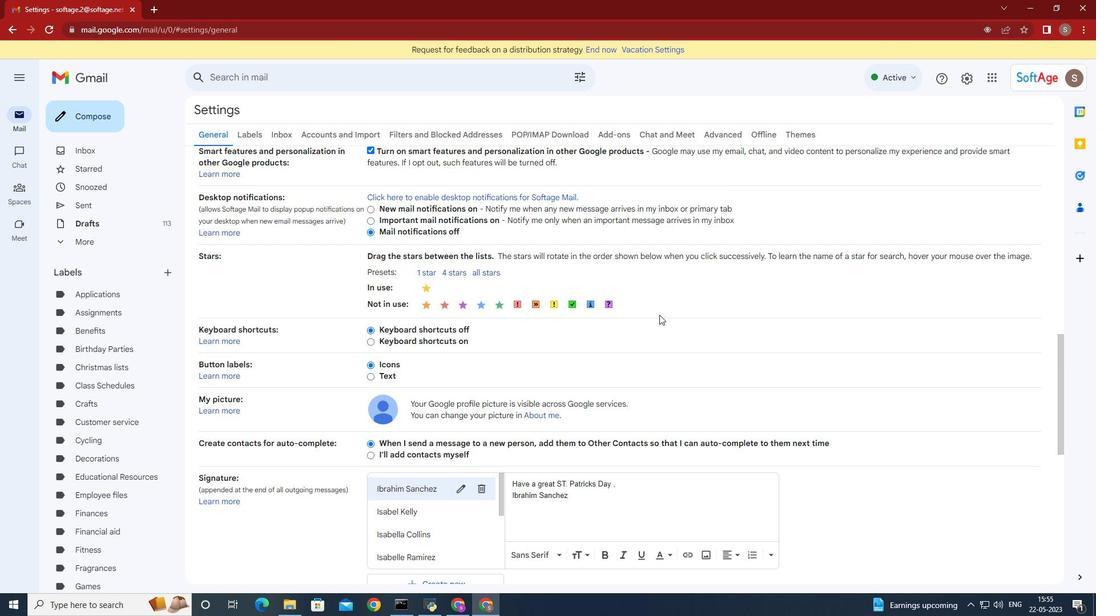 
Action: Mouse scrolled (648, 321) with delta (0, 0)
Screenshot: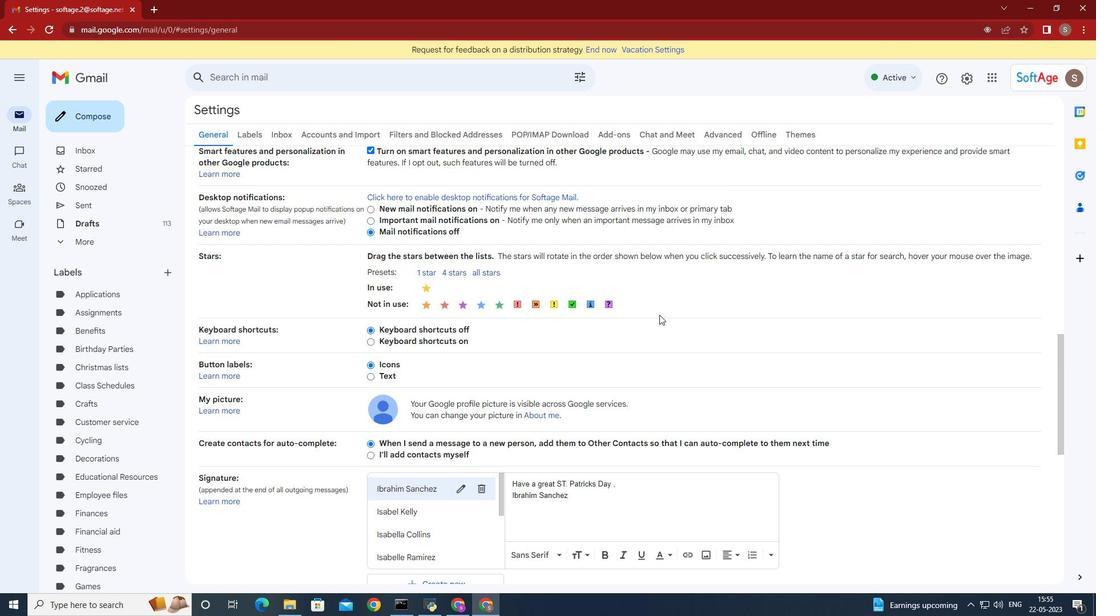 
Action: Mouse moved to (631, 315)
Screenshot: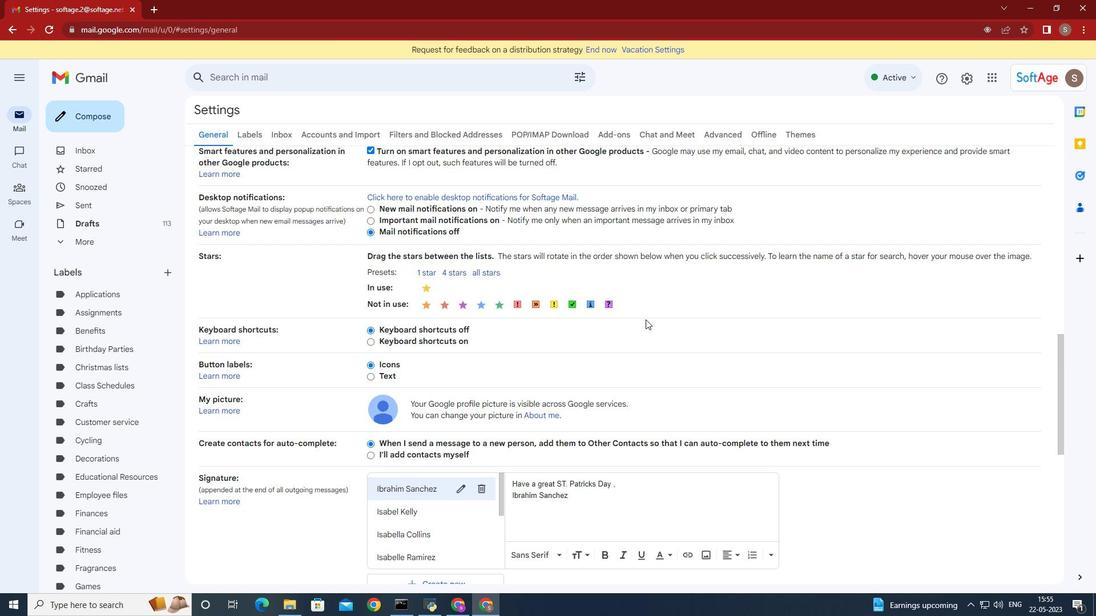 
Action: Mouse scrolled (639, 322) with delta (0, 0)
Screenshot: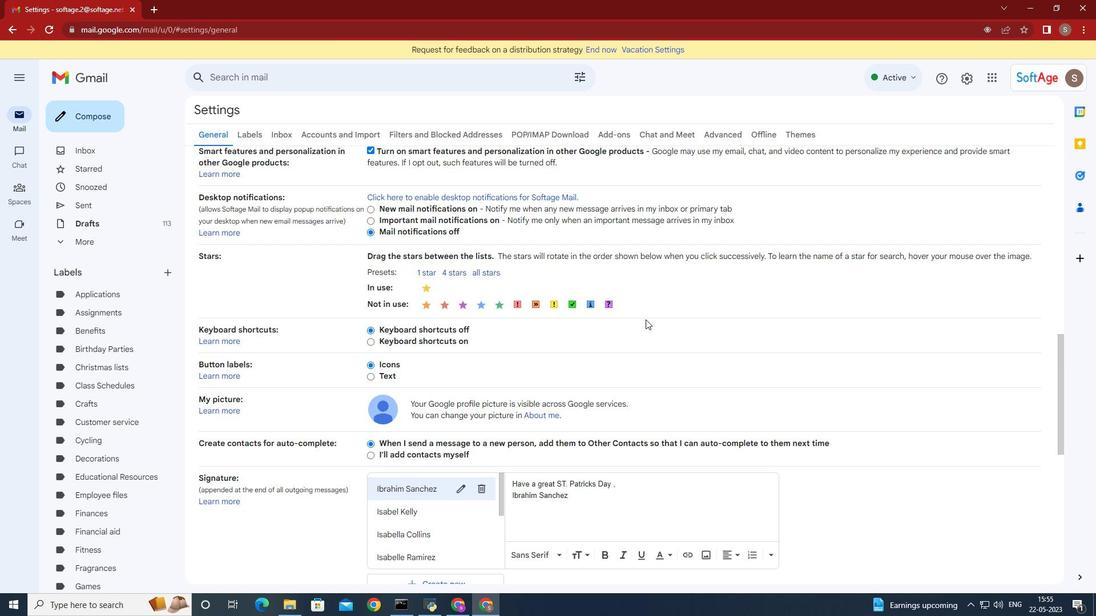 
Action: Mouse moved to (630, 313)
Screenshot: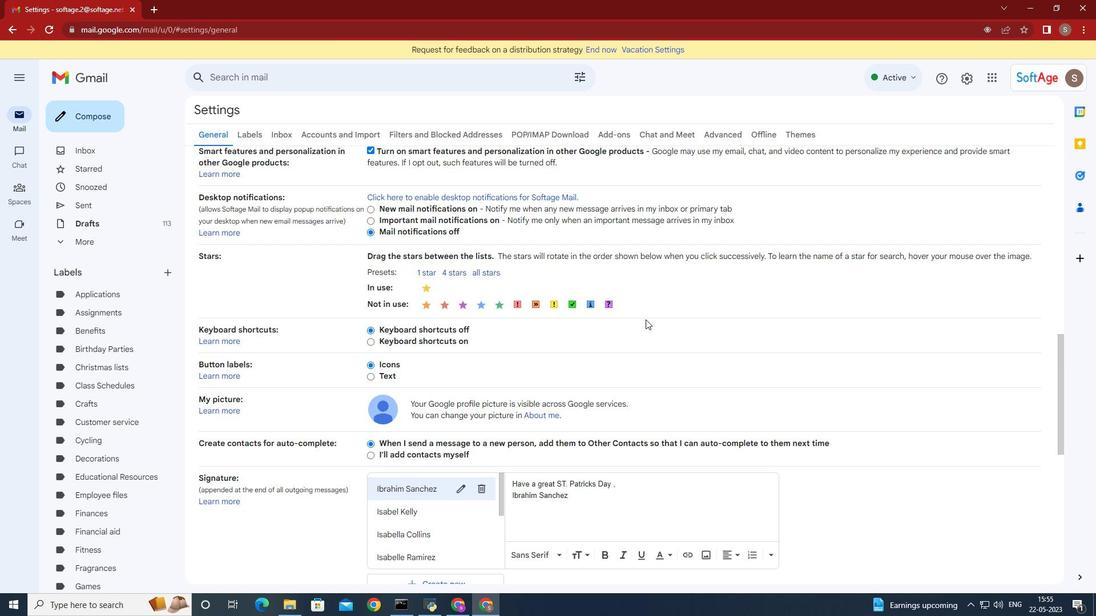 
Action: Mouse scrolled (635, 321) with delta (0, 0)
Screenshot: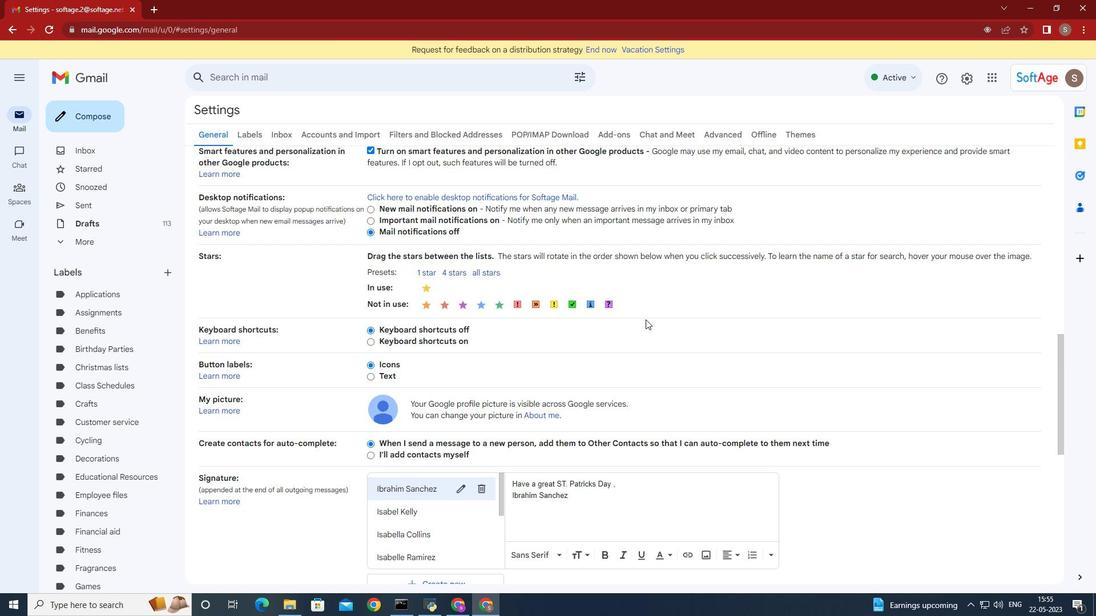 
Action: Mouse moved to (429, 409)
Screenshot: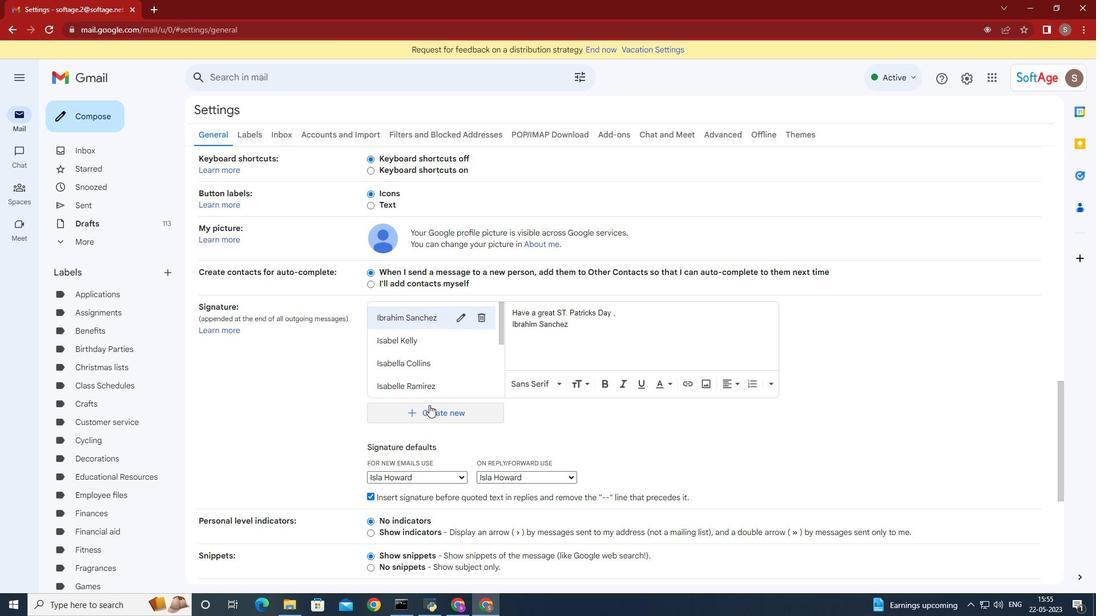 
Action: Mouse pressed left at (429, 409)
Screenshot: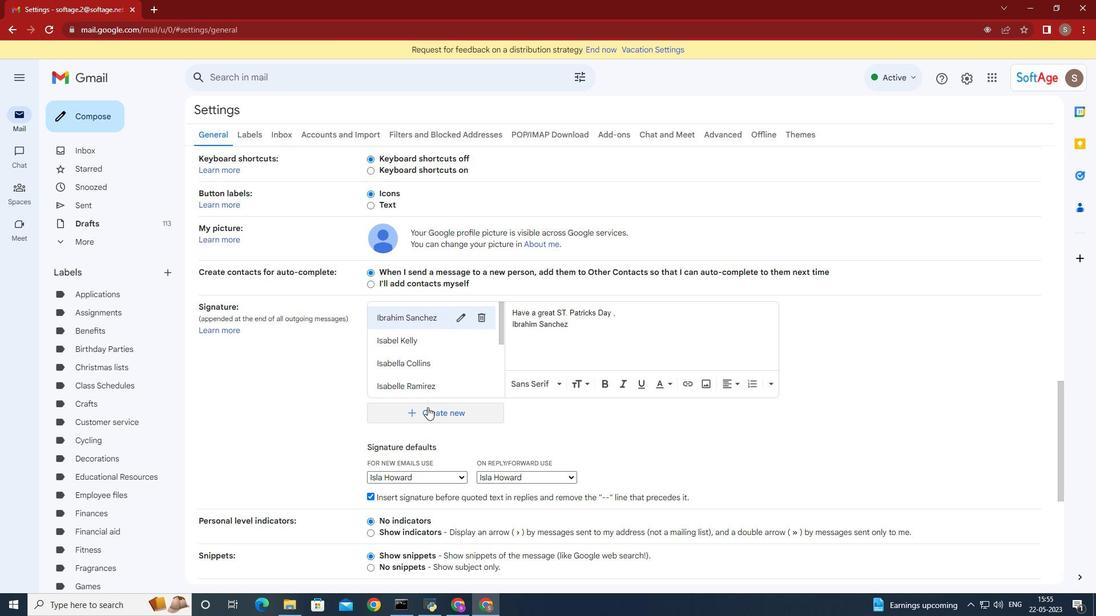 
Action: Mouse moved to (471, 334)
Screenshot: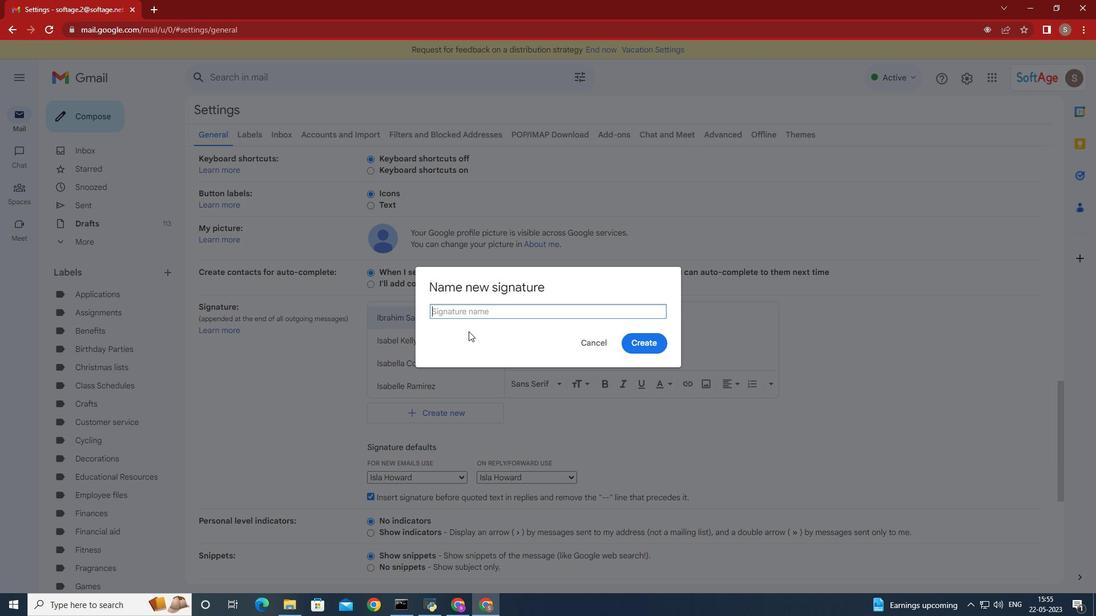 
Action: Key pressed <Key.shift>Jack<Key.space><Key.shift><Key.shift>Davis<Key.space>
Screenshot: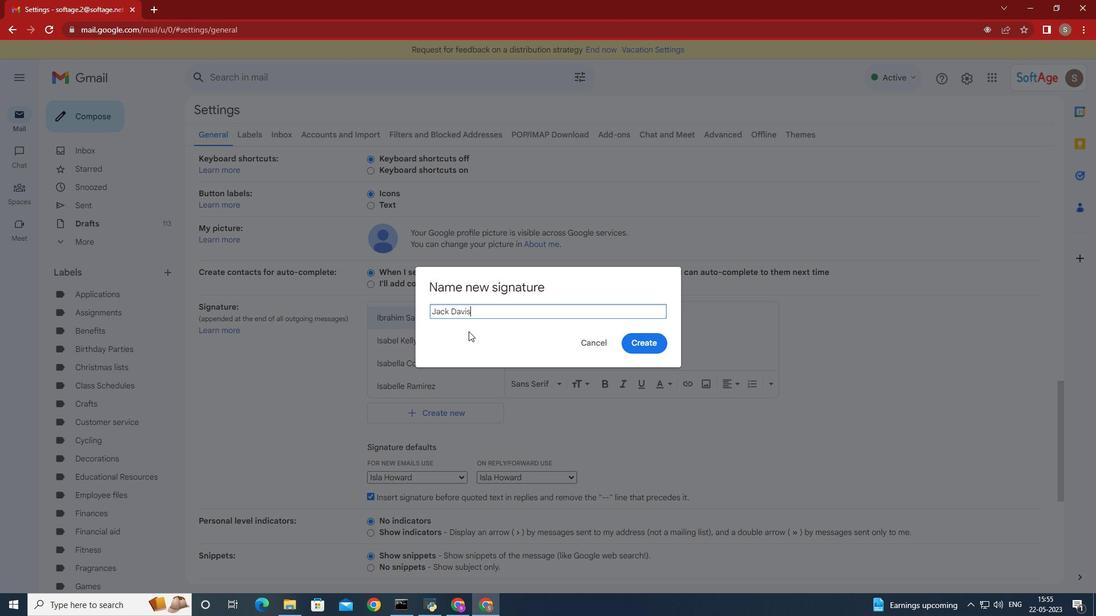 
Action: Mouse moved to (650, 345)
Screenshot: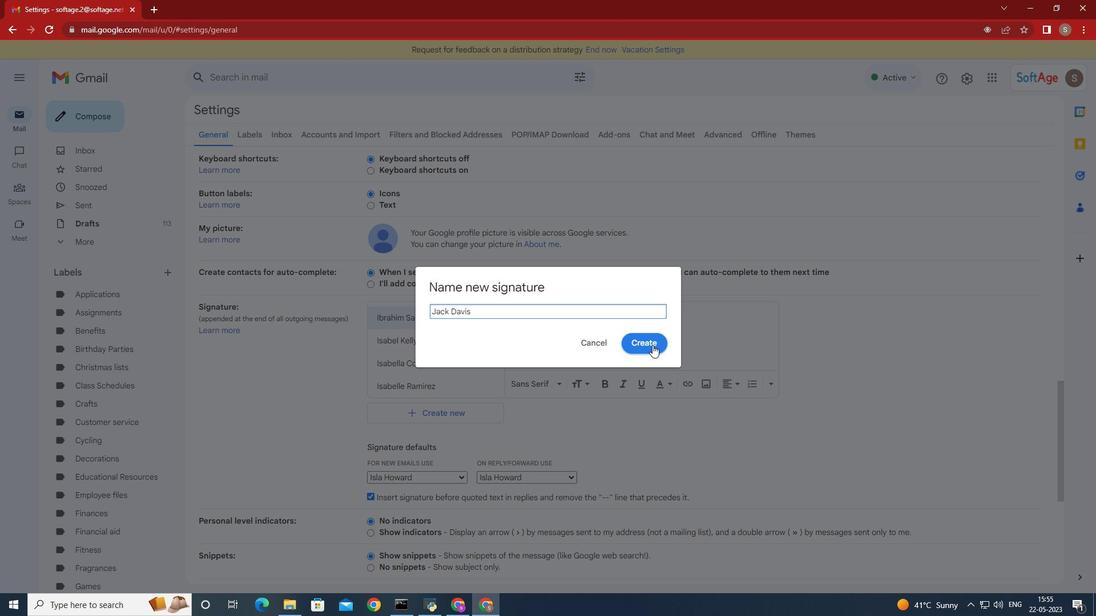 
Action: Mouse pressed left at (650, 345)
Screenshot: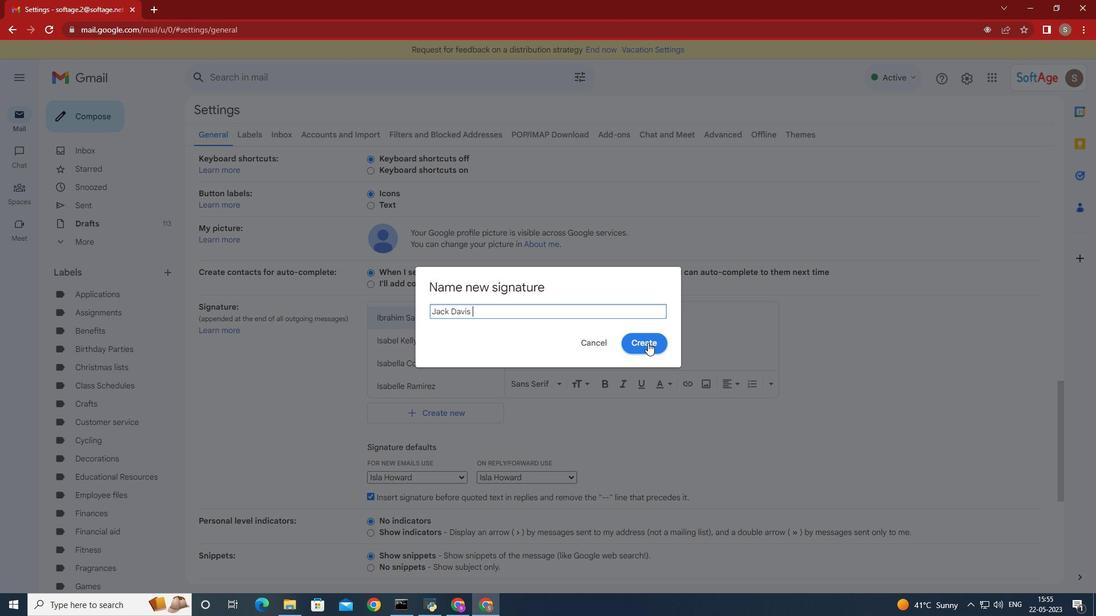 
Action: Key pressed heartfelt<Key.space>thanks<Key.space>and<Key.space>warm<Key.space>wishes,<Key.enter><Key.shift>Jack<Key.space><Key.shift><Key.shift><Key.shift><Key.shift><Key.shift><Key.shift><Key.shift><Key.shift><Key.shift><Key.shift><Key.shift>Davis
Screenshot: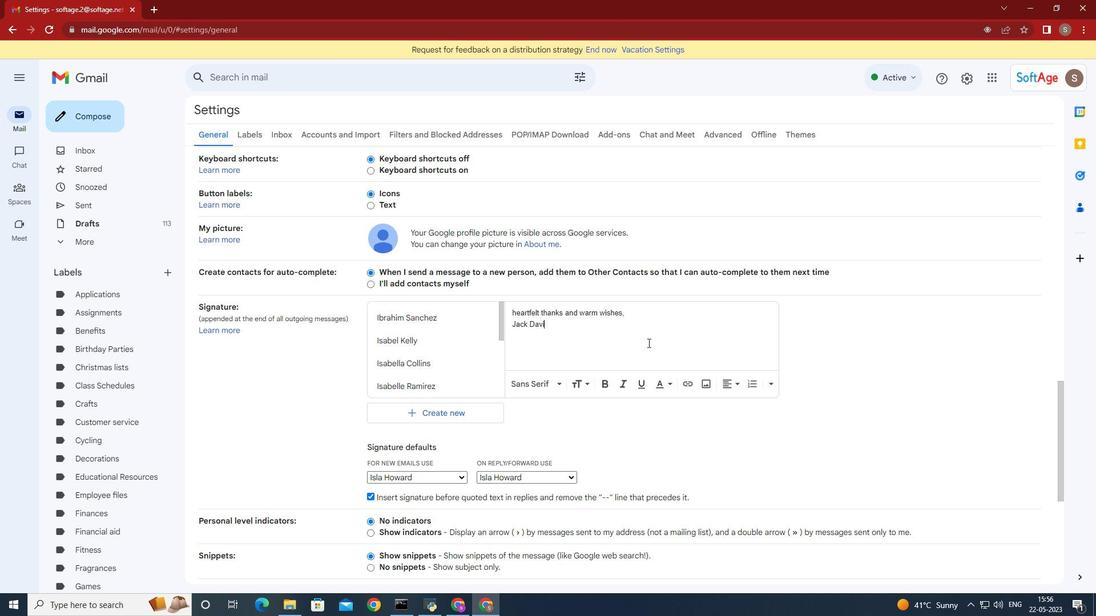 
Action: Mouse moved to (465, 480)
Screenshot: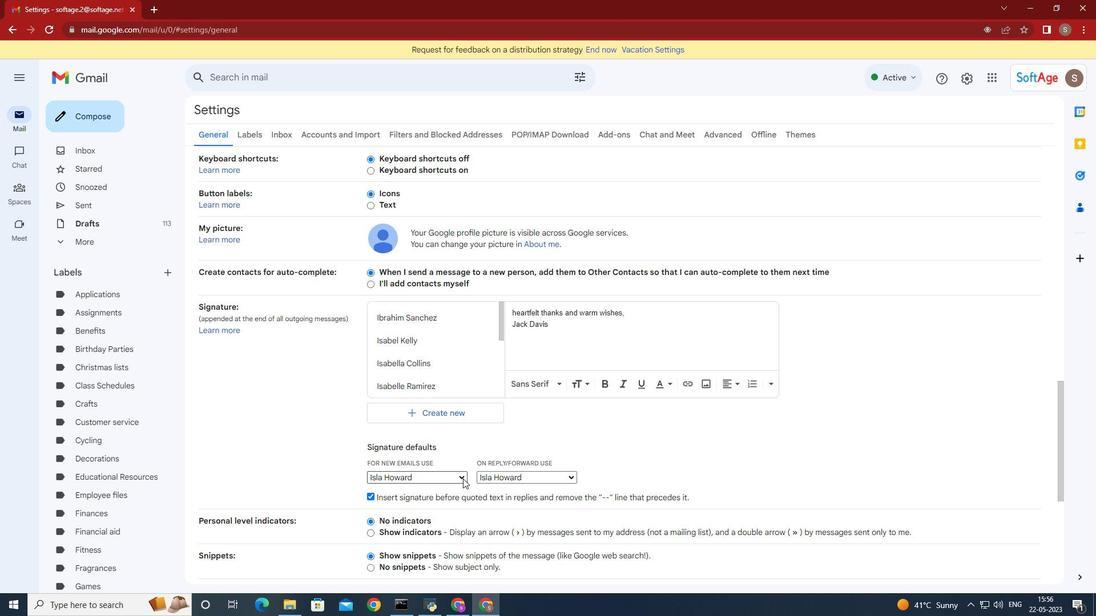
Action: Mouse pressed left at (465, 480)
Screenshot: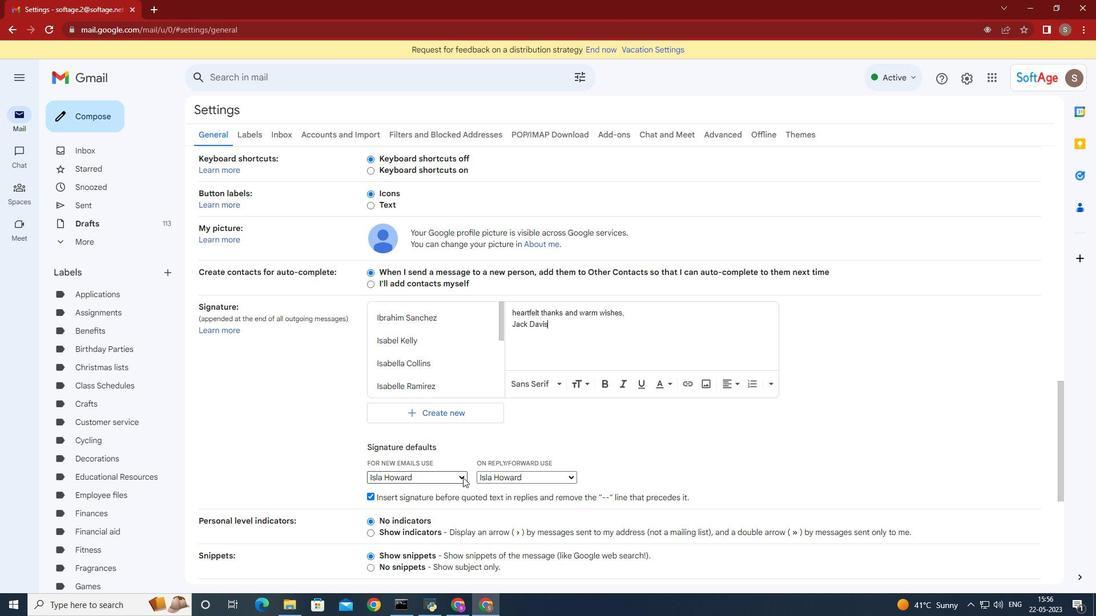 
Action: Mouse moved to (427, 433)
Screenshot: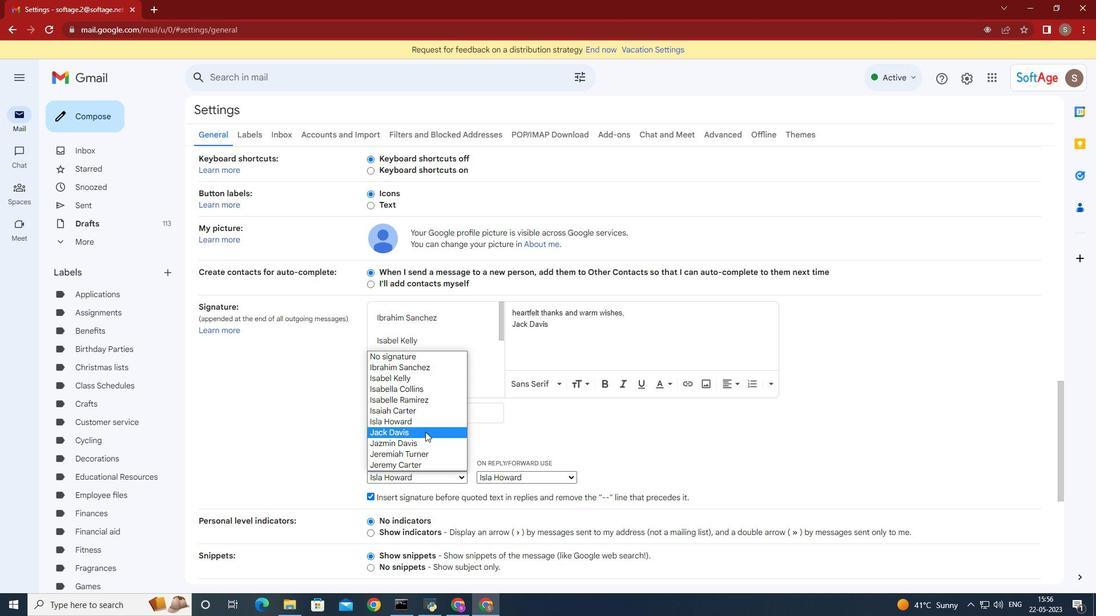 
Action: Mouse pressed left at (427, 433)
Screenshot: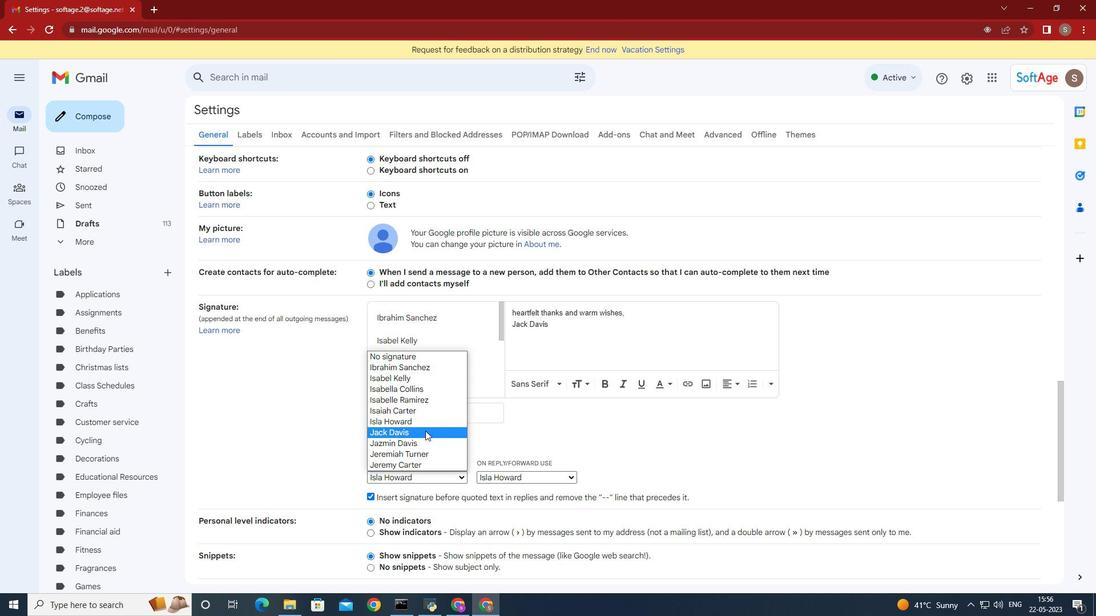 
Action: Mouse moved to (565, 480)
Screenshot: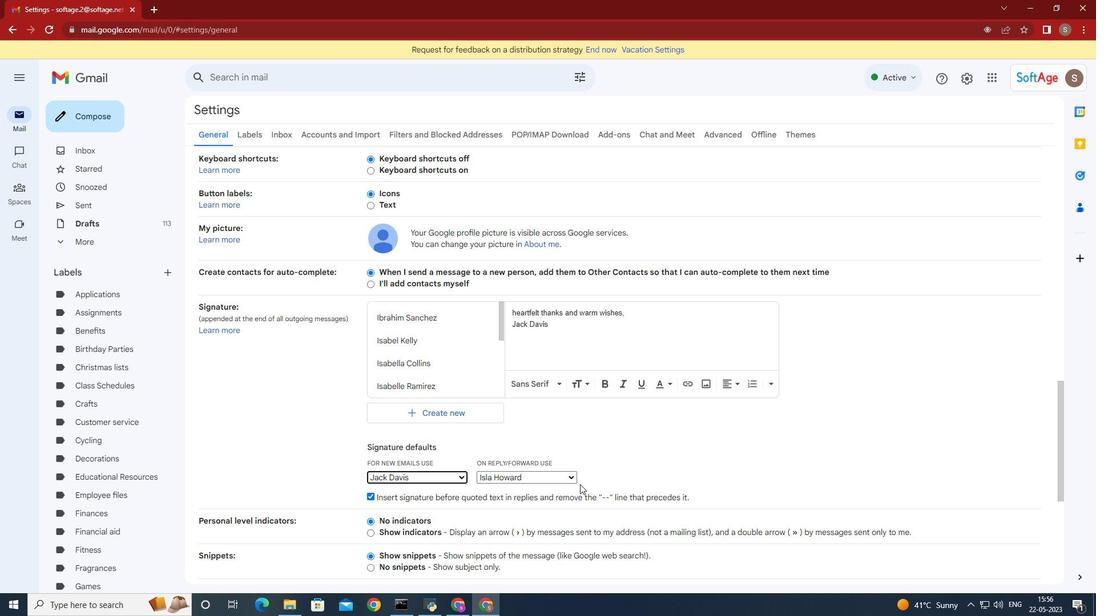 
Action: Mouse pressed left at (565, 480)
Screenshot: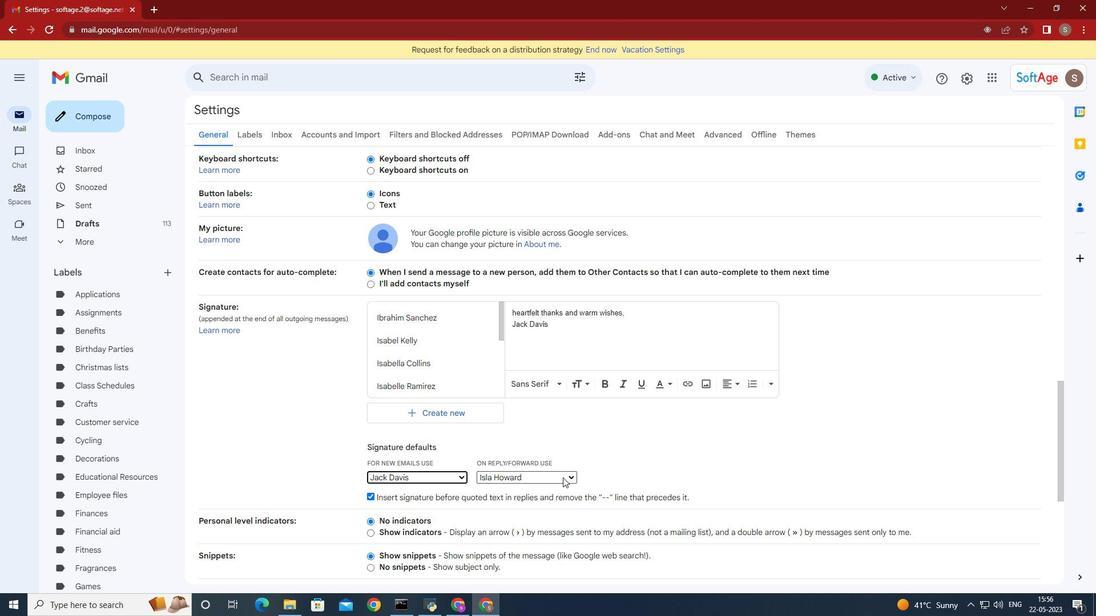 
Action: Mouse moved to (534, 435)
Screenshot: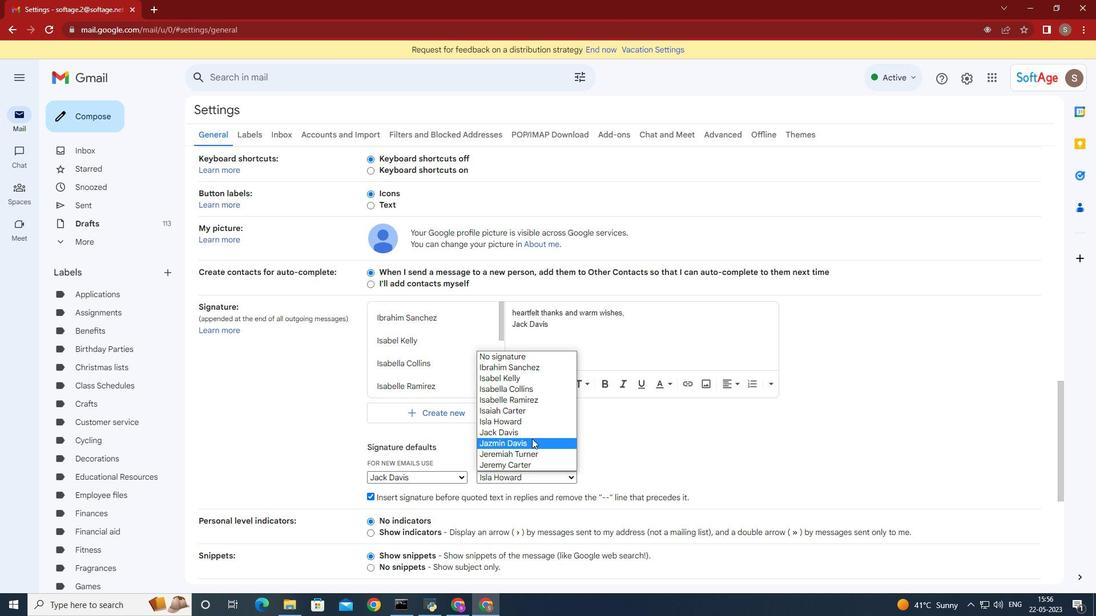 
Action: Mouse pressed left at (534, 435)
Screenshot: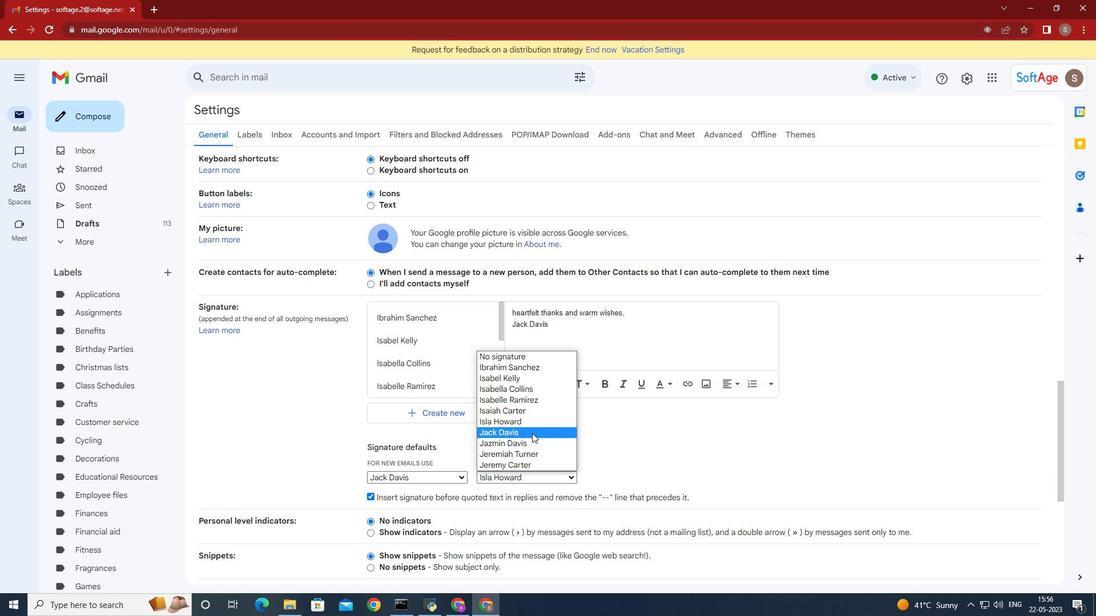 
Action: Mouse moved to (863, 475)
Screenshot: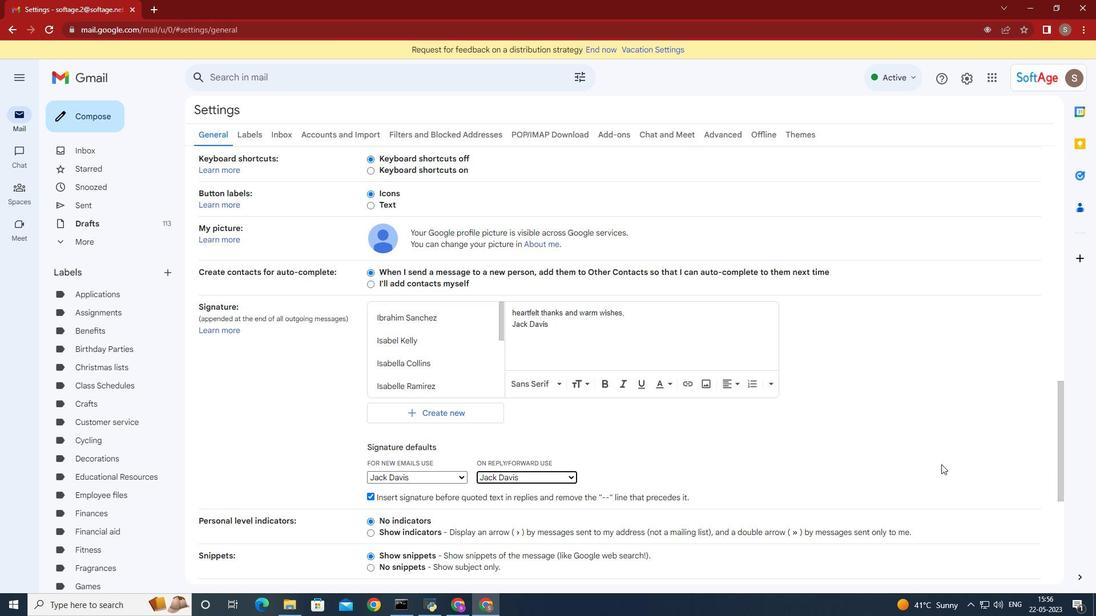 
Action: Mouse scrolled (863, 475) with delta (0, 0)
Screenshot: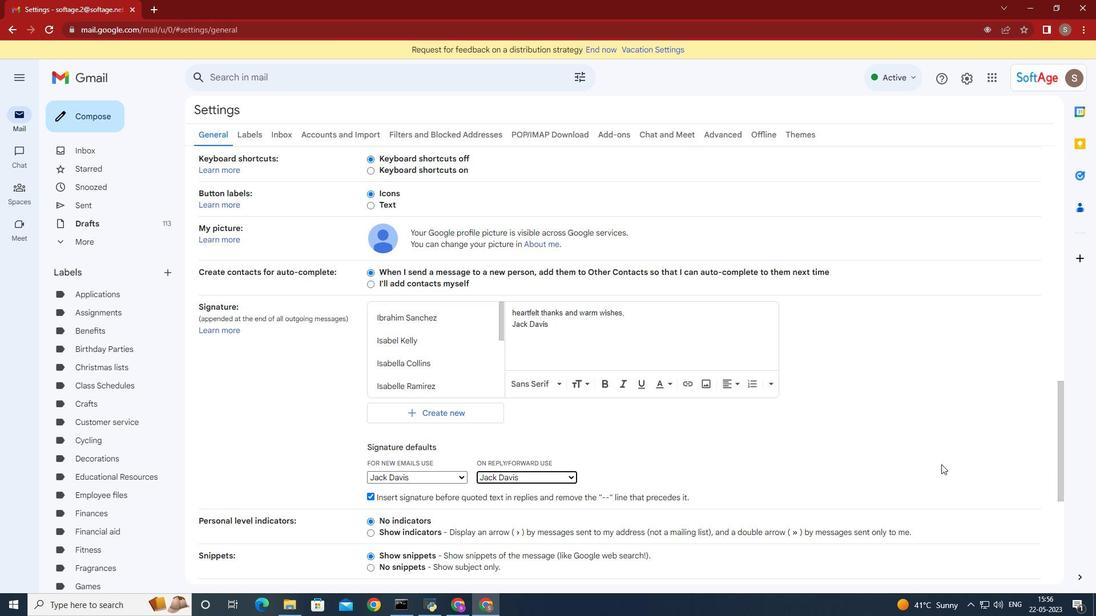 
Action: Mouse moved to (842, 477)
Screenshot: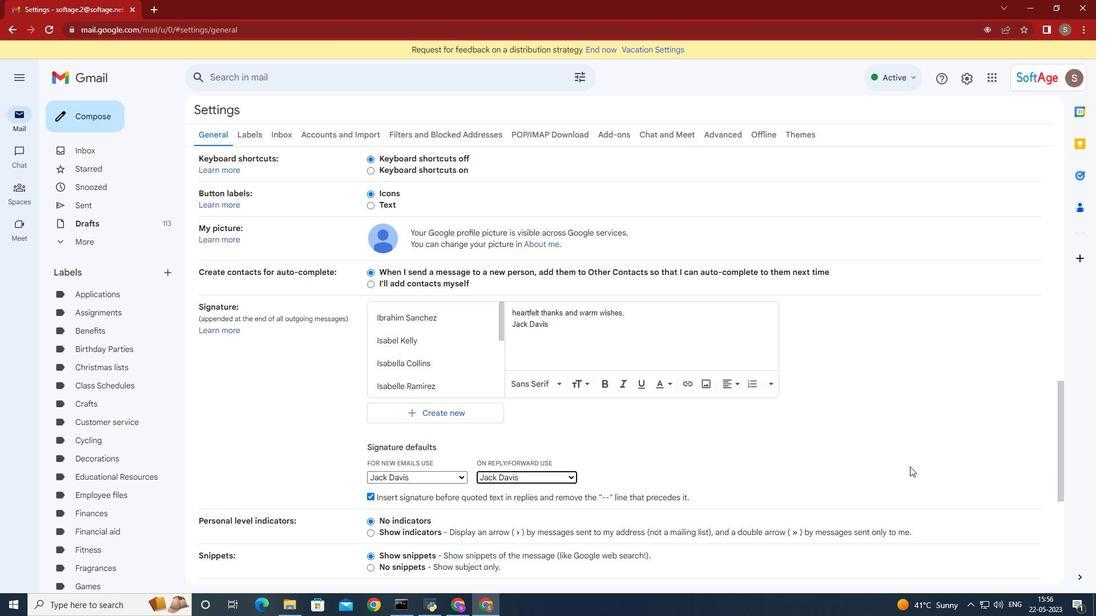 
Action: Mouse scrolled (842, 476) with delta (0, 0)
Screenshot: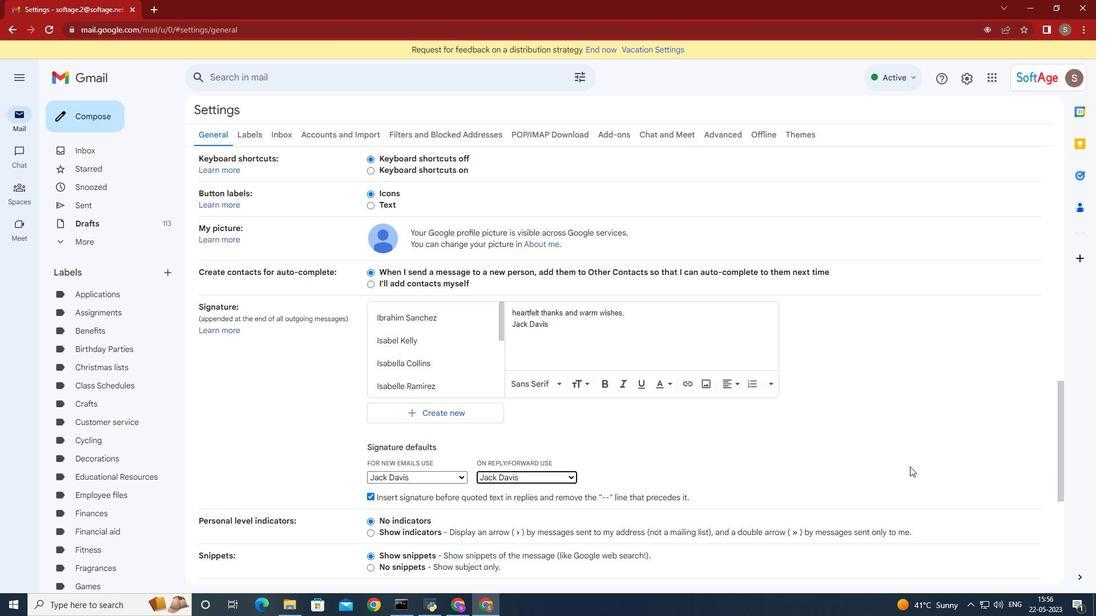 
Action: Mouse moved to (842, 477)
Screenshot: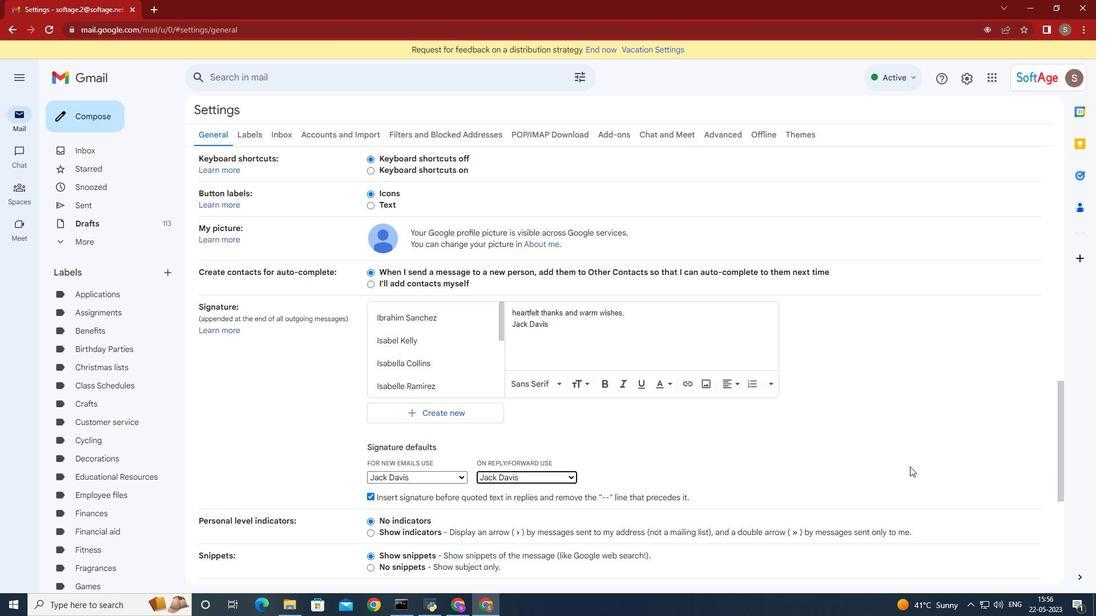 
Action: Mouse scrolled (842, 476) with delta (0, 0)
Screenshot: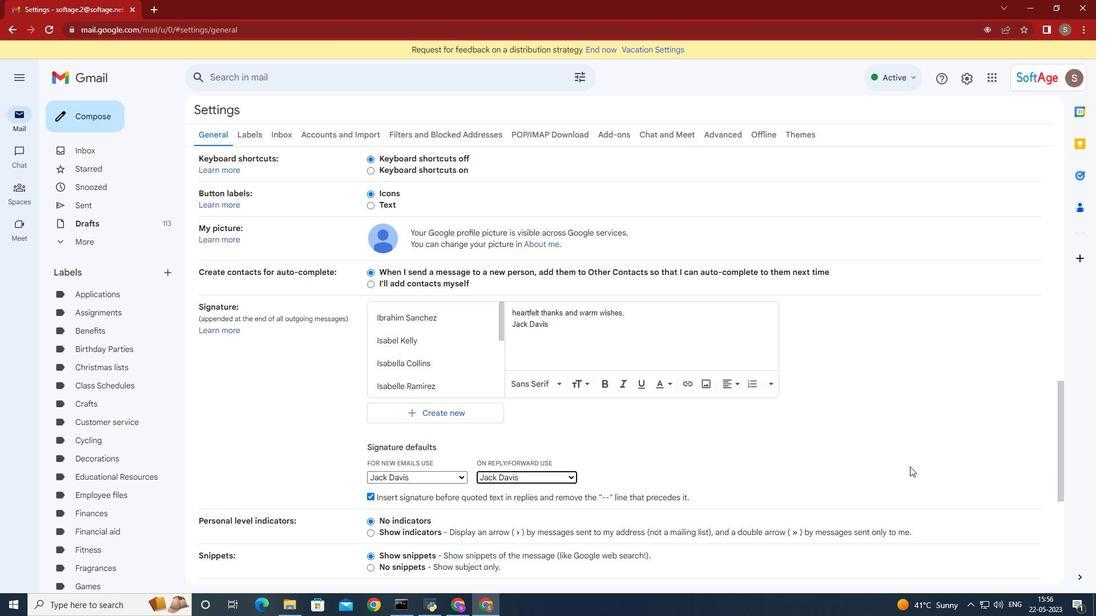 
Action: Mouse scrolled (842, 476) with delta (0, 0)
Screenshot: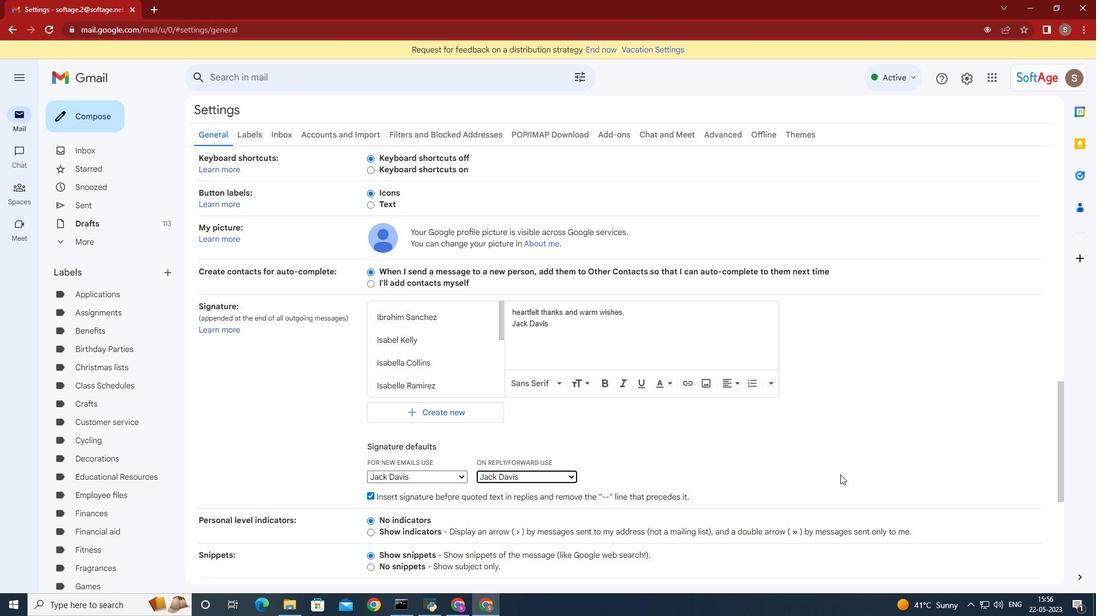 
Action: Mouse moved to (841, 476)
Screenshot: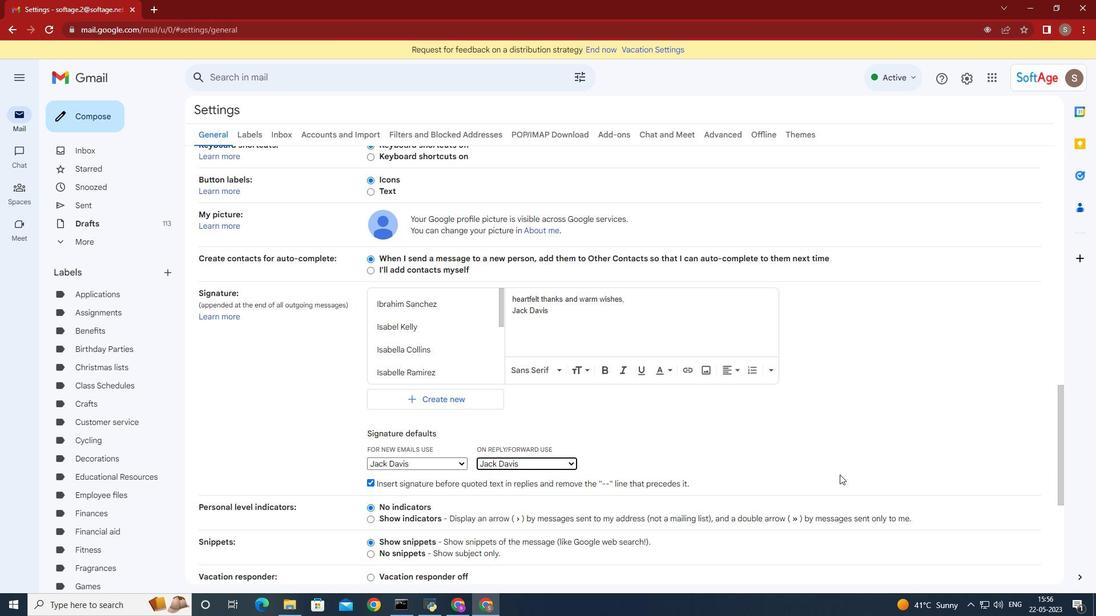 
Action: Mouse scrolled (841, 476) with delta (0, 0)
Screenshot: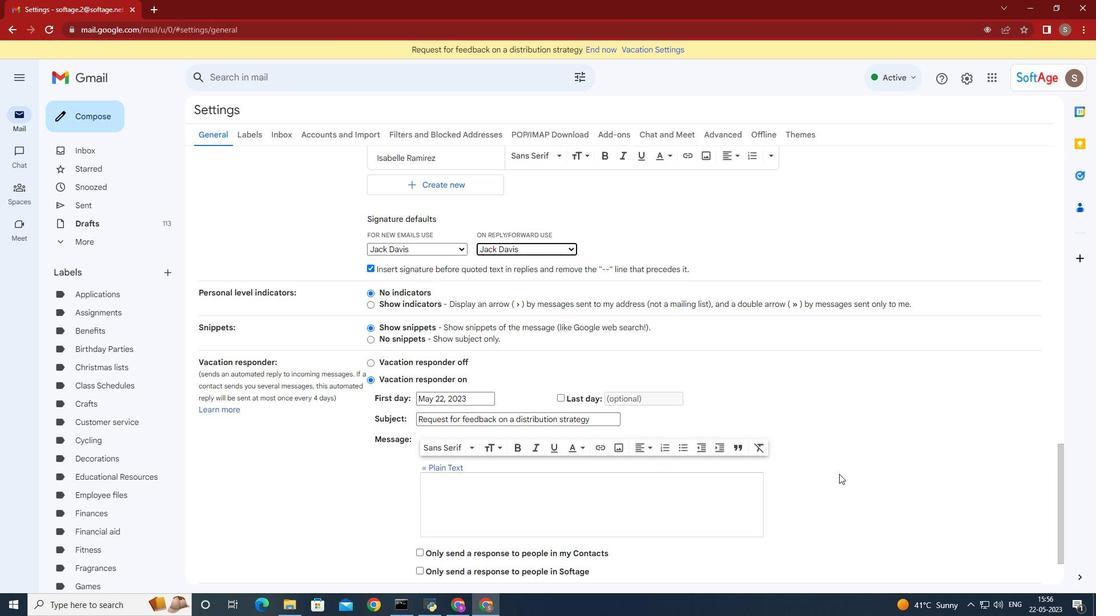 
Action: Mouse scrolled (841, 476) with delta (0, 0)
Screenshot: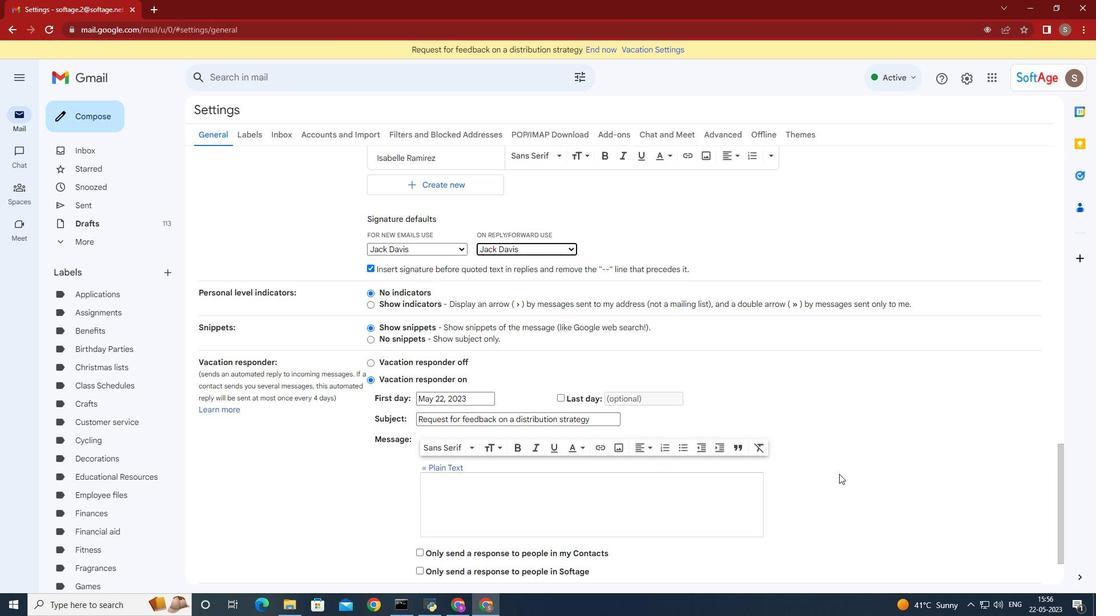 
Action: Mouse scrolled (841, 476) with delta (0, 0)
Screenshot: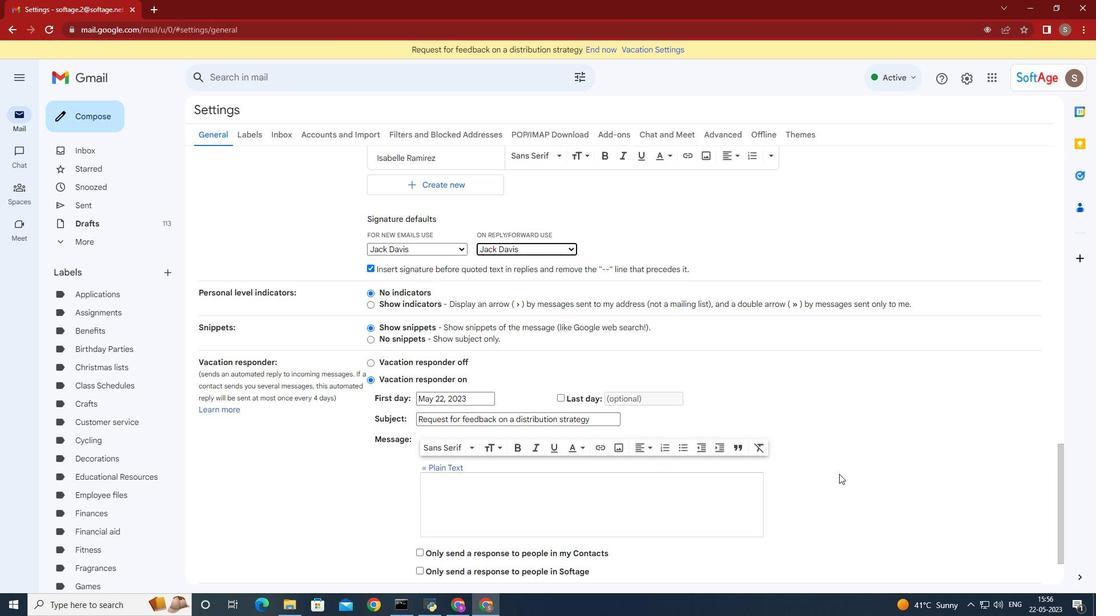 
Action: Mouse moved to (617, 526)
Screenshot: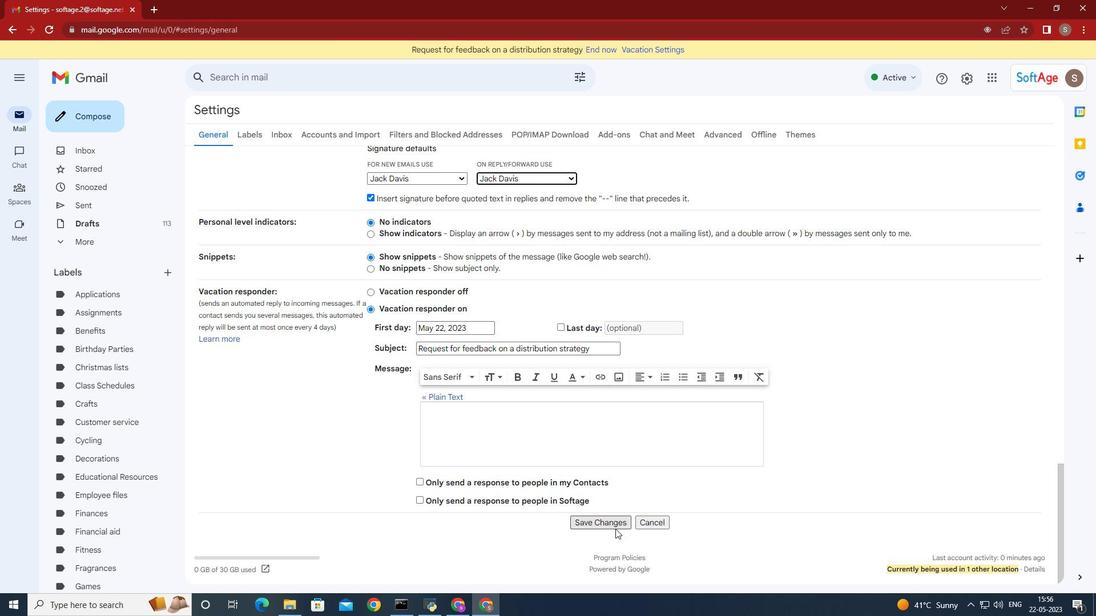 
Action: Mouse pressed left at (617, 526)
Screenshot: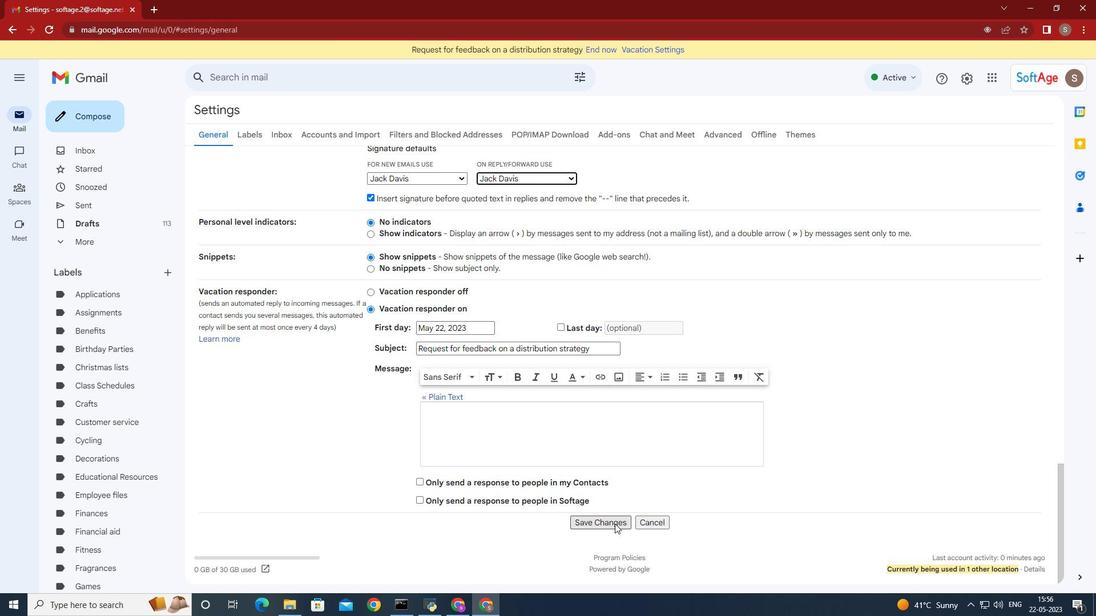 
Action: Mouse moved to (92, 119)
Screenshot: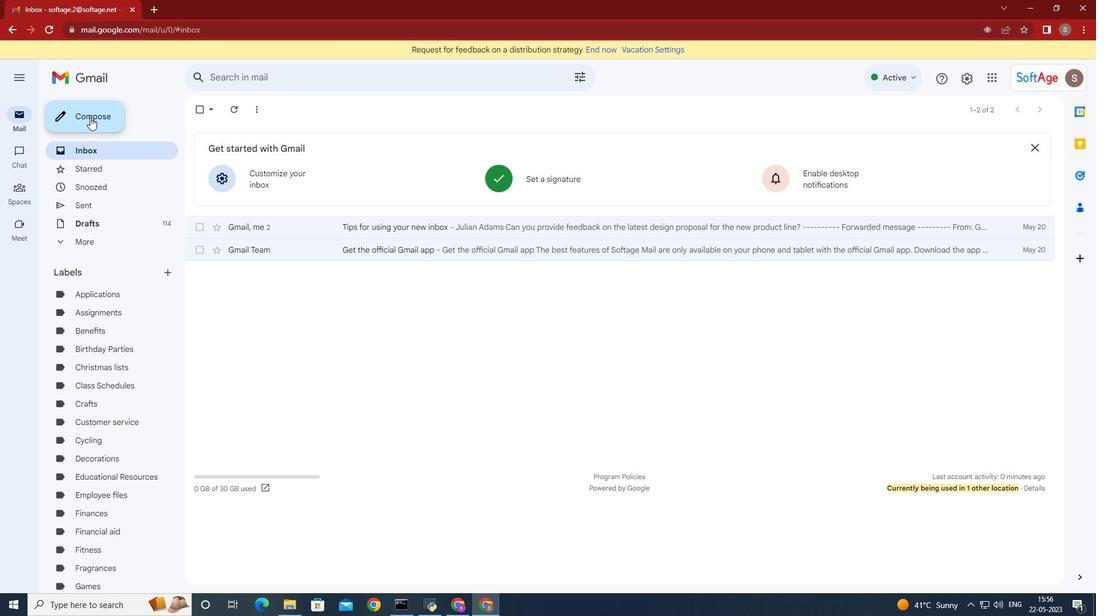 
Action: Mouse pressed left at (92, 119)
Screenshot: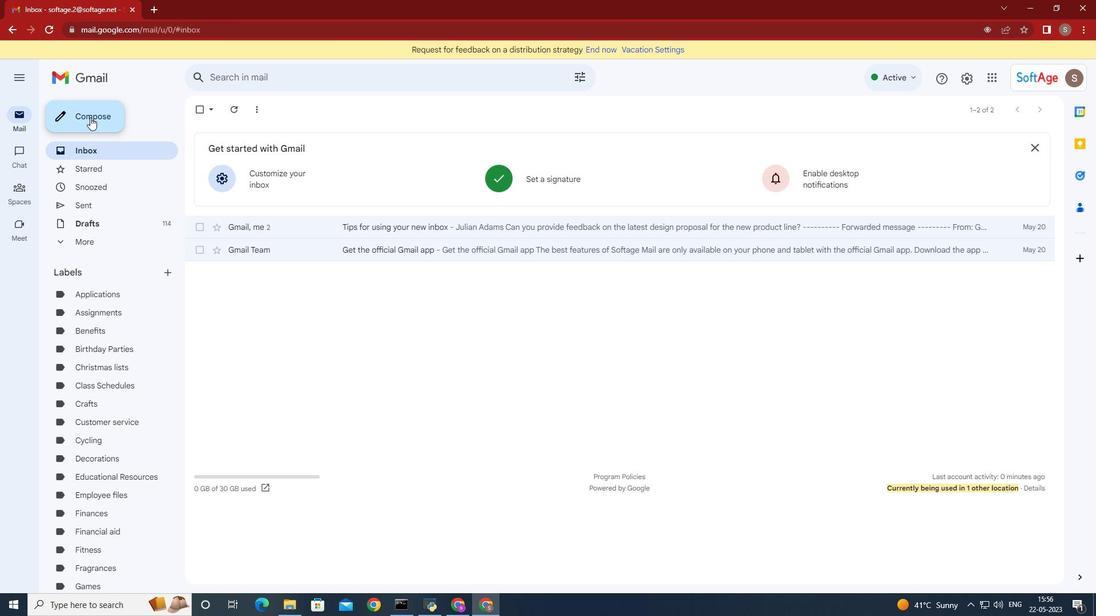 
Action: Mouse moved to (645, 216)
Screenshot: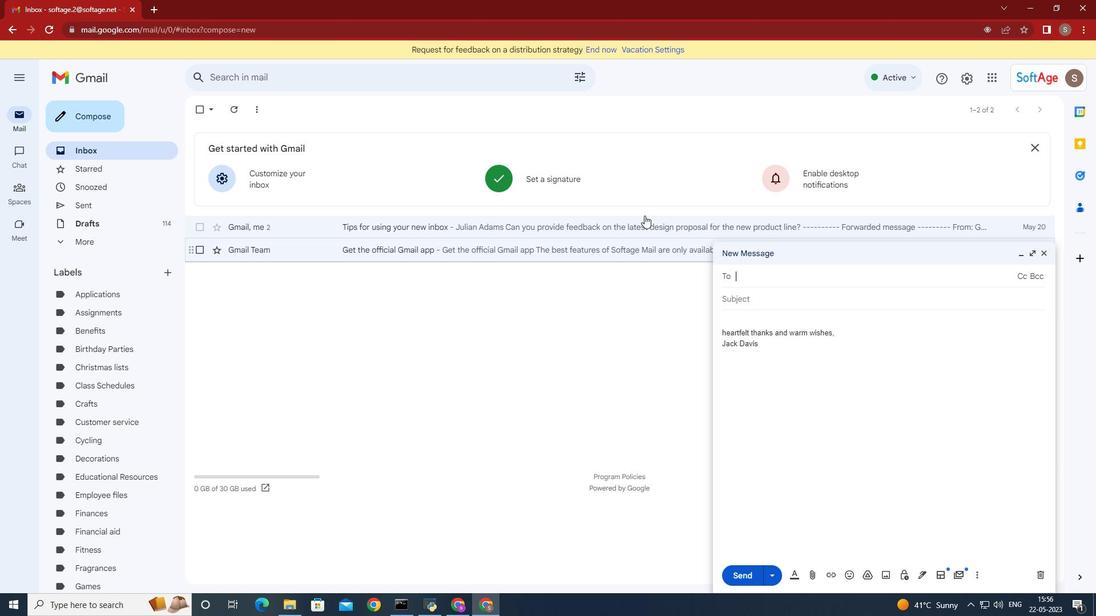 
Action: Key pressed softage.8
Screenshot: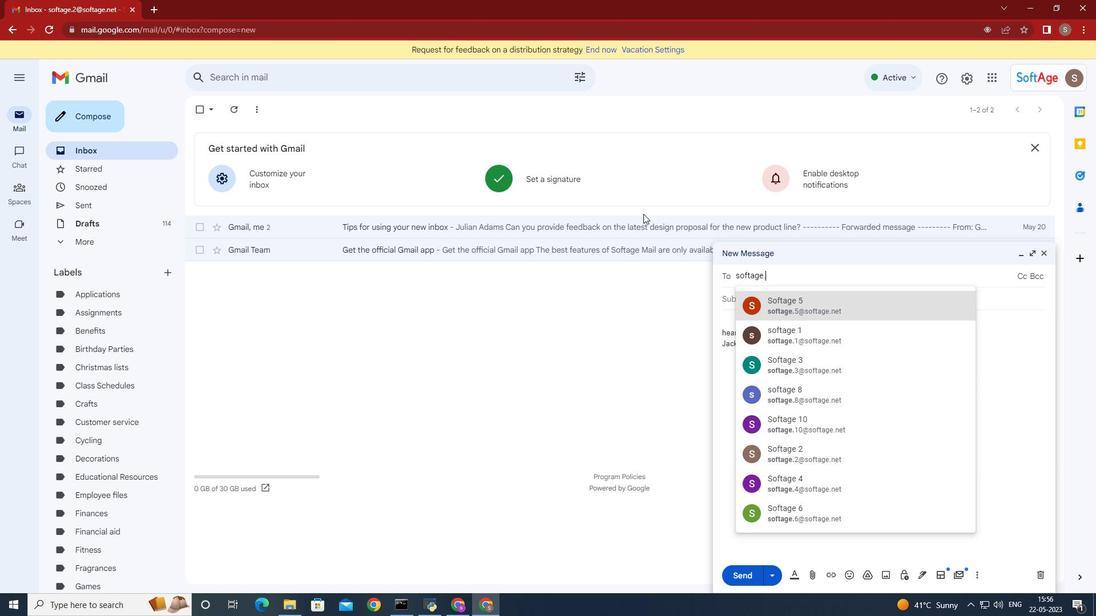 
Action: Mouse moved to (818, 300)
Screenshot: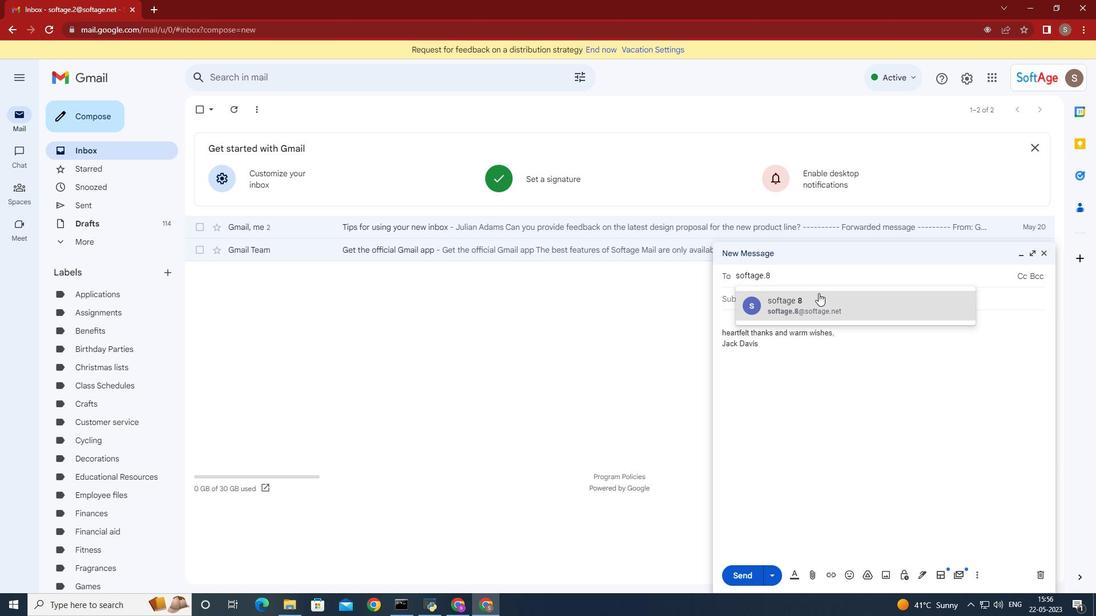 
Action: Mouse pressed left at (818, 300)
Screenshot: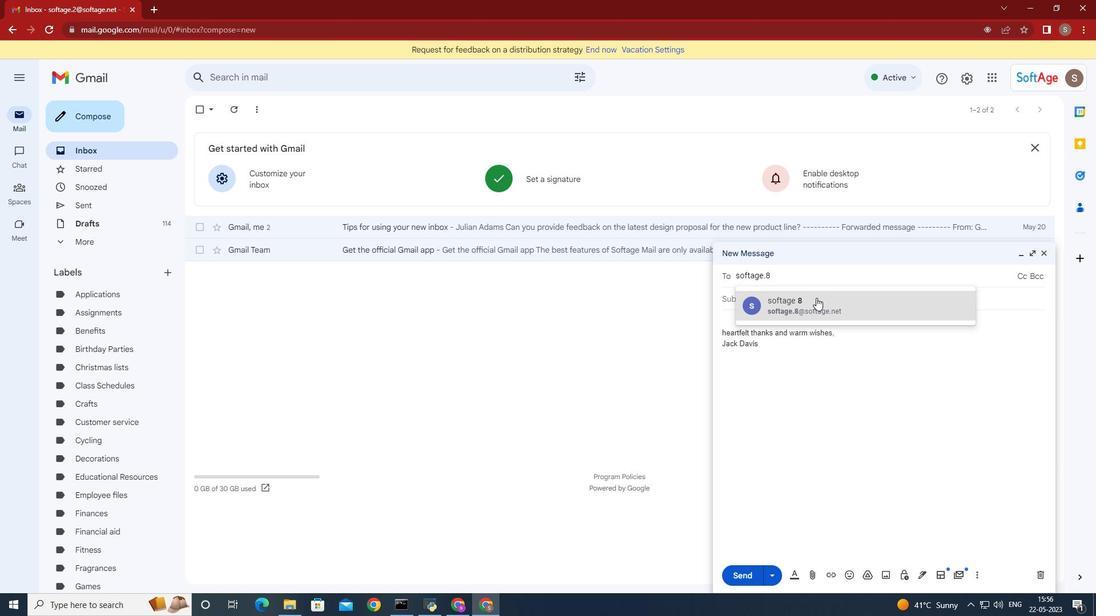 
Action: Mouse moved to (170, 275)
Screenshot: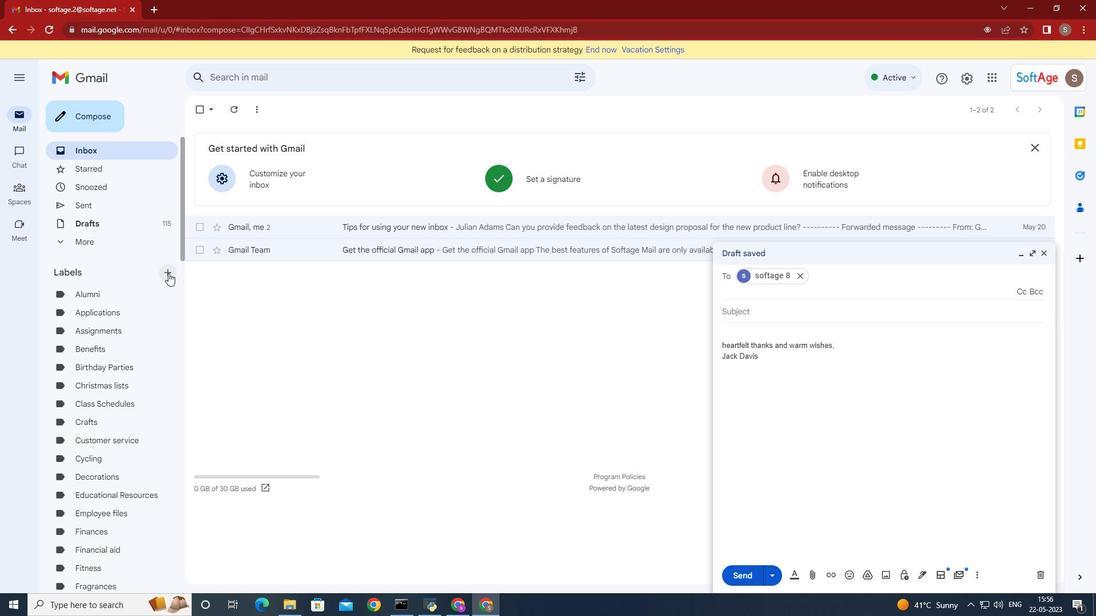 
Action: Mouse pressed left at (170, 275)
Screenshot: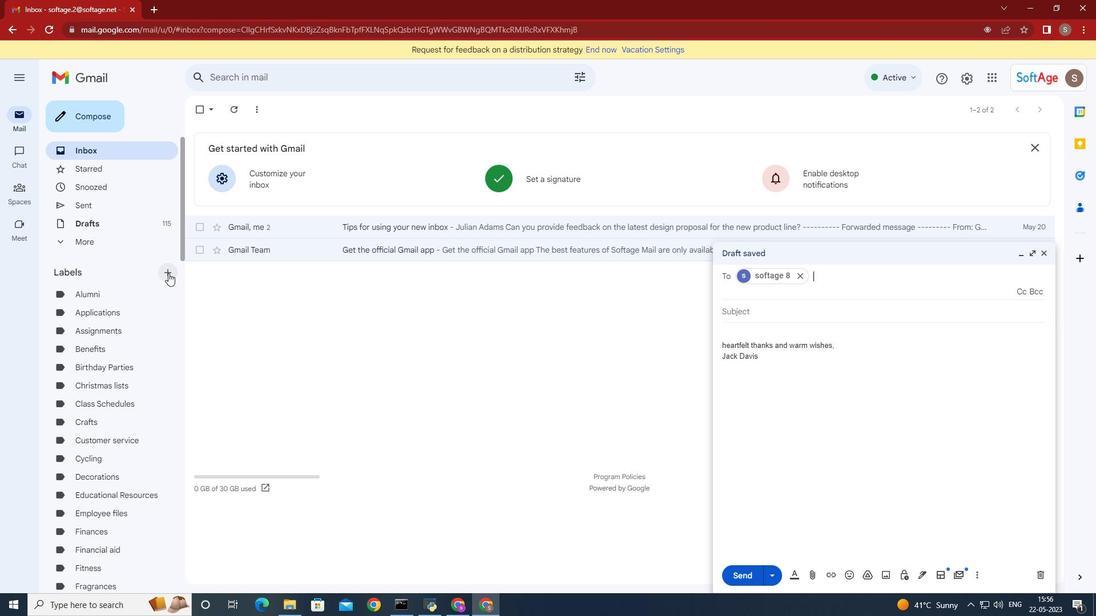 
Action: Mouse moved to (390, 314)
Screenshot: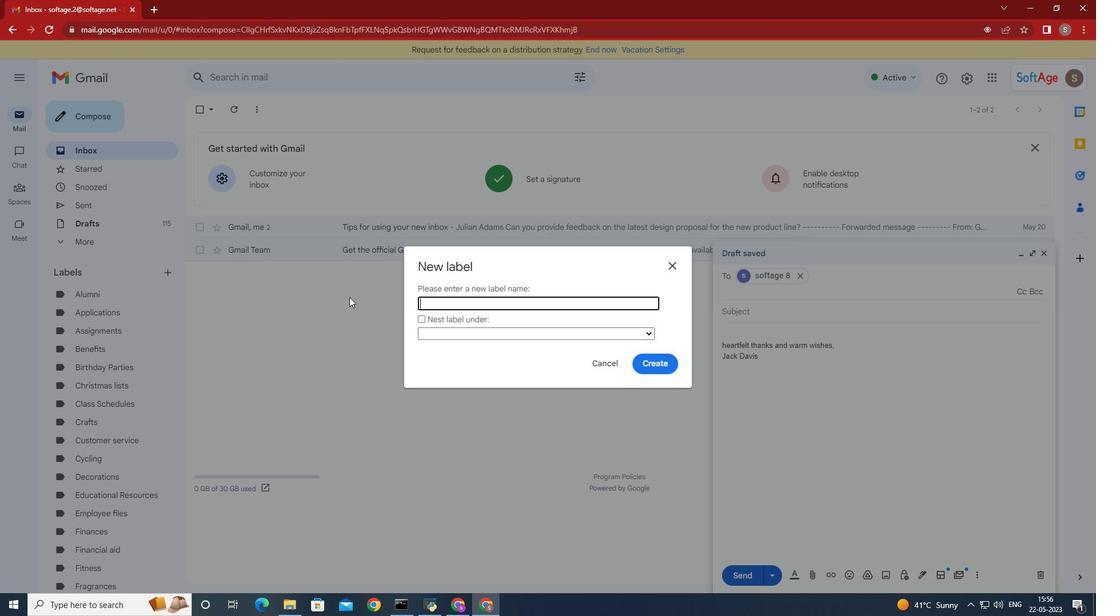 
Action: Key pressed <Key.shift>Easter<Key.space><Key.shift>I<Key.backspace>ideas
Screenshot: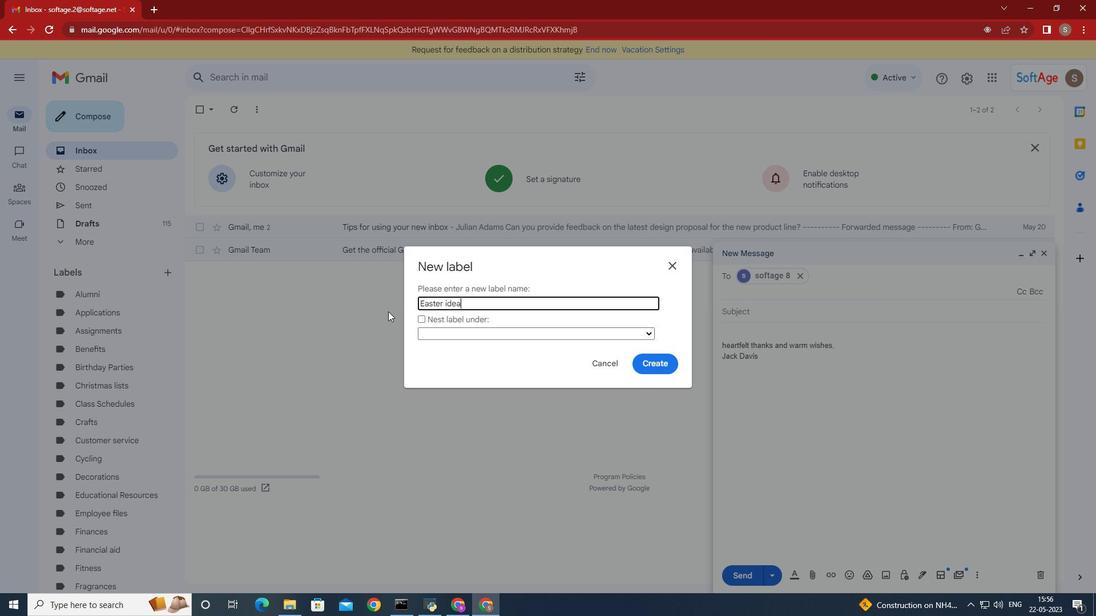 
Action: Mouse moved to (667, 370)
Screenshot: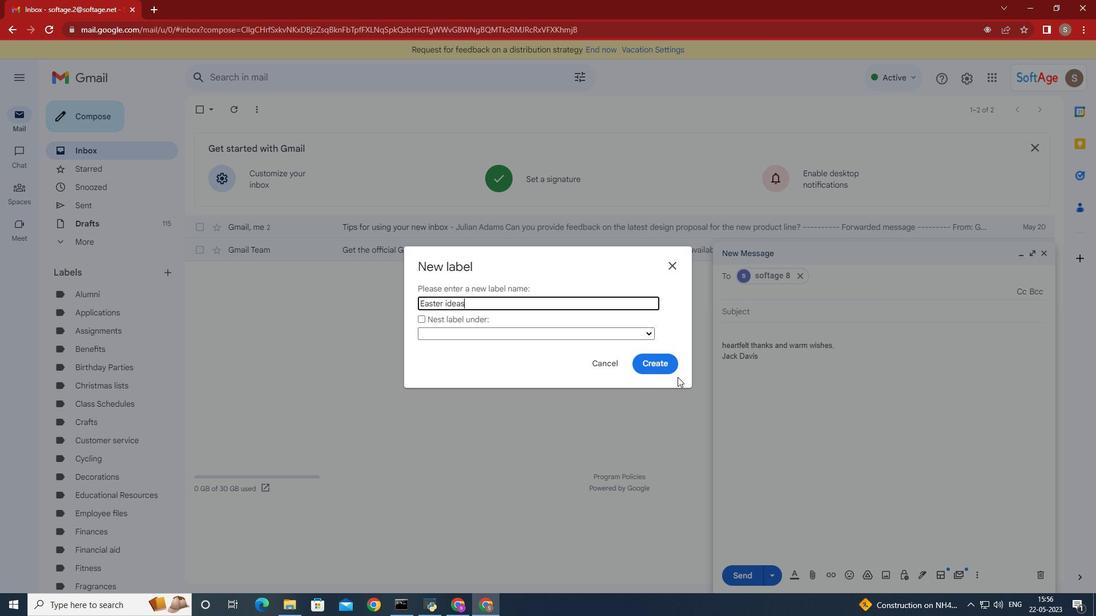 
Action: Mouse pressed left at (667, 370)
Screenshot: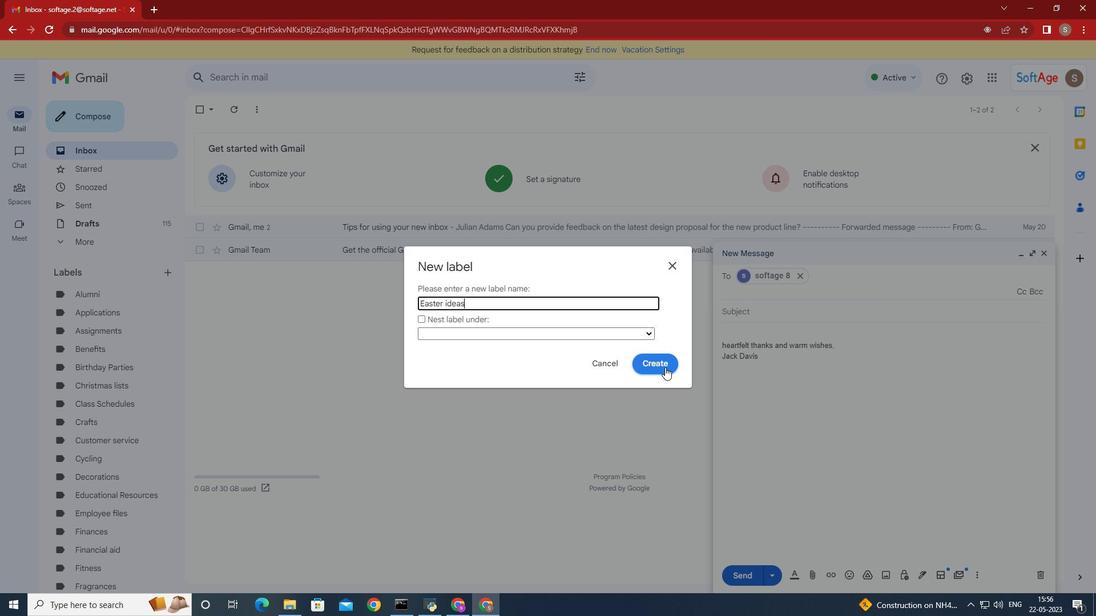 
Action: Mouse moved to (652, 373)
Screenshot: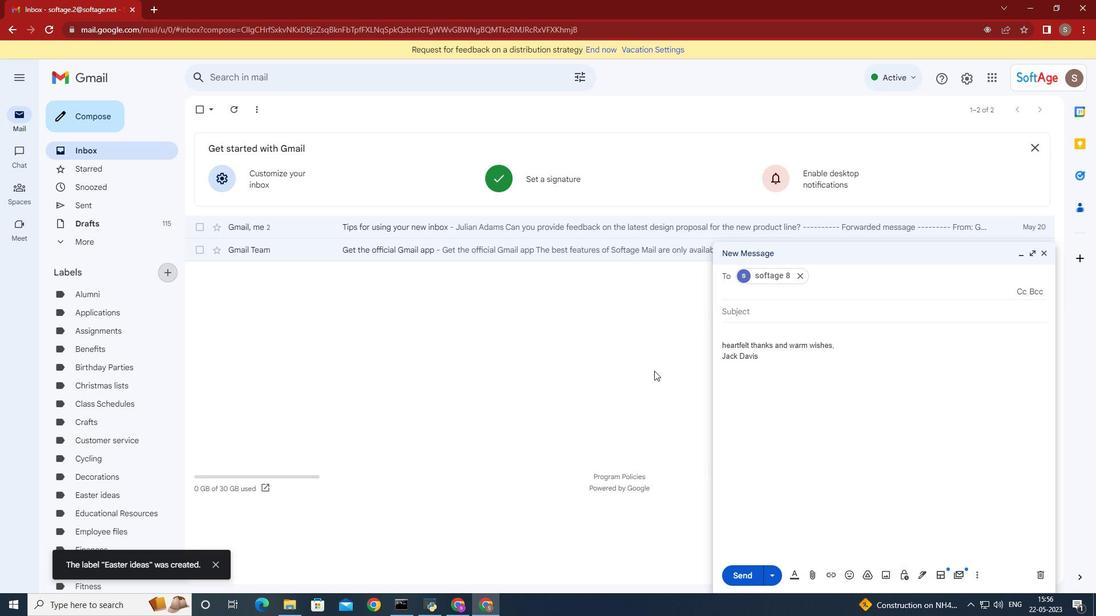 
